 Task: Look for space in Ipameri, Brazil from 15th June, 2023 to 21st June, 2023 for 5 adults in price range Rs.14000 to Rs.25000. Place can be entire place with 3 bedrooms having 3 beds and 3 bathrooms. Property type can be house, flat, guest house. Booking option can be shelf check-in. Required host language is Spanish.
Action: Key pressed i<Key.caps_lock>pameri,<Key.space><Key.caps_lock>b<Key.caps_lock>razil<Key.space><Key.enter>
Screenshot: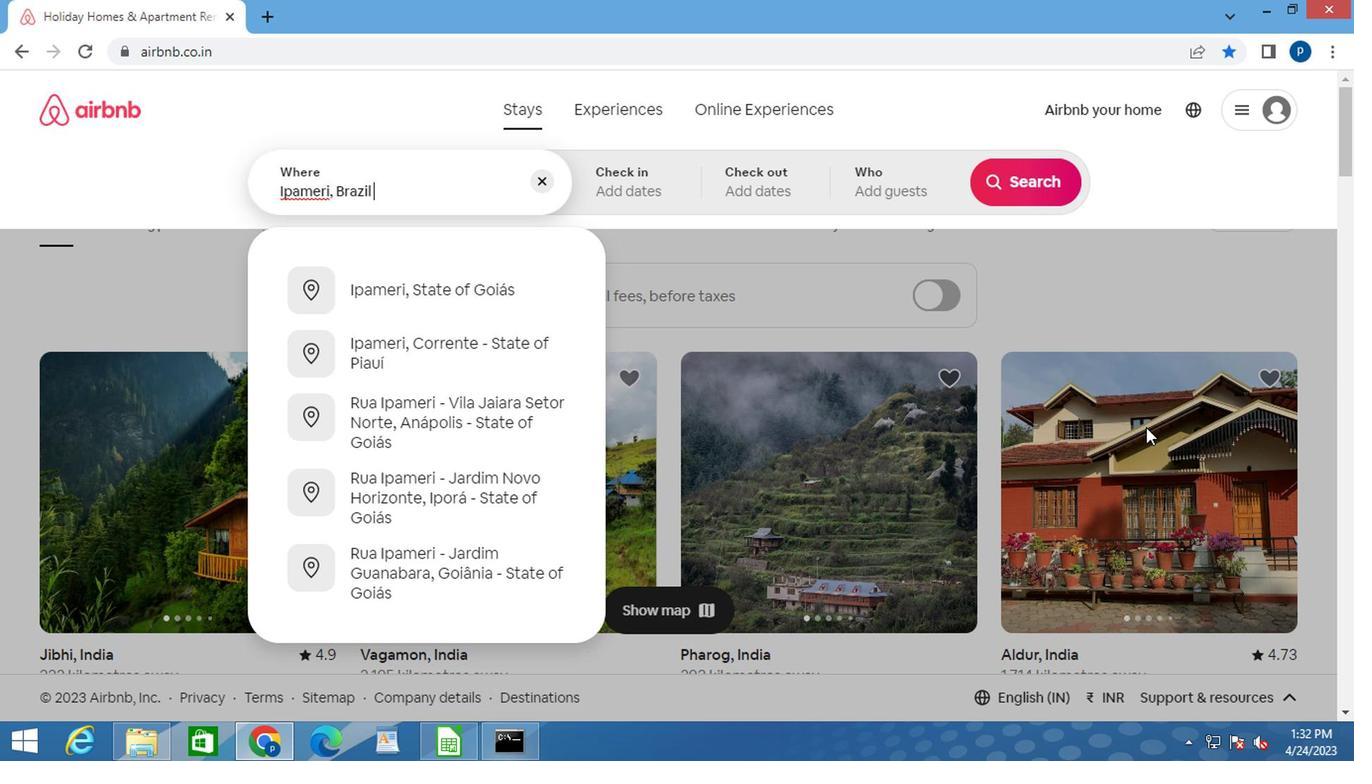 
Action: Mouse moved to (1010, 349)
Screenshot: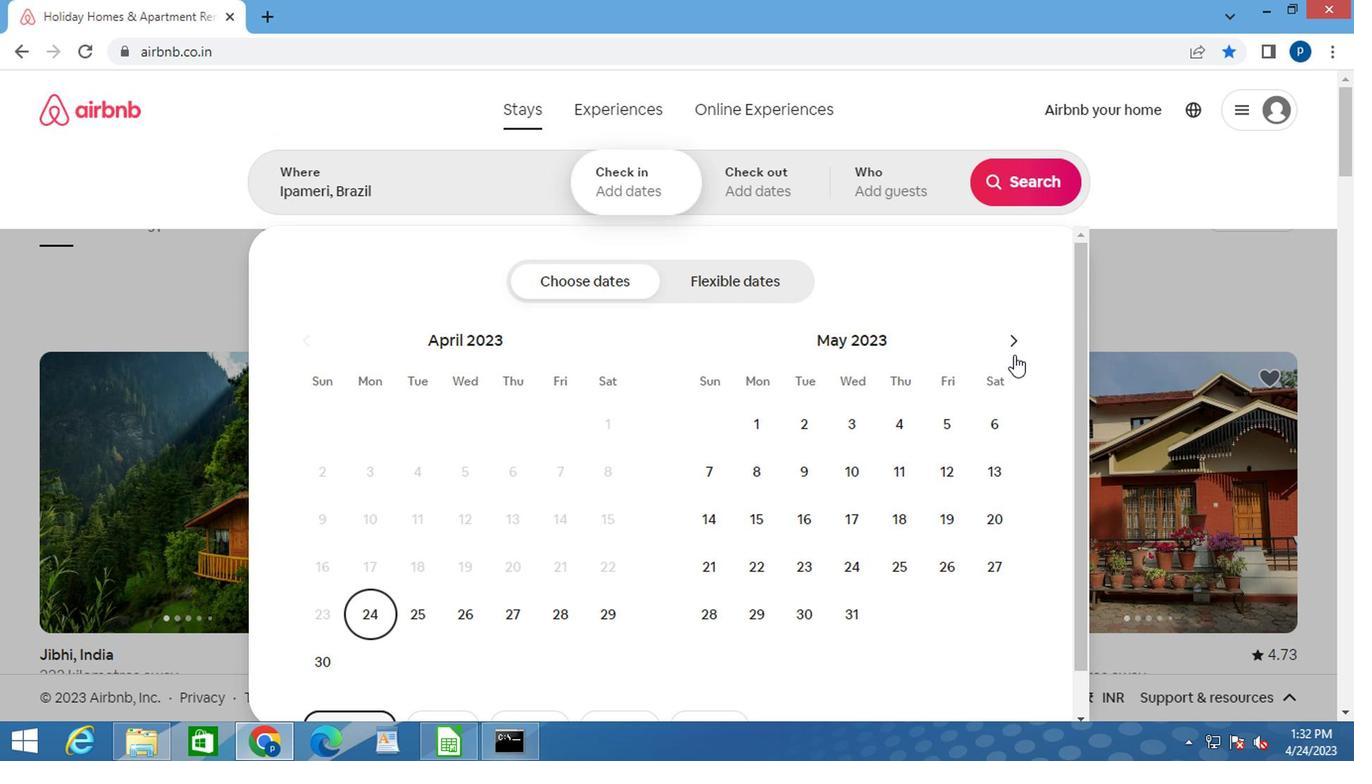 
Action: Mouse pressed left at (1010, 349)
Screenshot: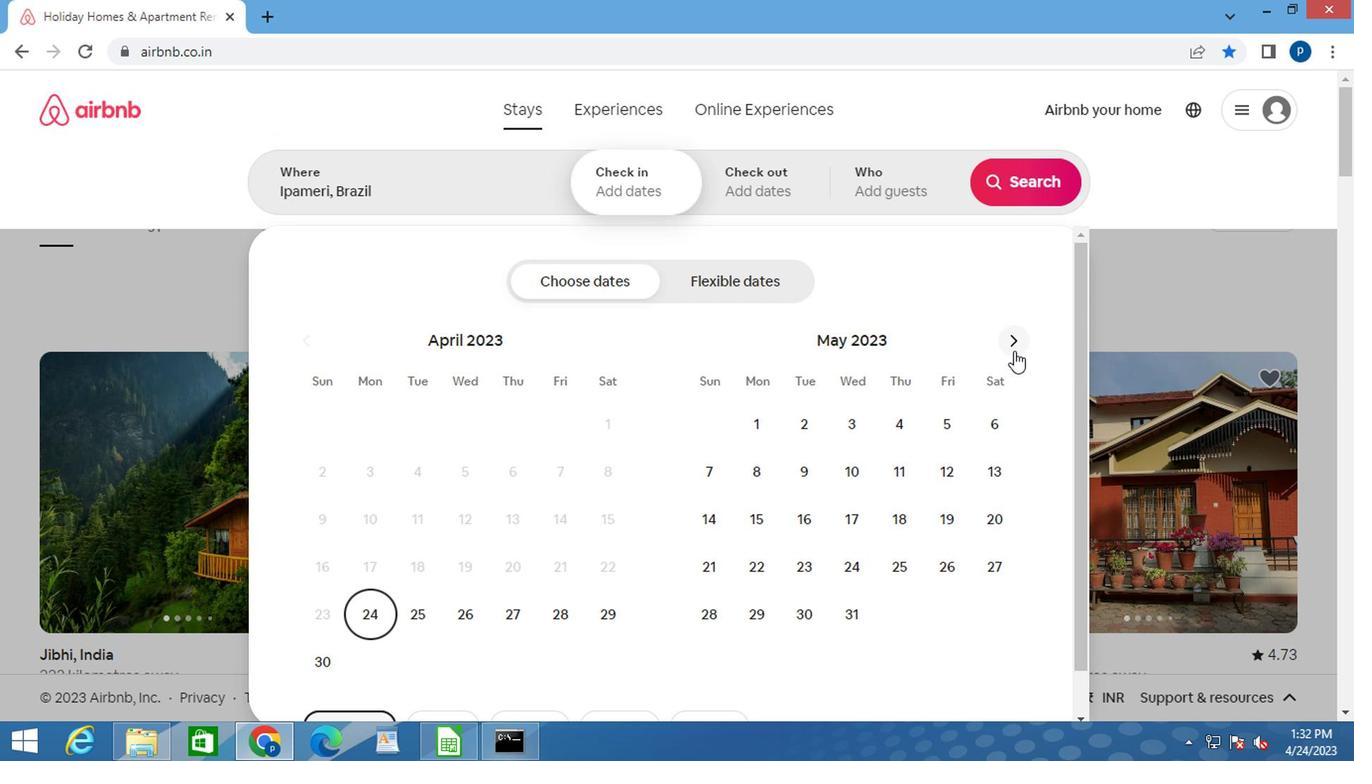 
Action: Mouse moved to (895, 517)
Screenshot: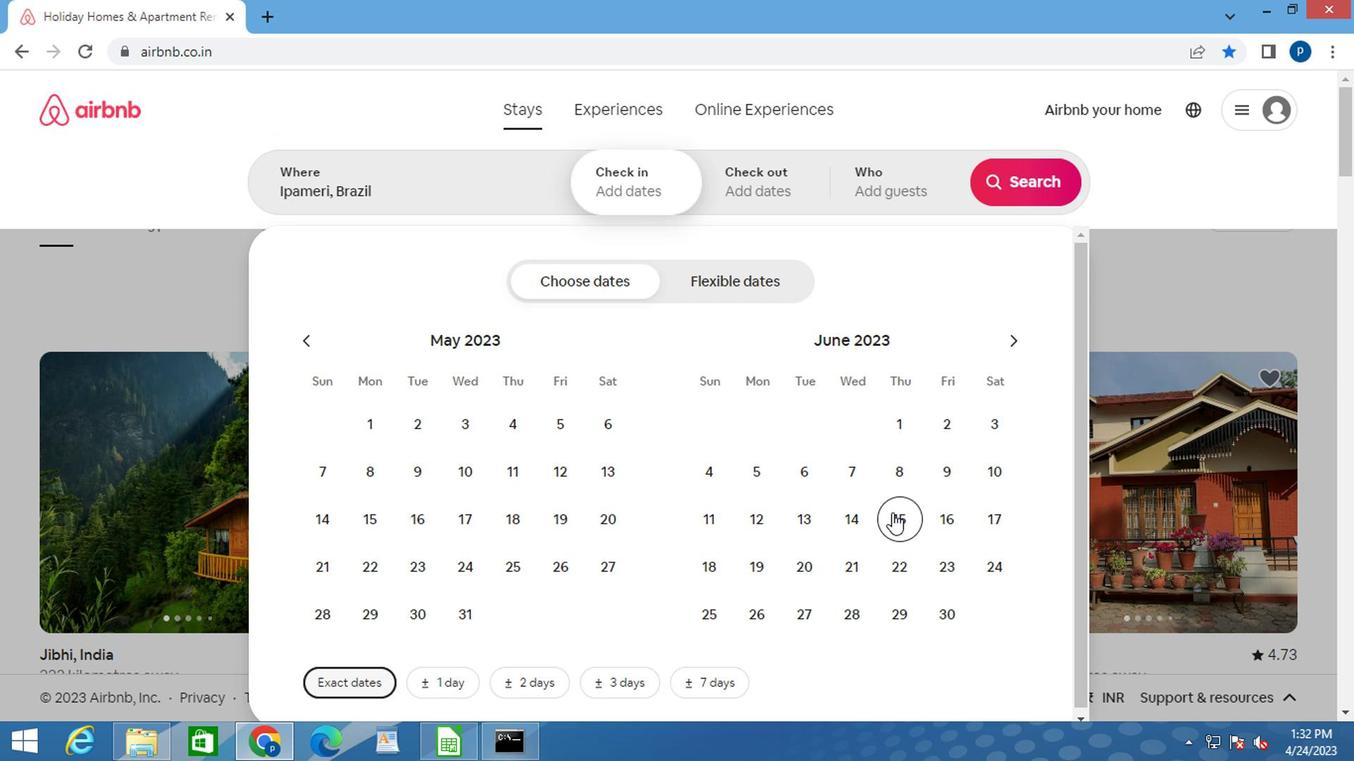 
Action: Mouse pressed left at (895, 517)
Screenshot: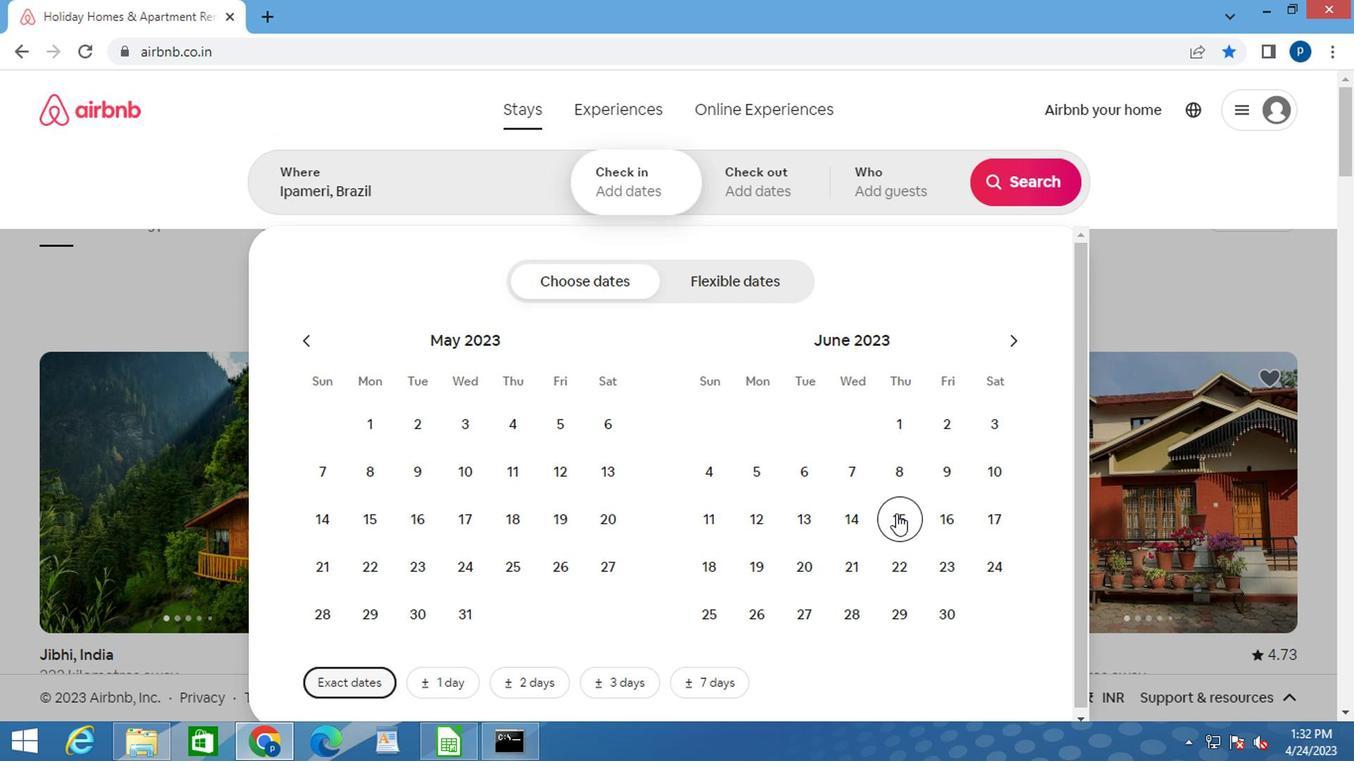 
Action: Mouse moved to (854, 572)
Screenshot: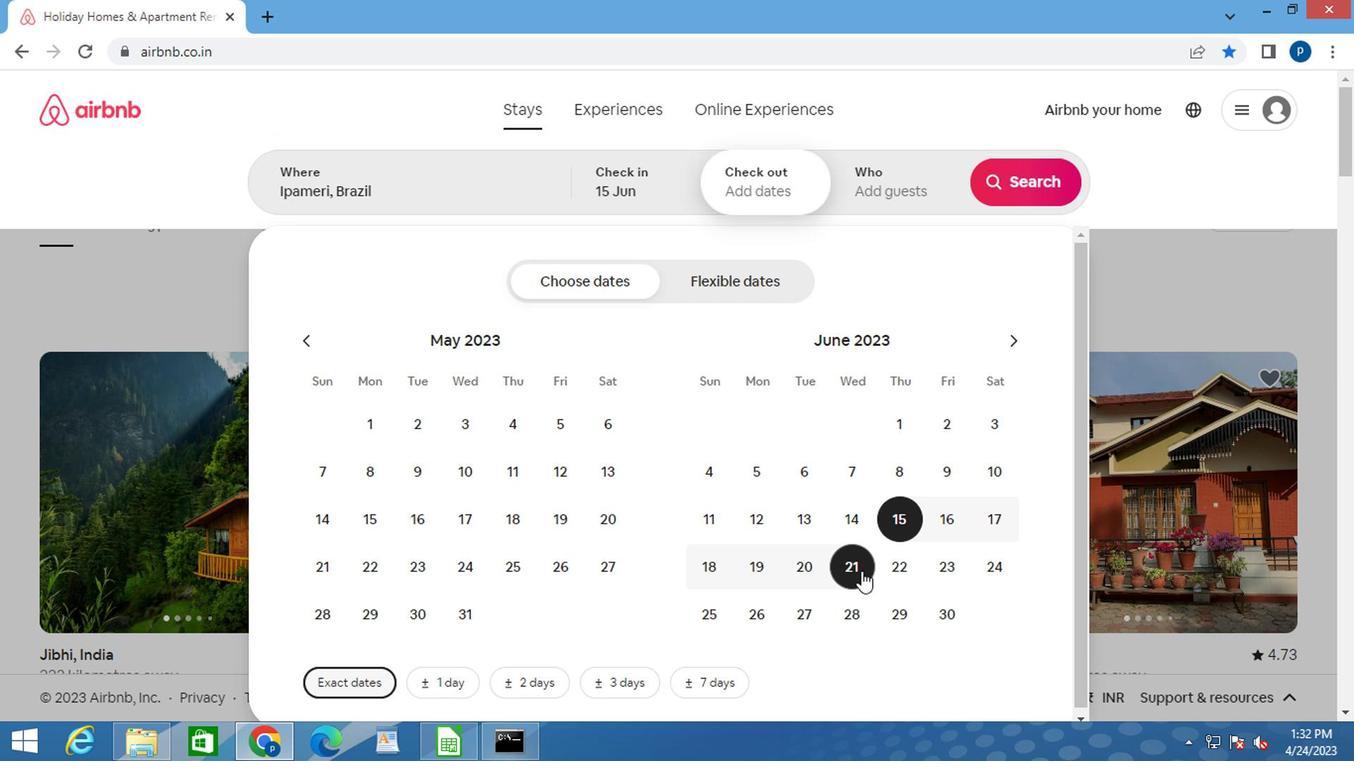 
Action: Mouse pressed left at (854, 572)
Screenshot: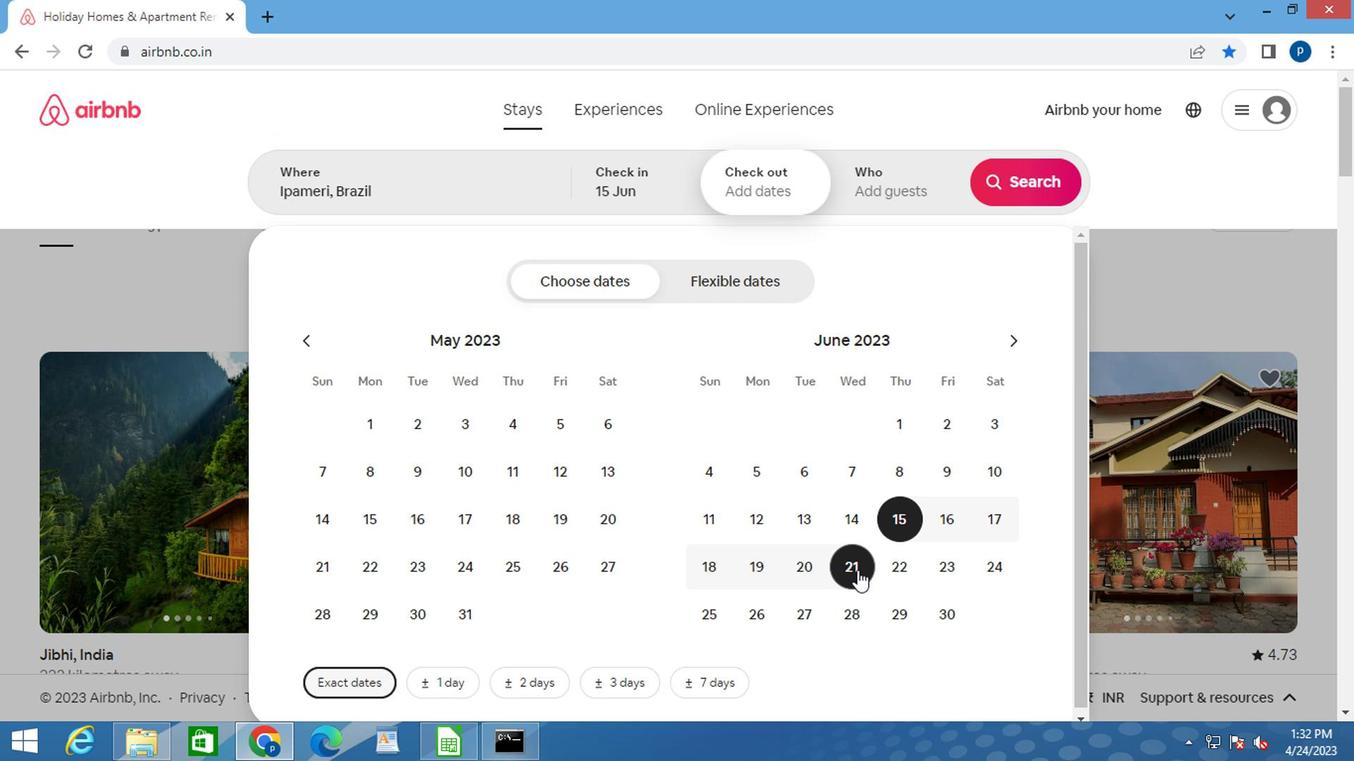 
Action: Mouse moved to (864, 167)
Screenshot: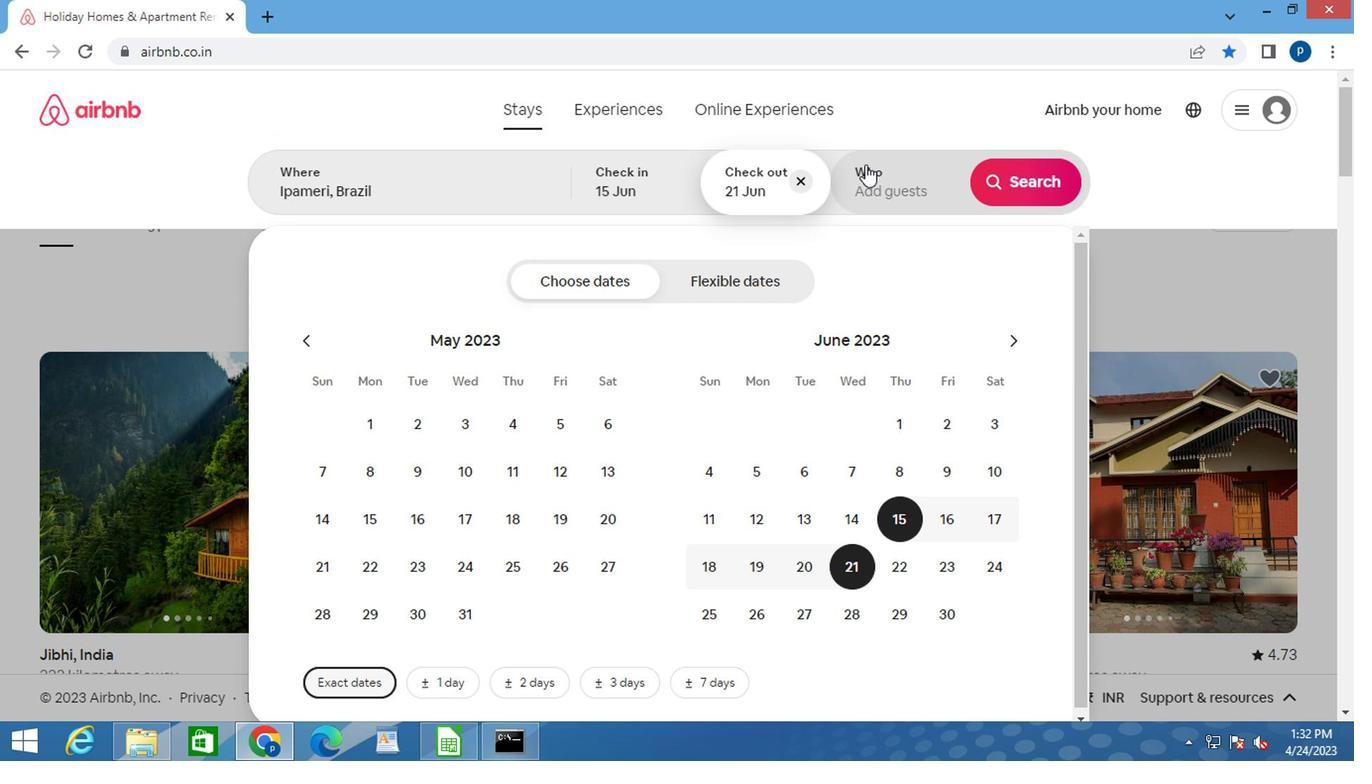 
Action: Mouse pressed left at (864, 167)
Screenshot: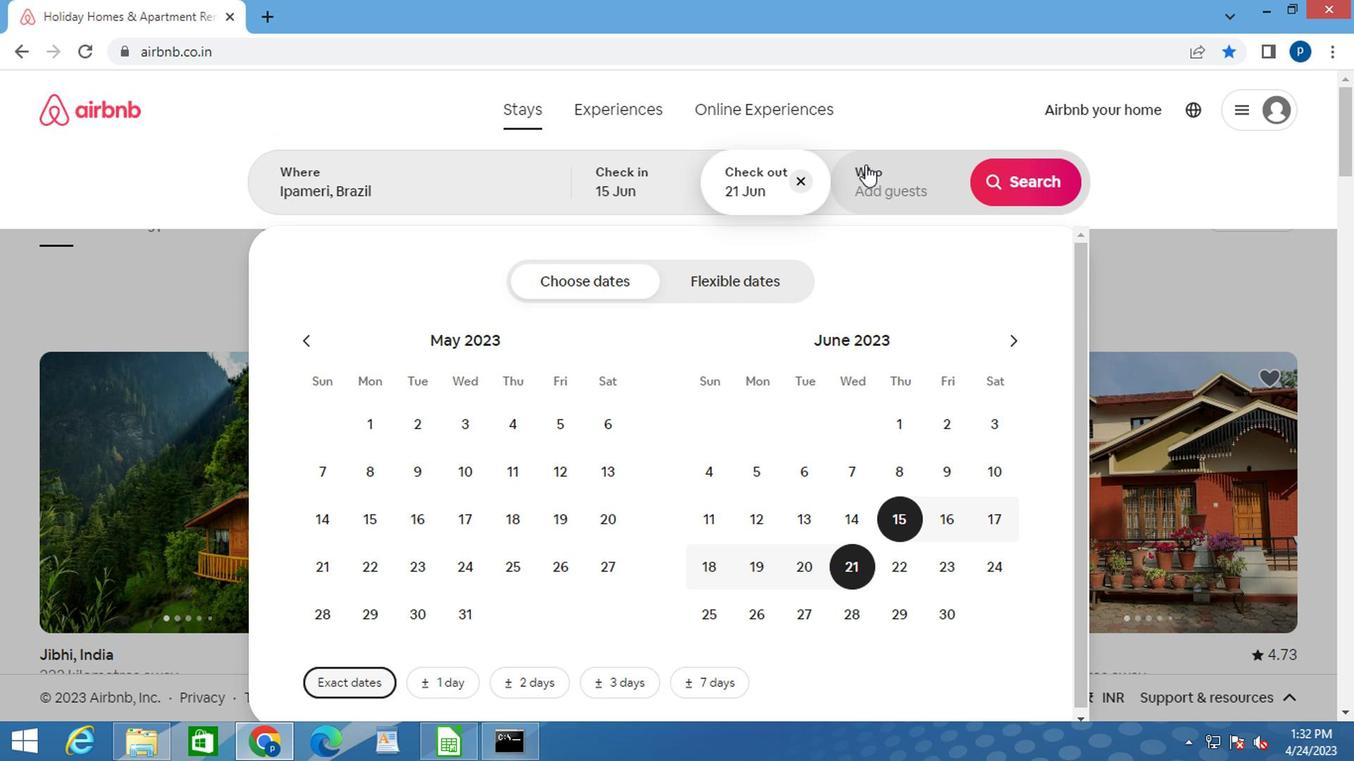 
Action: Mouse moved to (1037, 291)
Screenshot: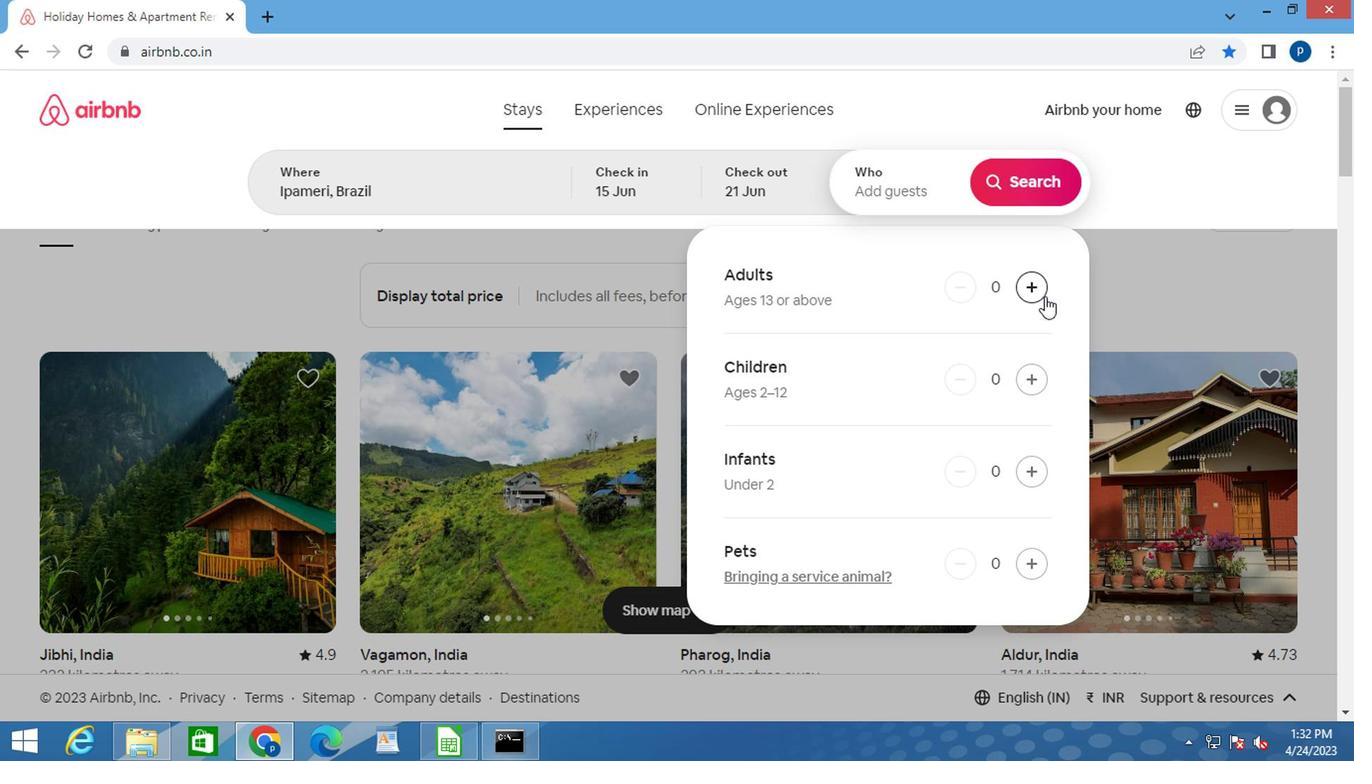 
Action: Mouse pressed left at (1037, 291)
Screenshot: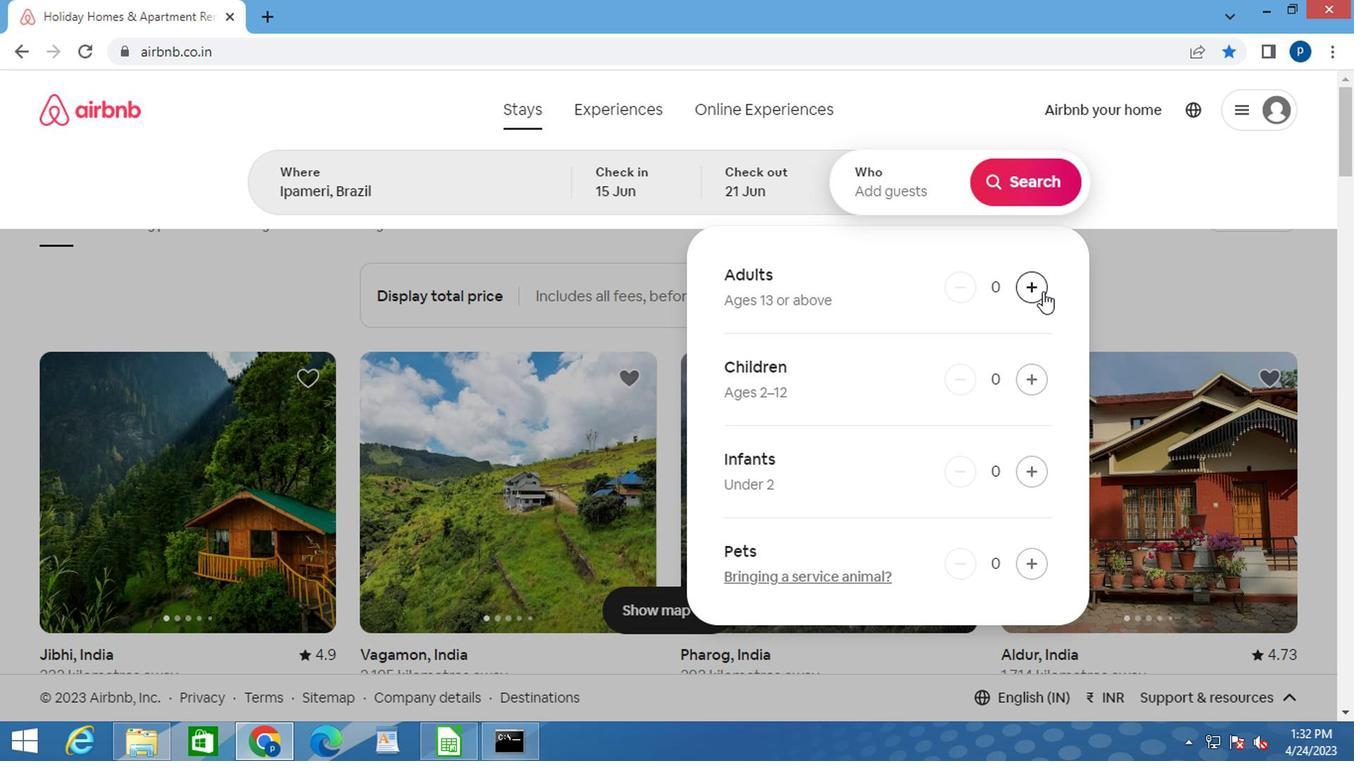 
Action: Mouse pressed left at (1037, 291)
Screenshot: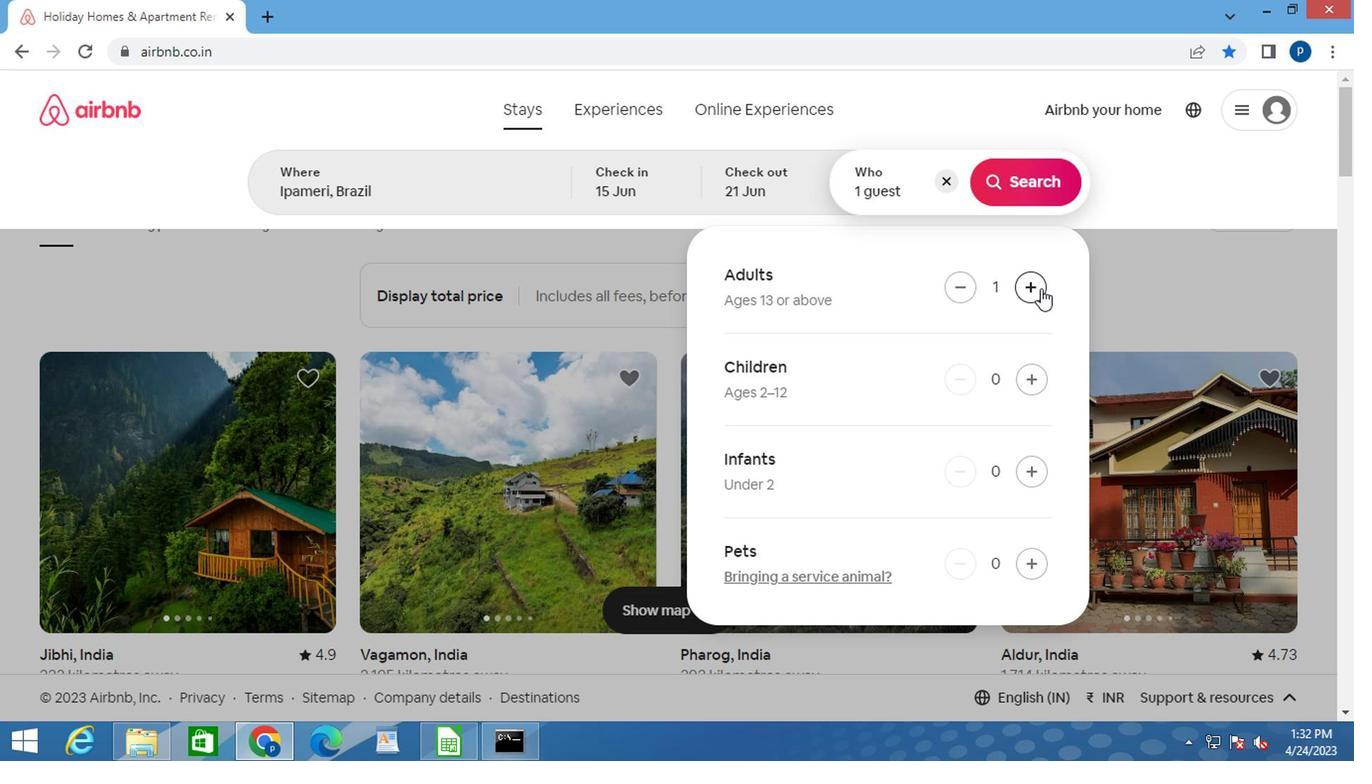 
Action: Mouse pressed left at (1037, 291)
Screenshot: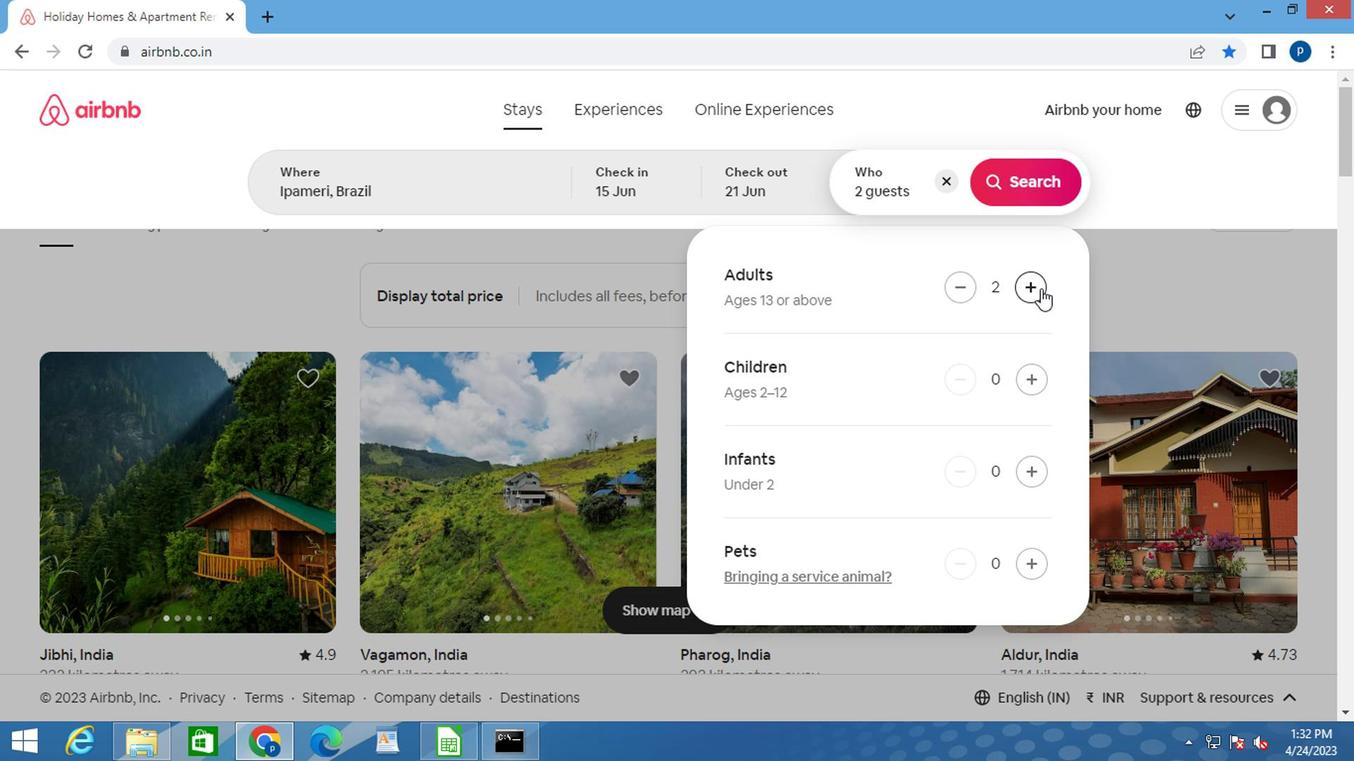 
Action: Mouse pressed left at (1037, 291)
Screenshot: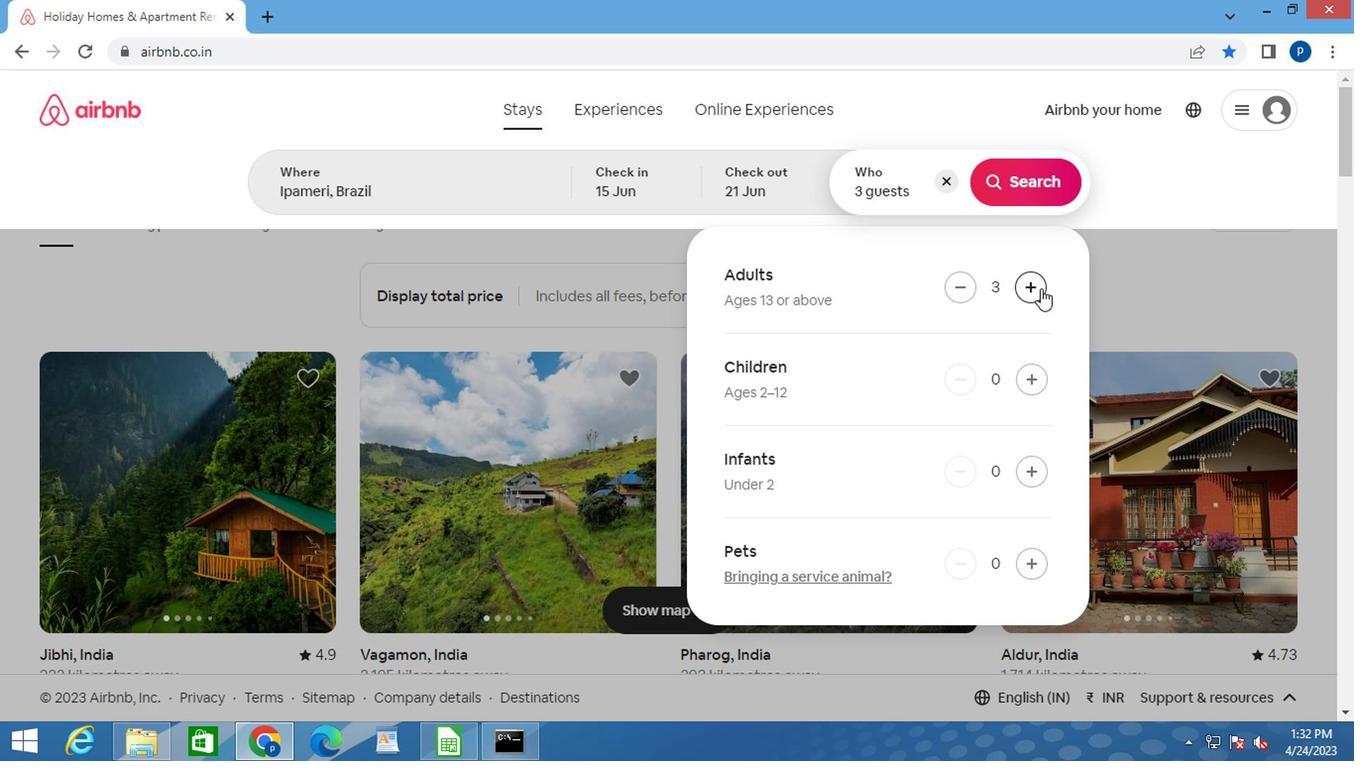 
Action: Mouse pressed left at (1037, 291)
Screenshot: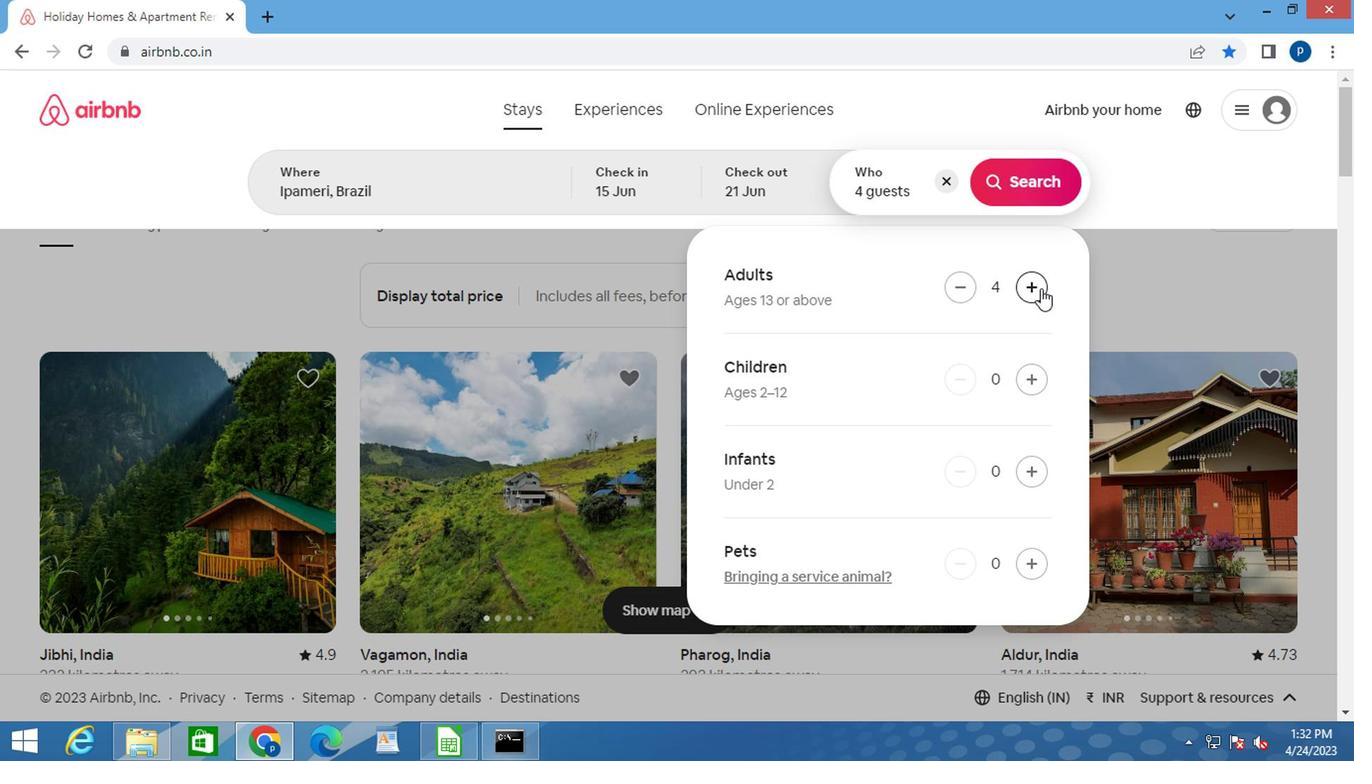
Action: Mouse moved to (1018, 190)
Screenshot: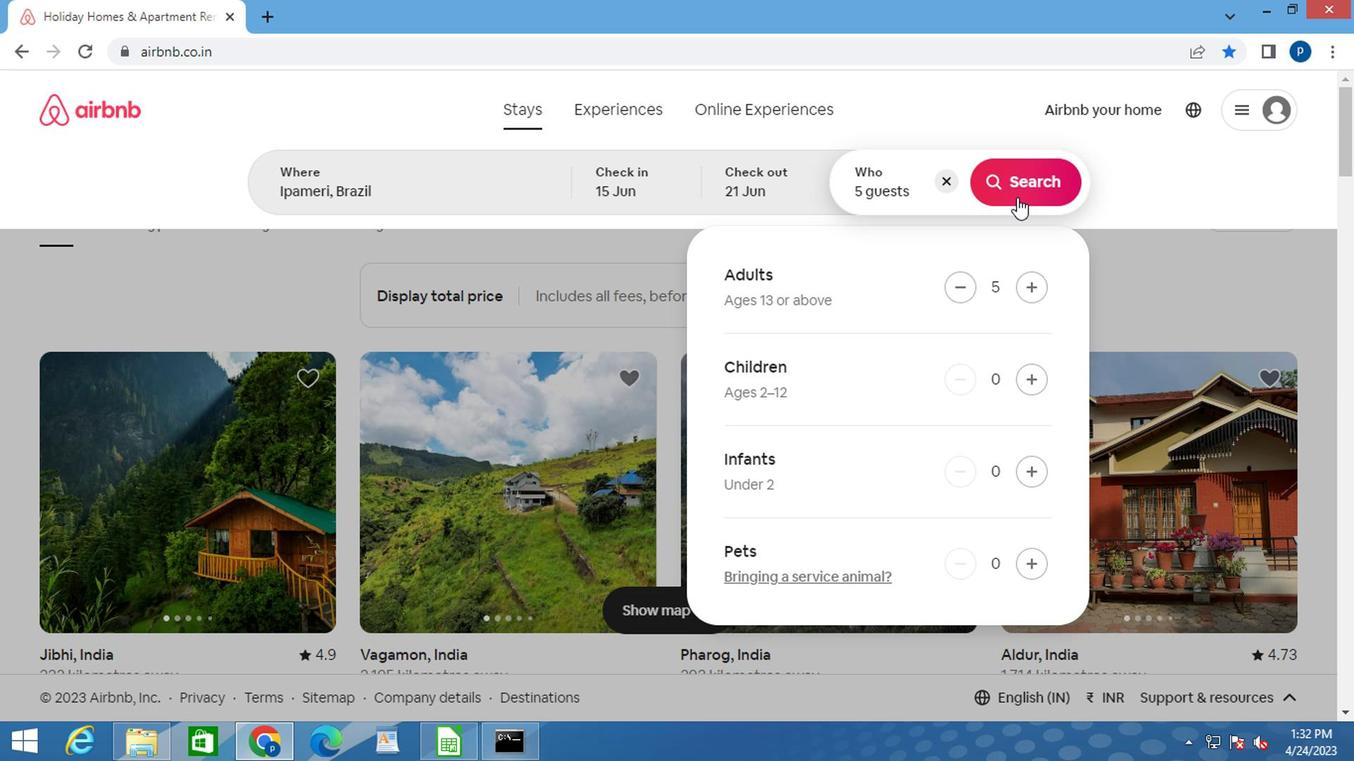 
Action: Mouse pressed left at (1018, 190)
Screenshot: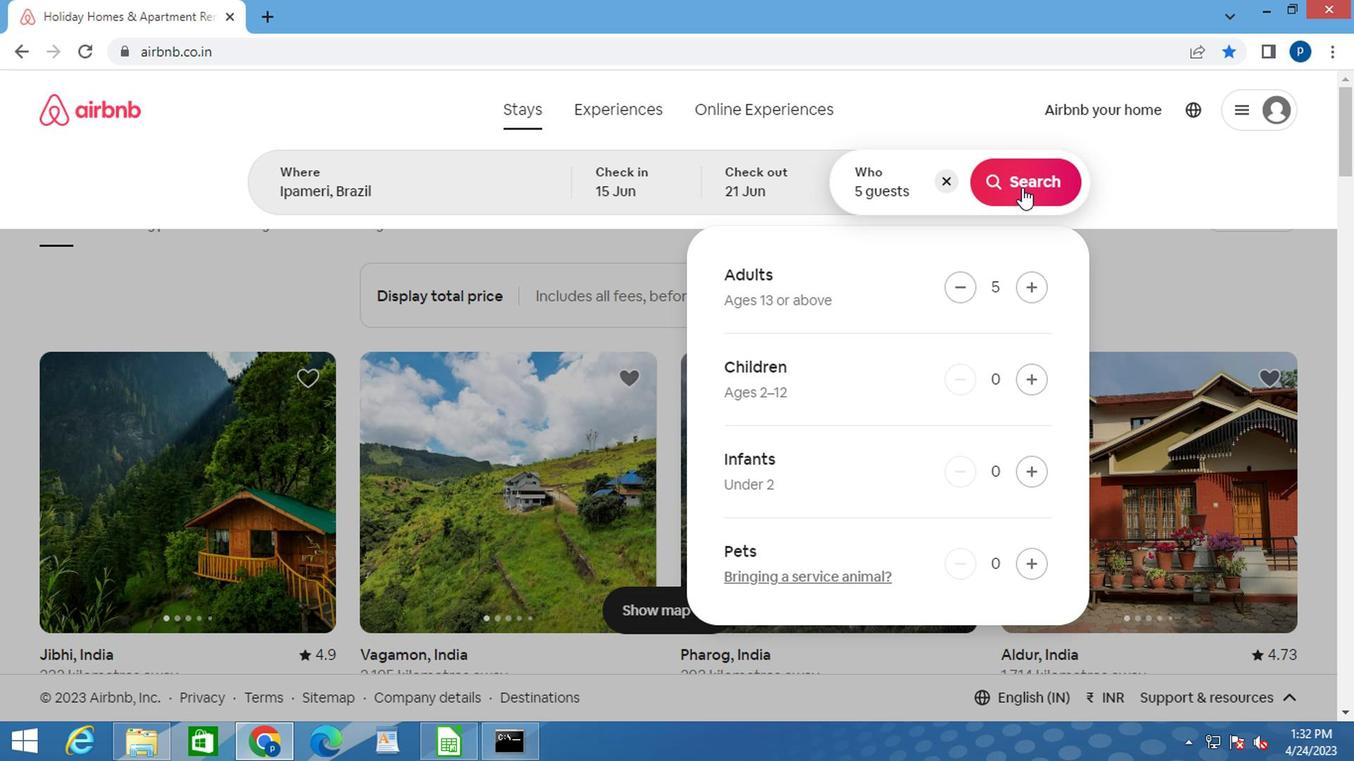
Action: Mouse moved to (1243, 200)
Screenshot: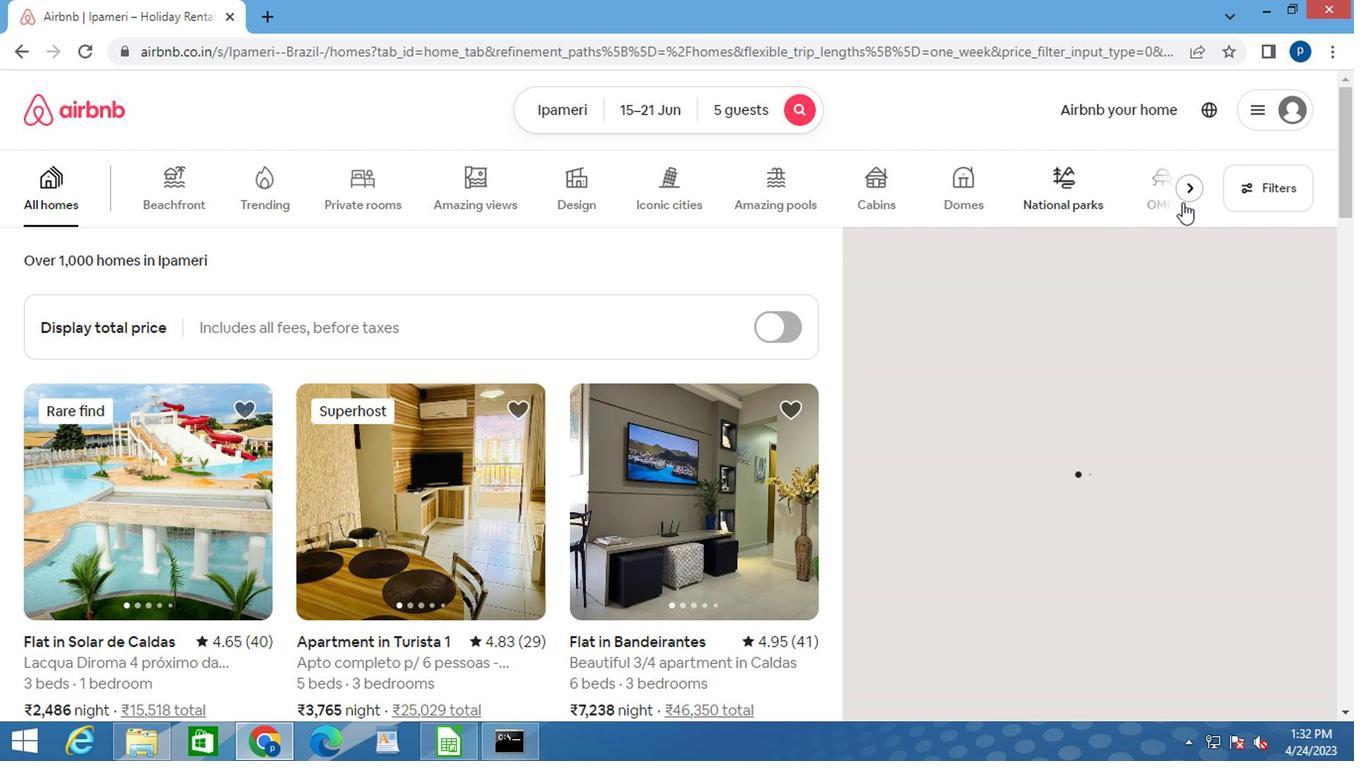 
Action: Mouse pressed left at (1243, 200)
Screenshot: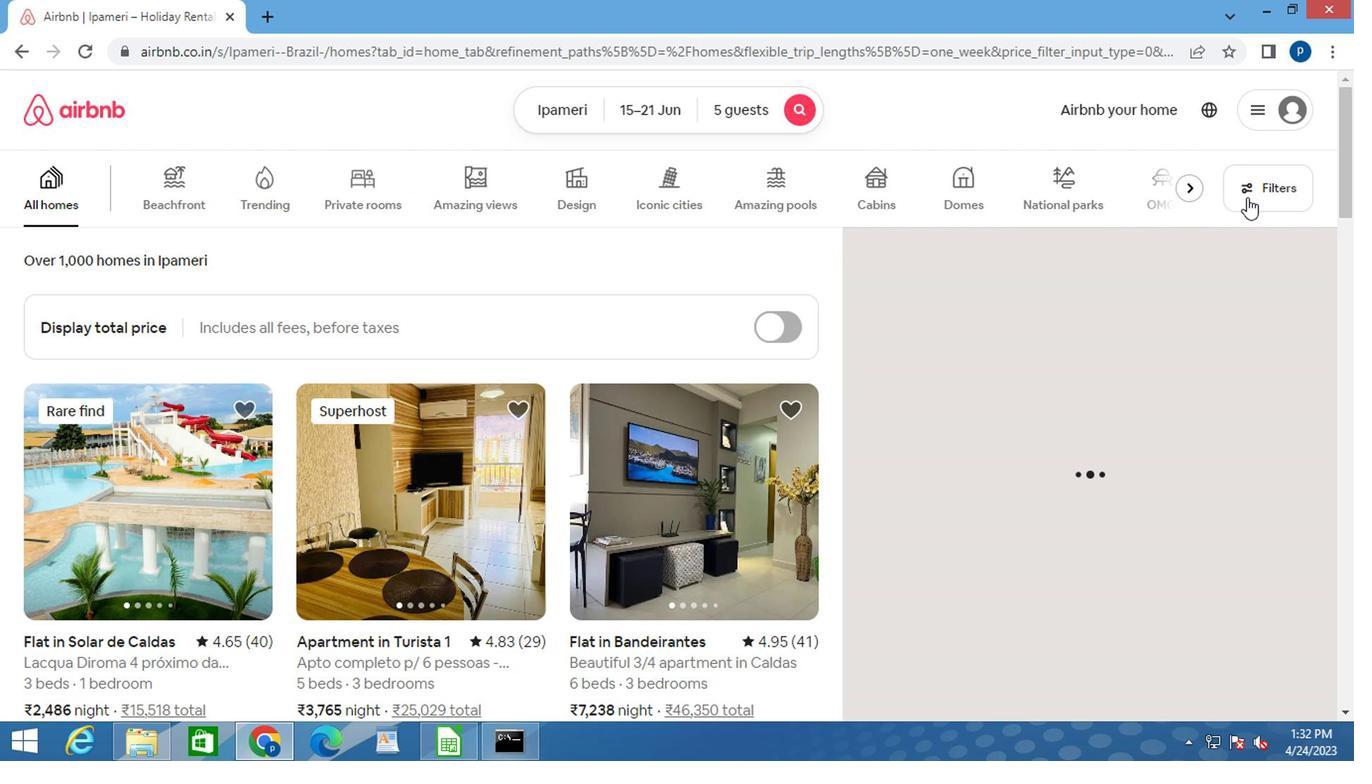 
Action: Mouse moved to (379, 436)
Screenshot: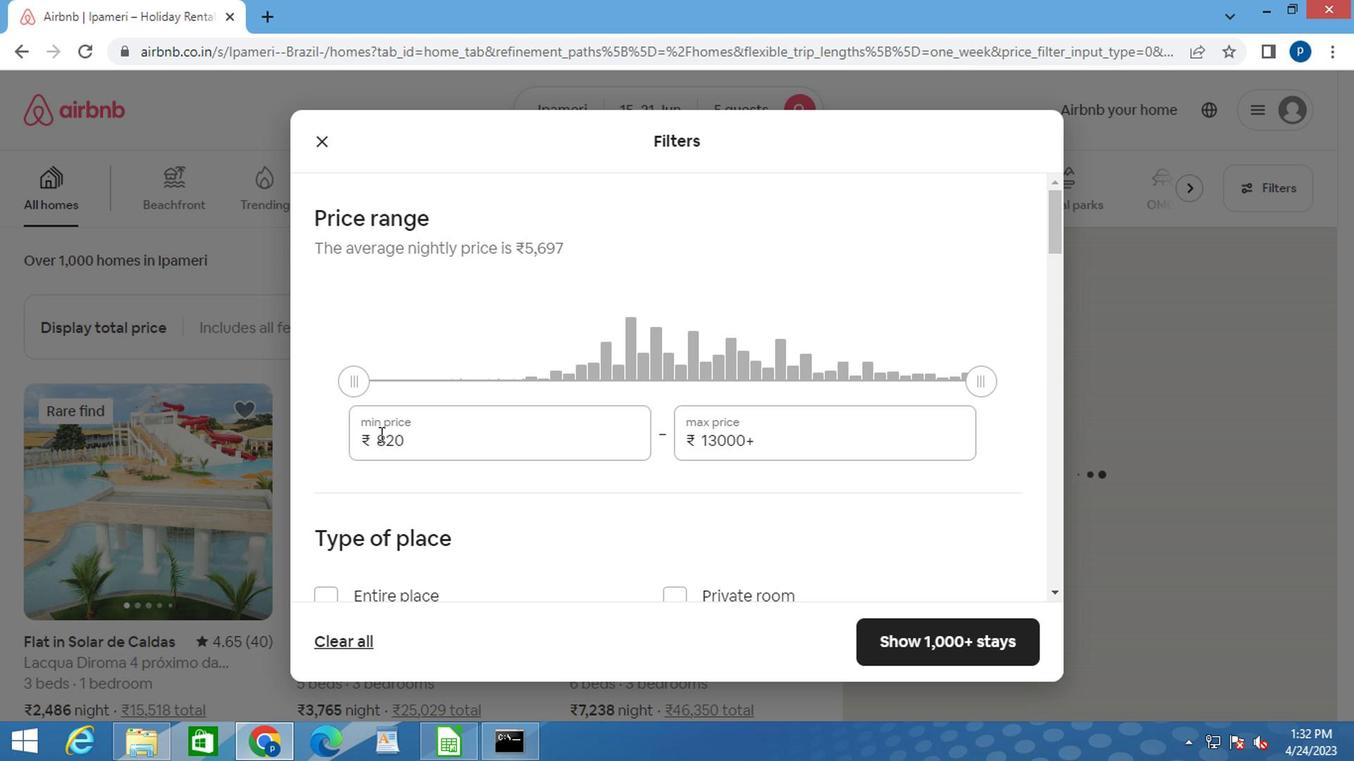 
Action: Mouse pressed left at (379, 436)
Screenshot: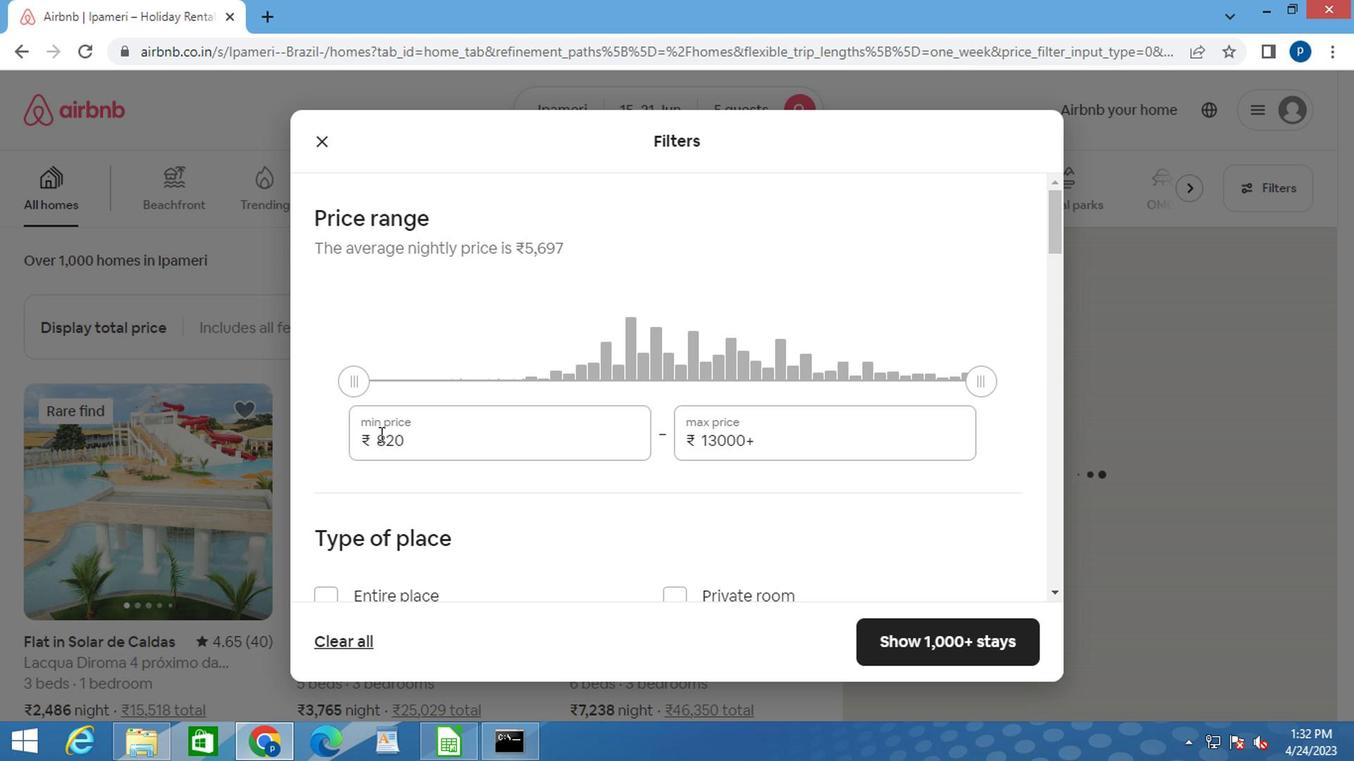 
Action: Mouse pressed left at (379, 436)
Screenshot: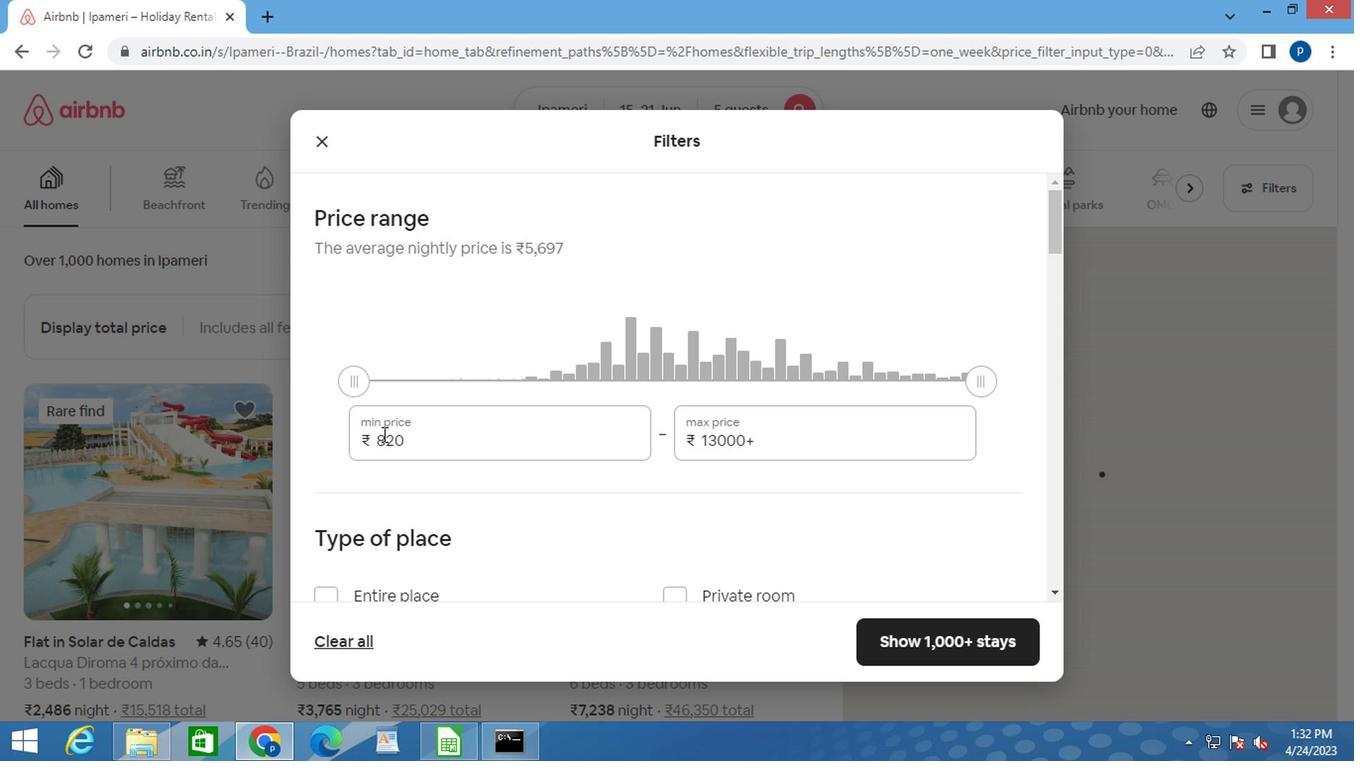 
Action: Key pressed 14000<Key.tab>25000
Screenshot: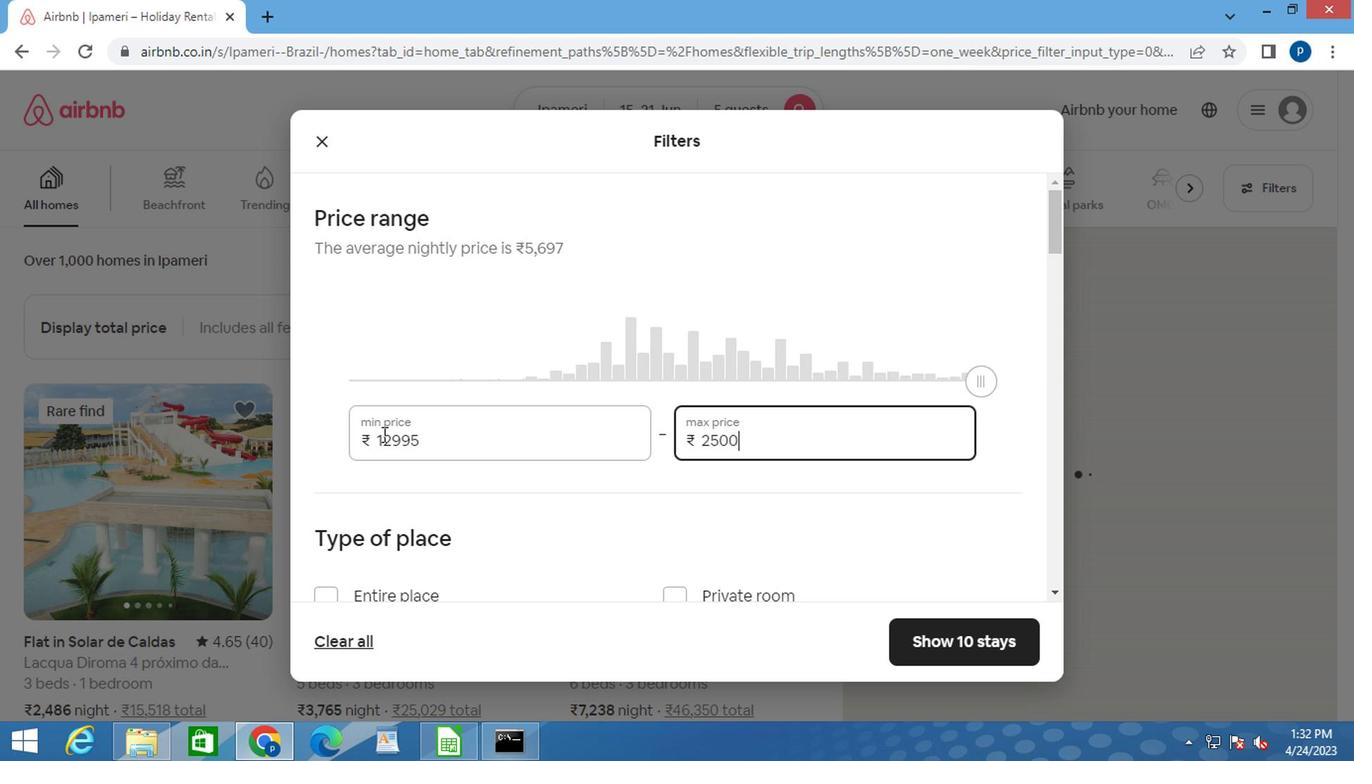 
Action: Mouse moved to (467, 476)
Screenshot: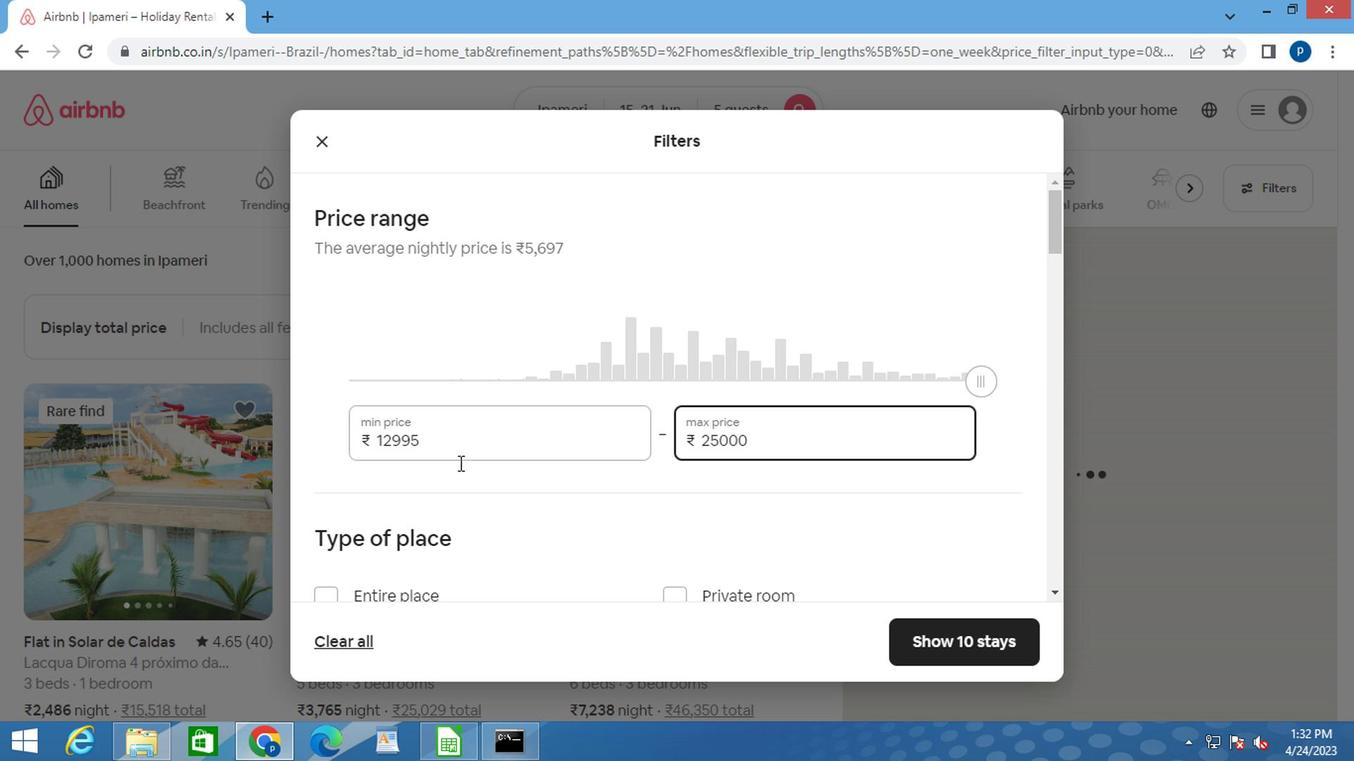 
Action: Mouse scrolled (463, 475) with delta (0, 0)
Screenshot: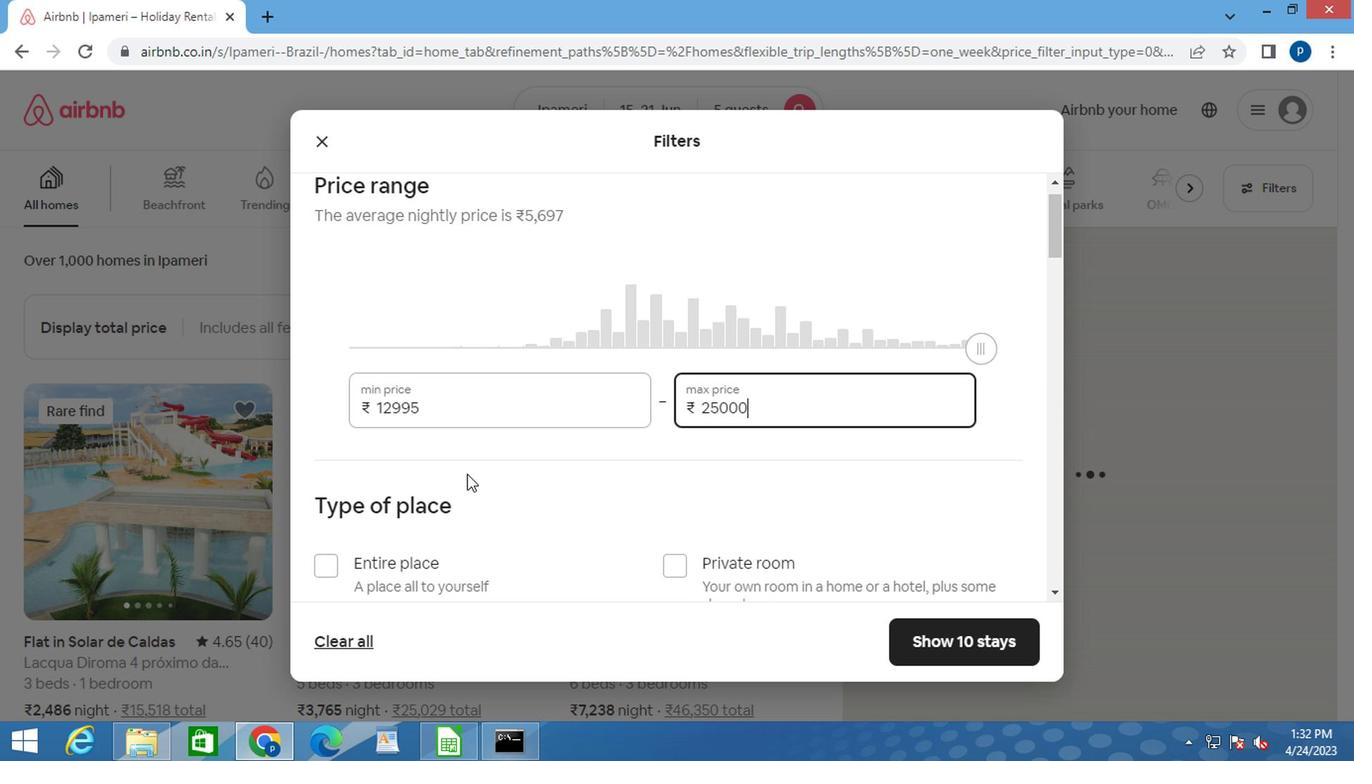 
Action: Mouse moved to (342, 397)
Screenshot: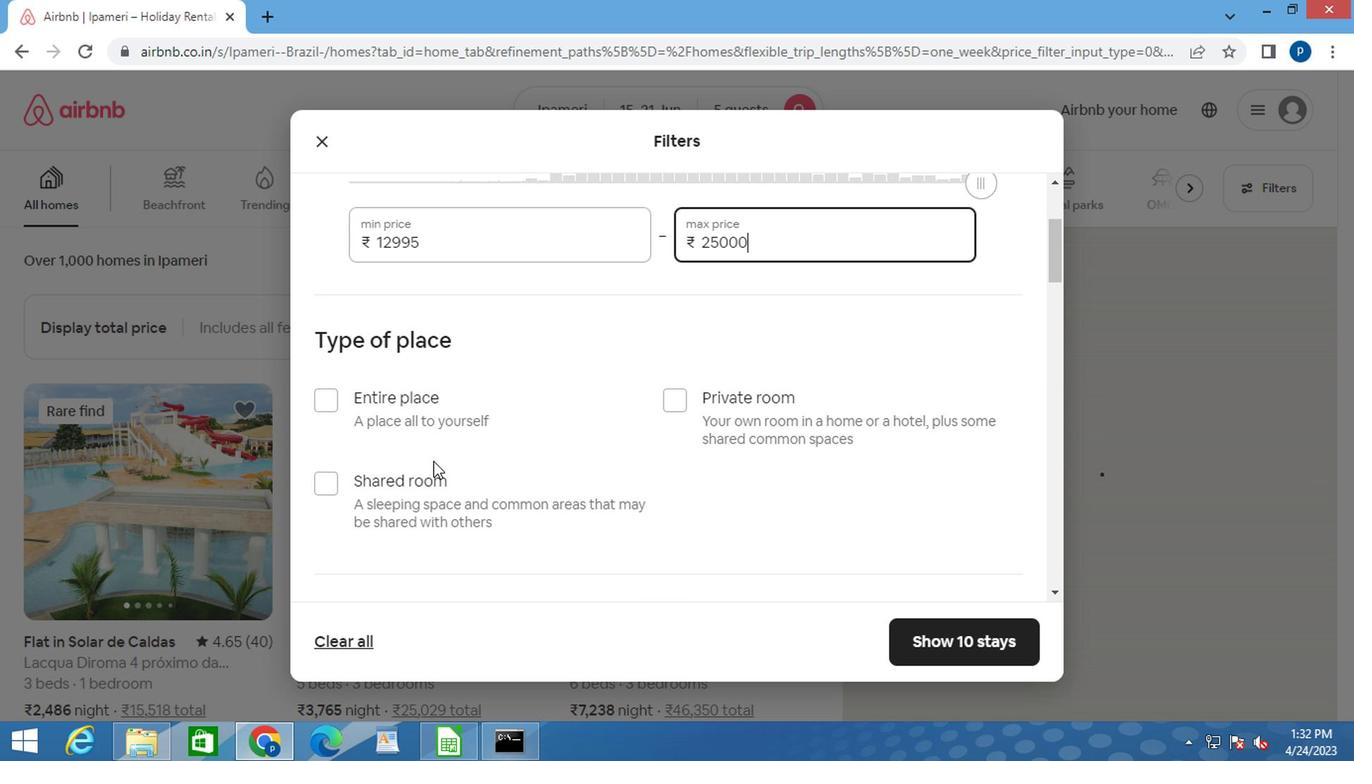 
Action: Mouse scrolled (350, 407) with delta (0, -1)
Screenshot: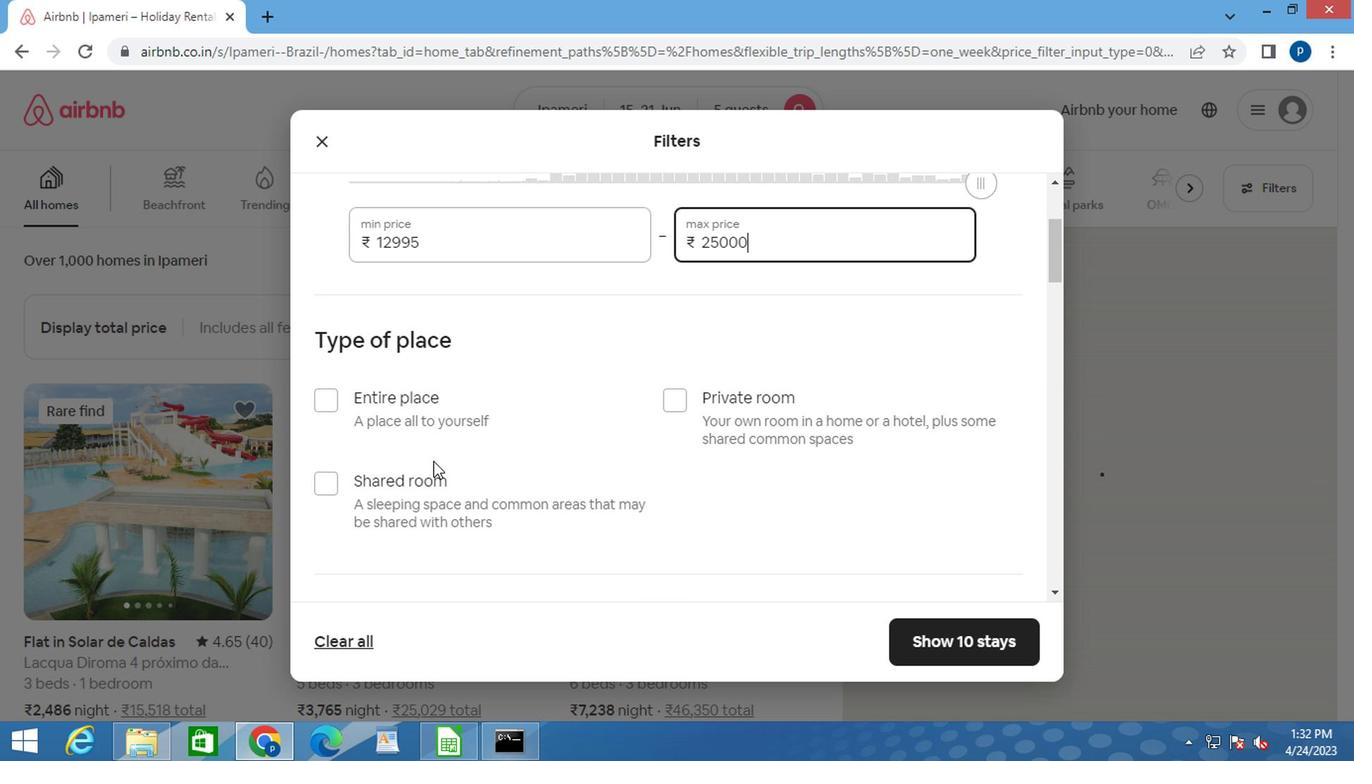 
Action: Mouse moved to (334, 200)
Screenshot: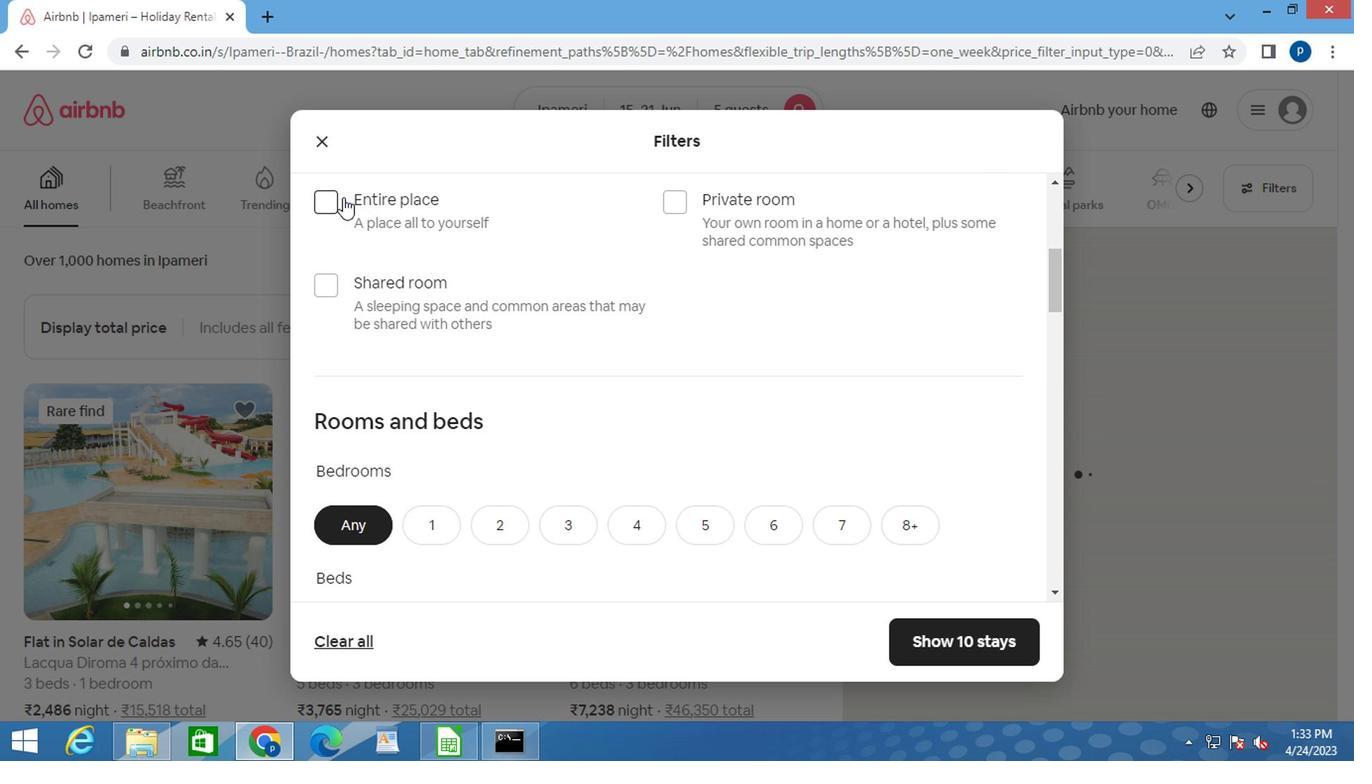 
Action: Mouse pressed left at (334, 200)
Screenshot: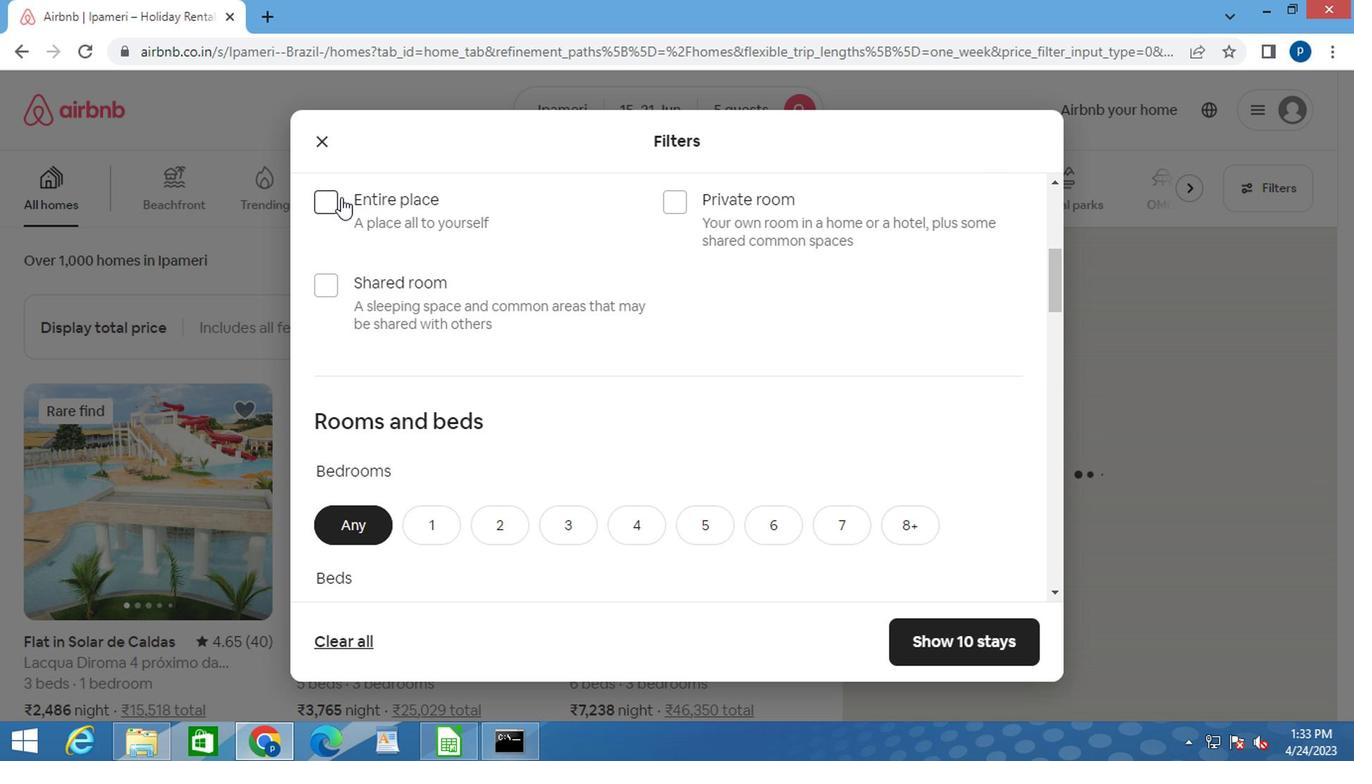 
Action: Mouse moved to (457, 375)
Screenshot: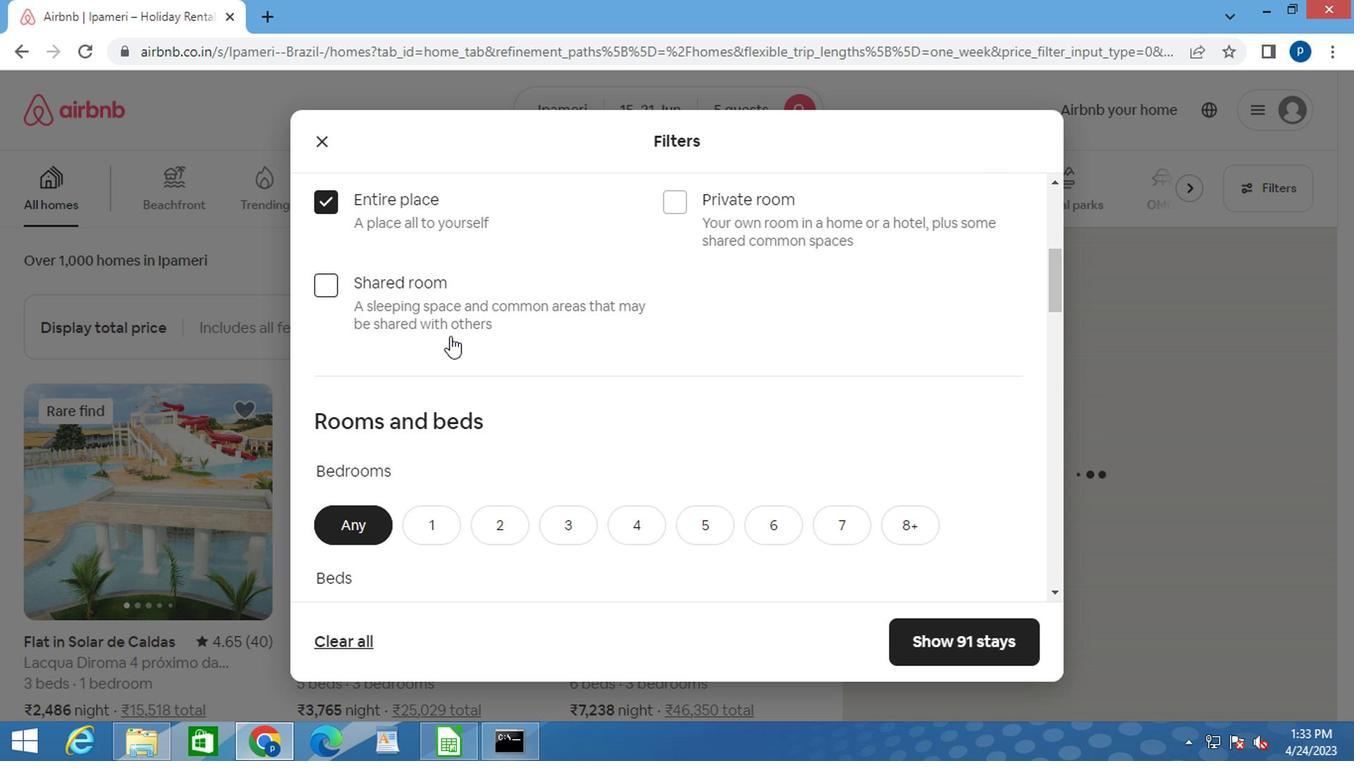 
Action: Mouse scrolled (457, 374) with delta (0, 0)
Screenshot: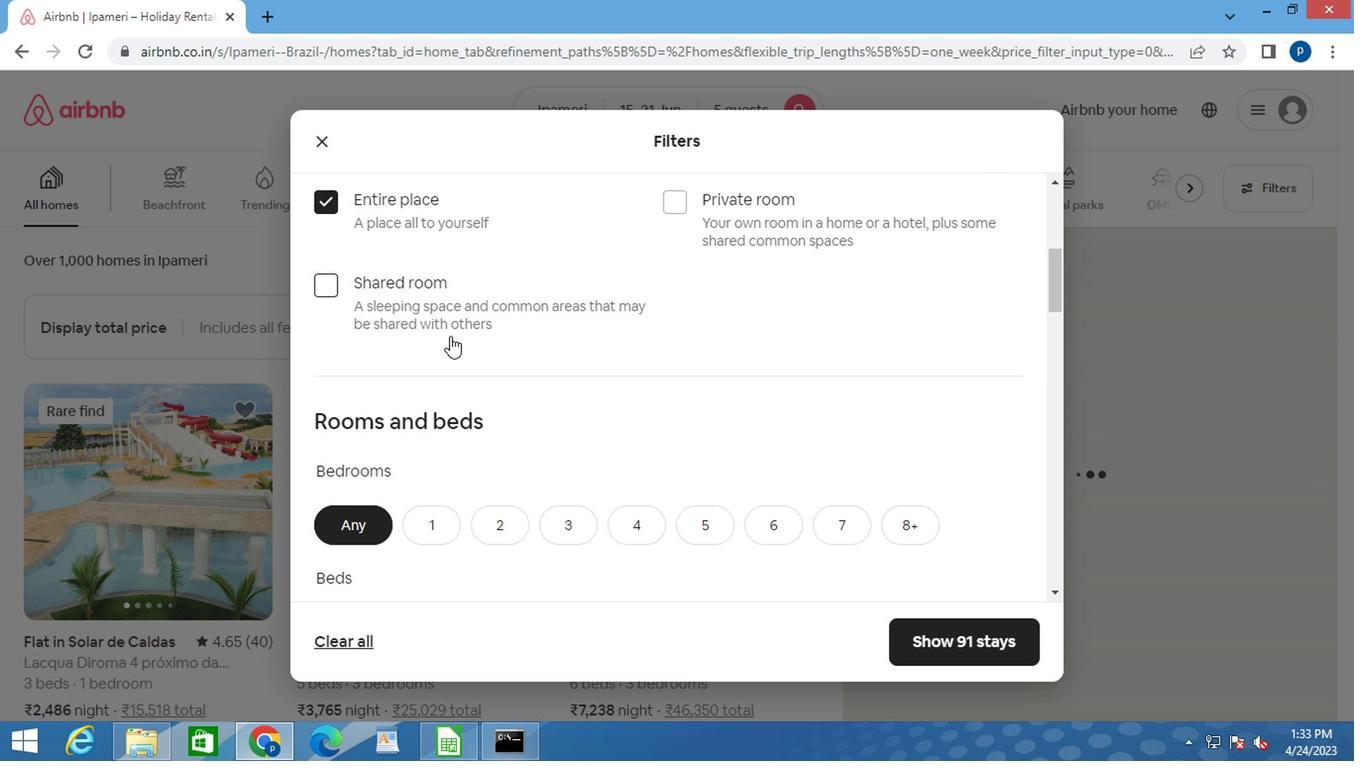 
Action: Mouse moved to (458, 376)
Screenshot: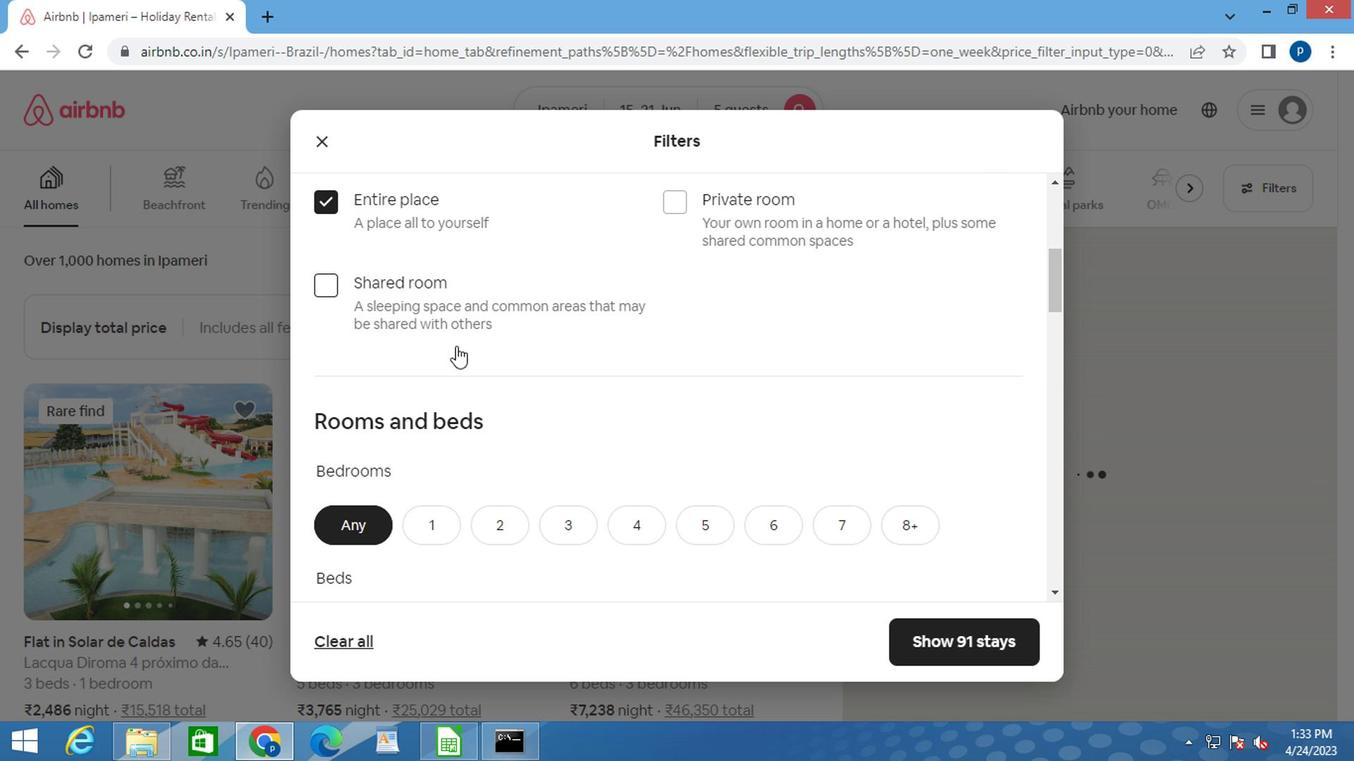 
Action: Mouse scrolled (458, 375) with delta (0, -1)
Screenshot: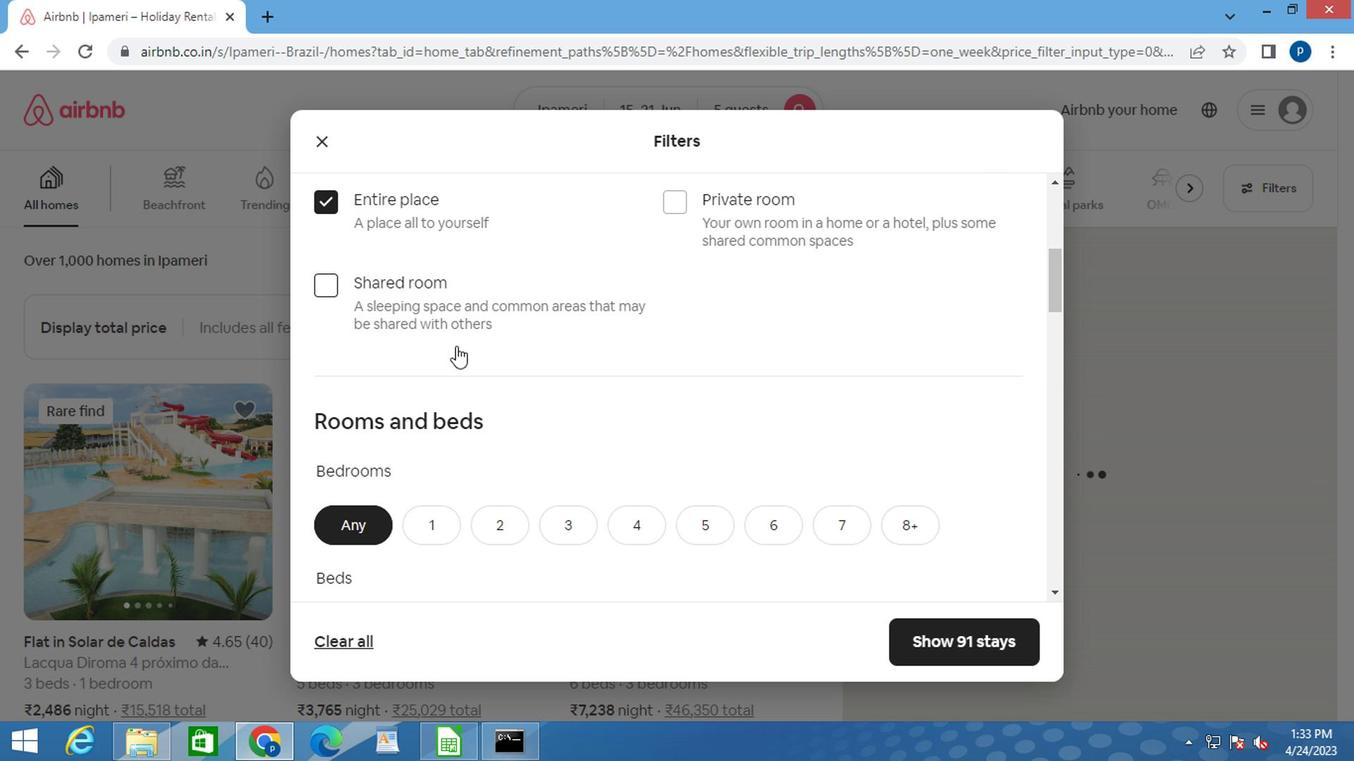 
Action: Mouse moved to (458, 376)
Screenshot: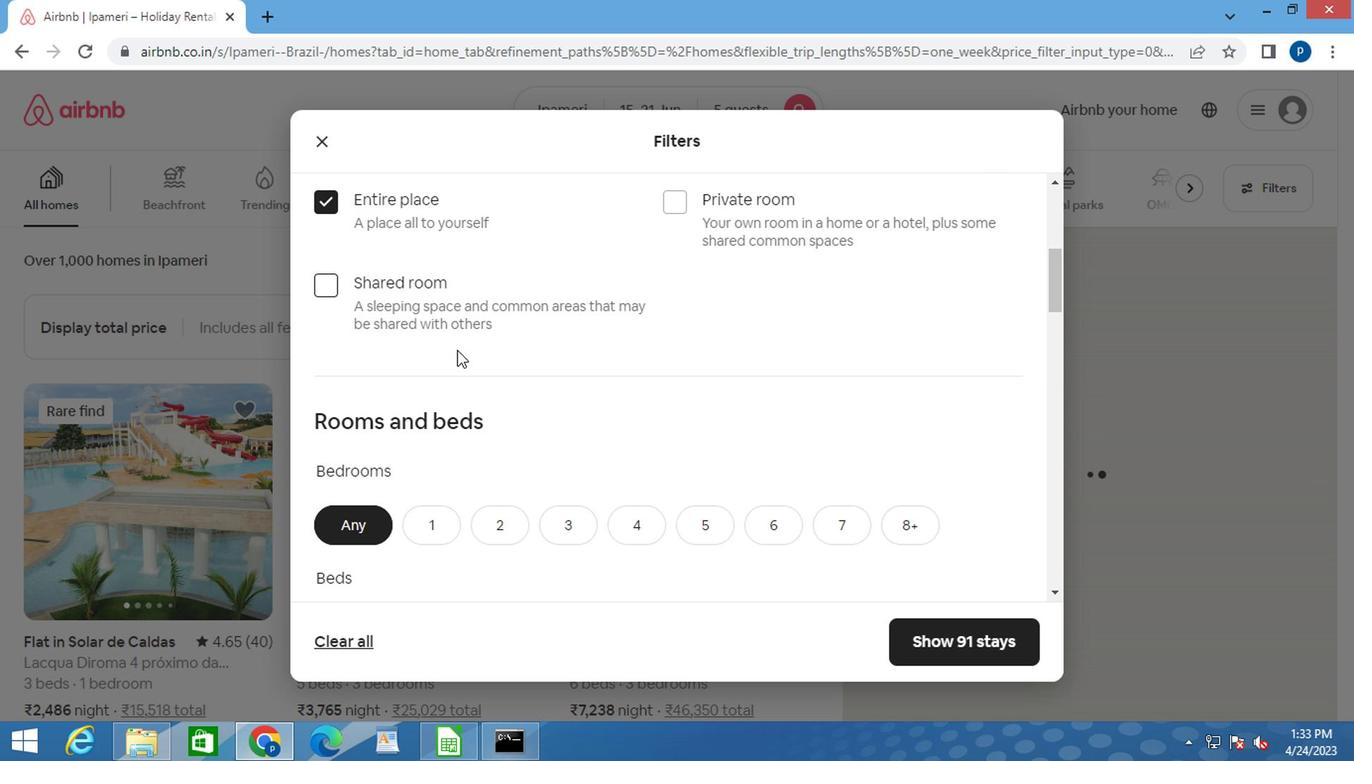 
Action: Mouse scrolled (458, 375) with delta (0, -1)
Screenshot: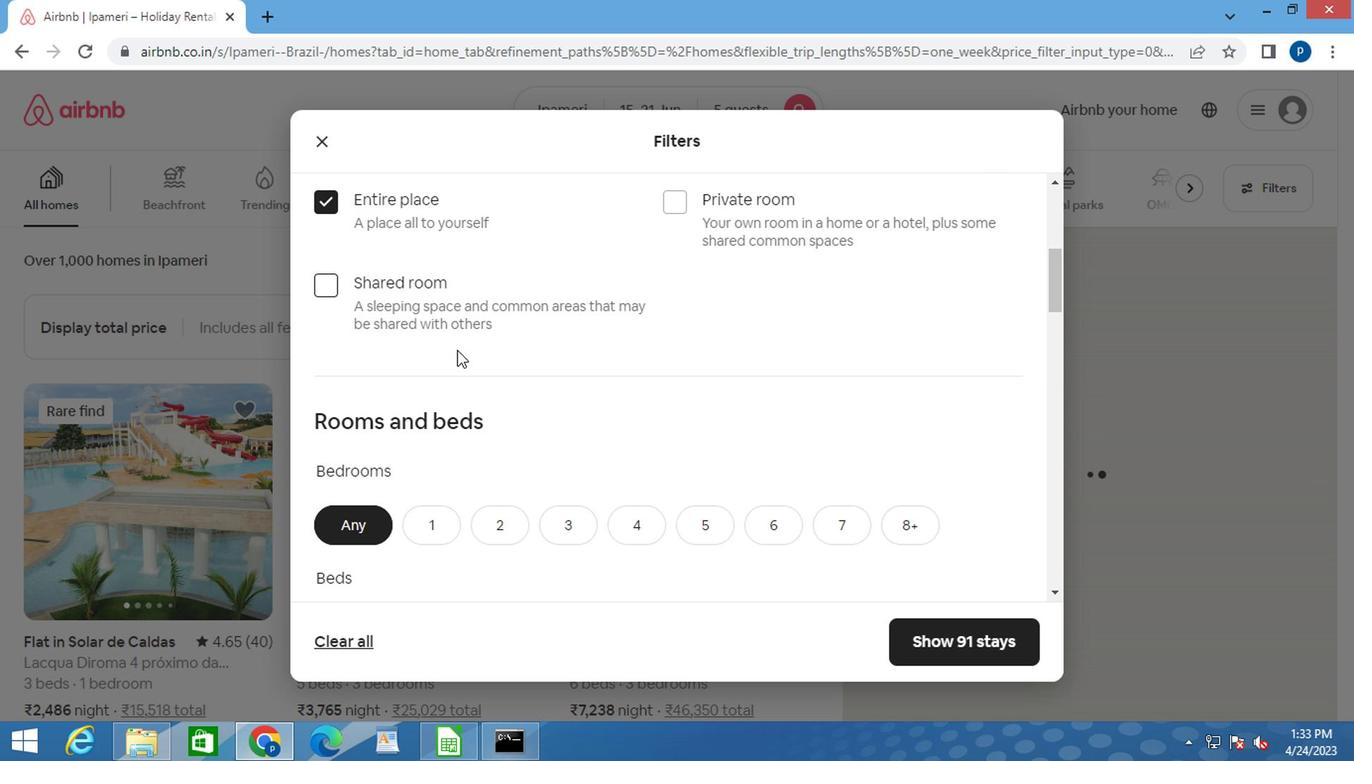 
Action: Mouse moved to (567, 228)
Screenshot: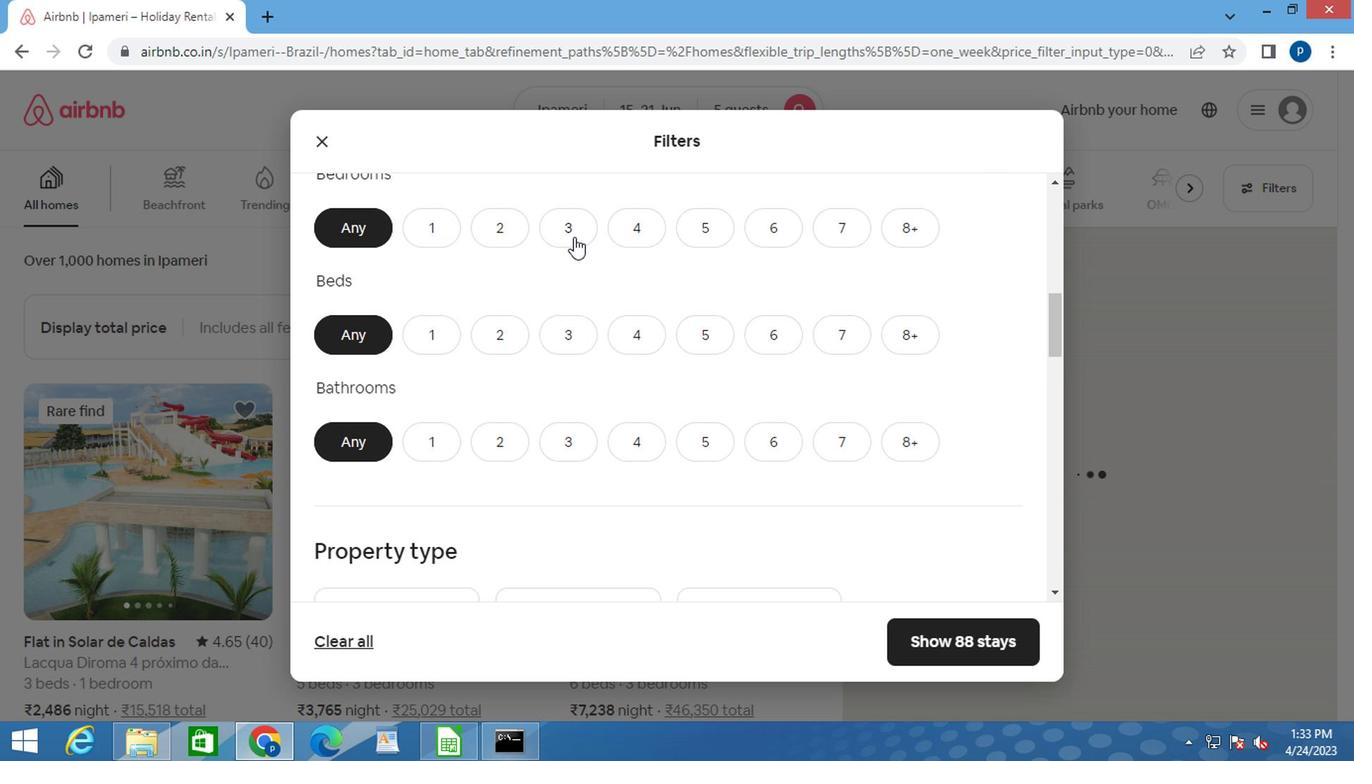 
Action: Mouse pressed left at (567, 228)
Screenshot: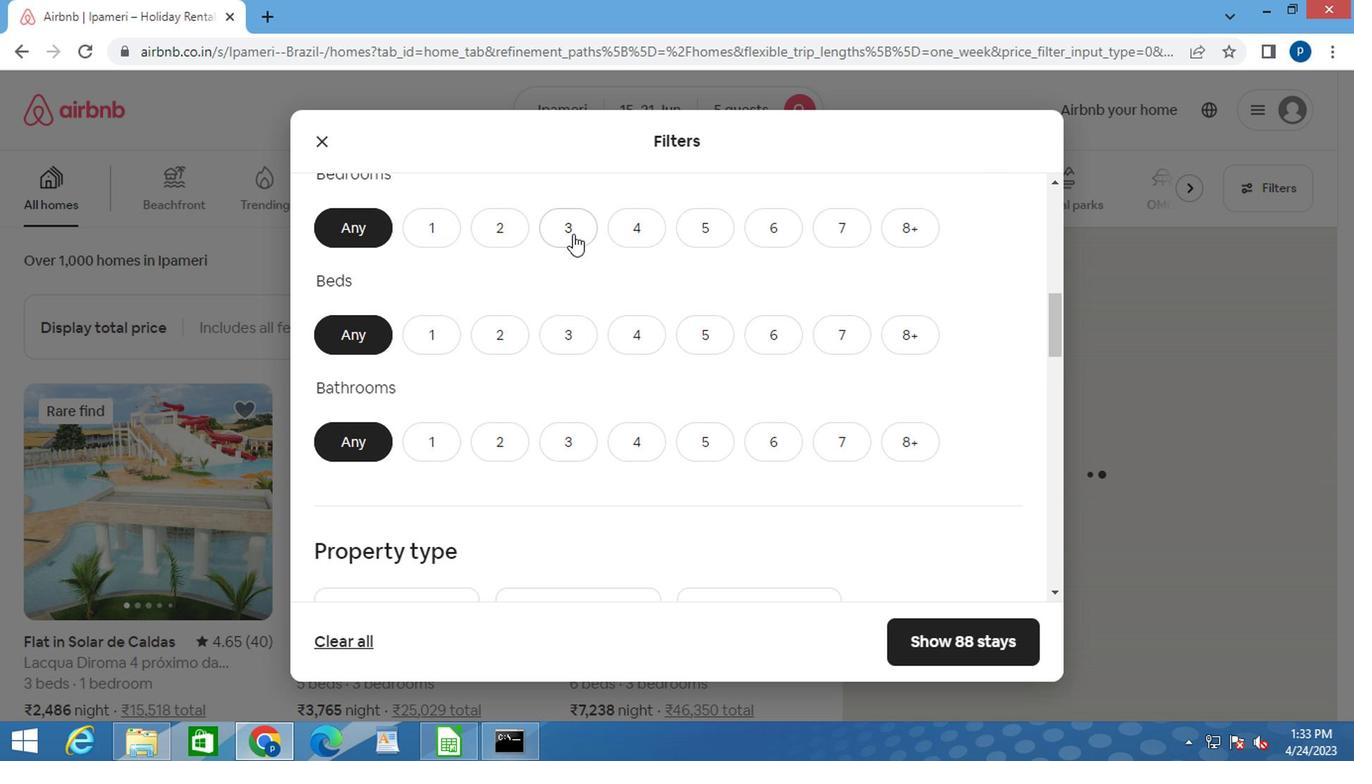 
Action: Mouse moved to (561, 325)
Screenshot: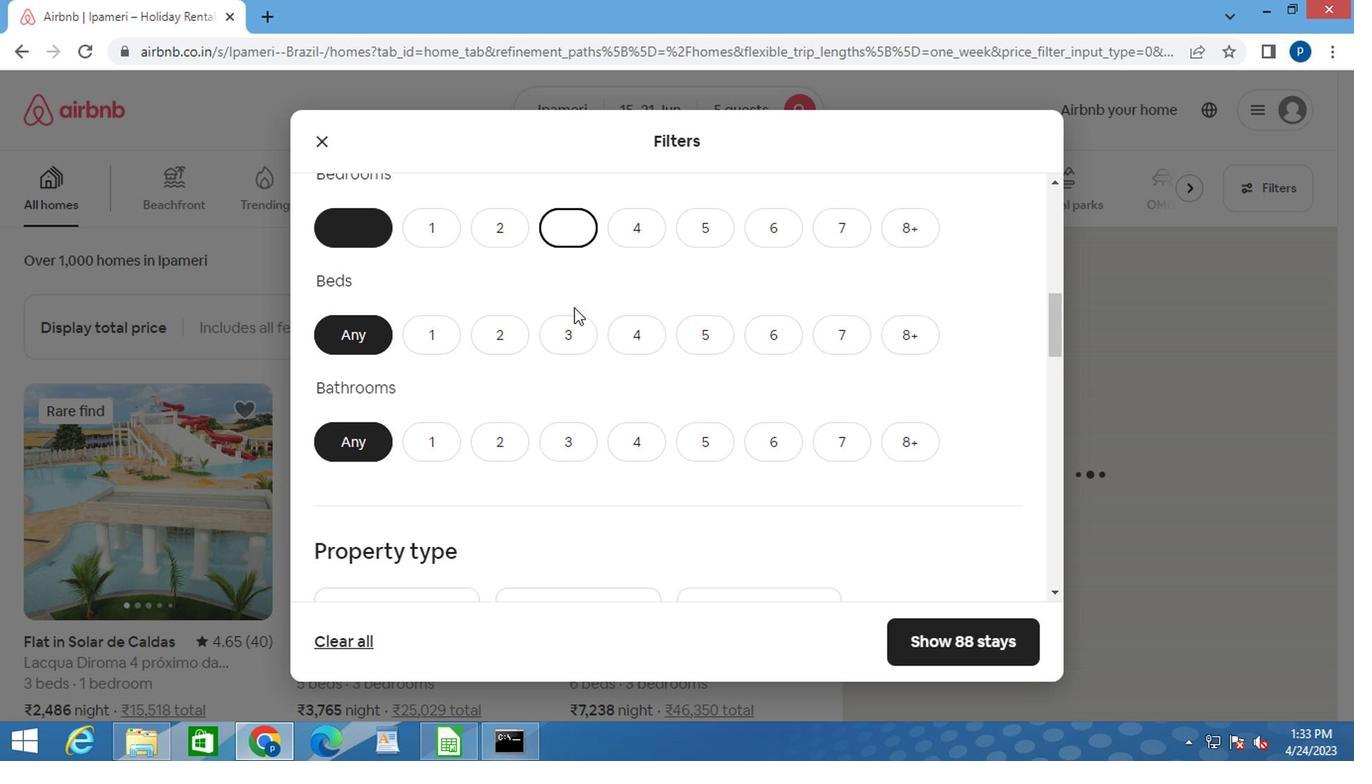 
Action: Mouse pressed left at (561, 325)
Screenshot: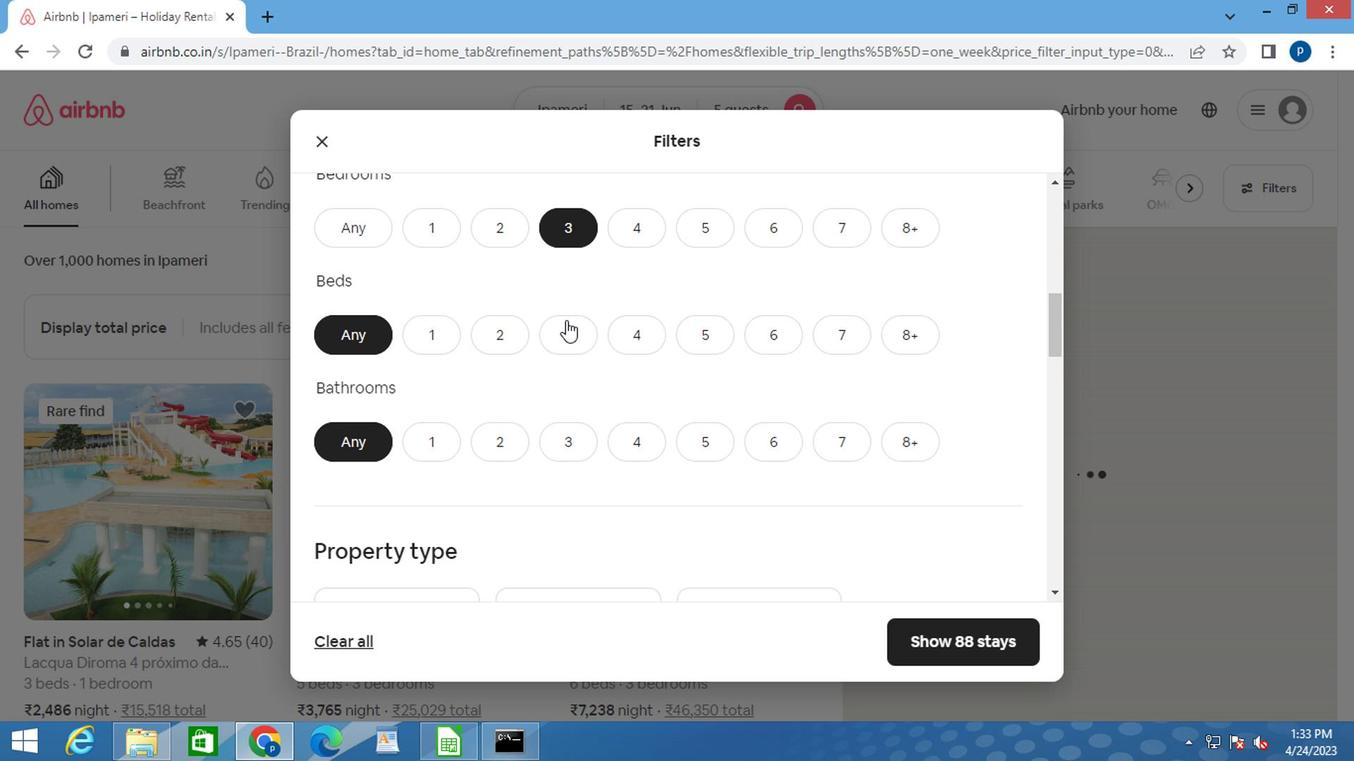 
Action: Mouse moved to (563, 325)
Screenshot: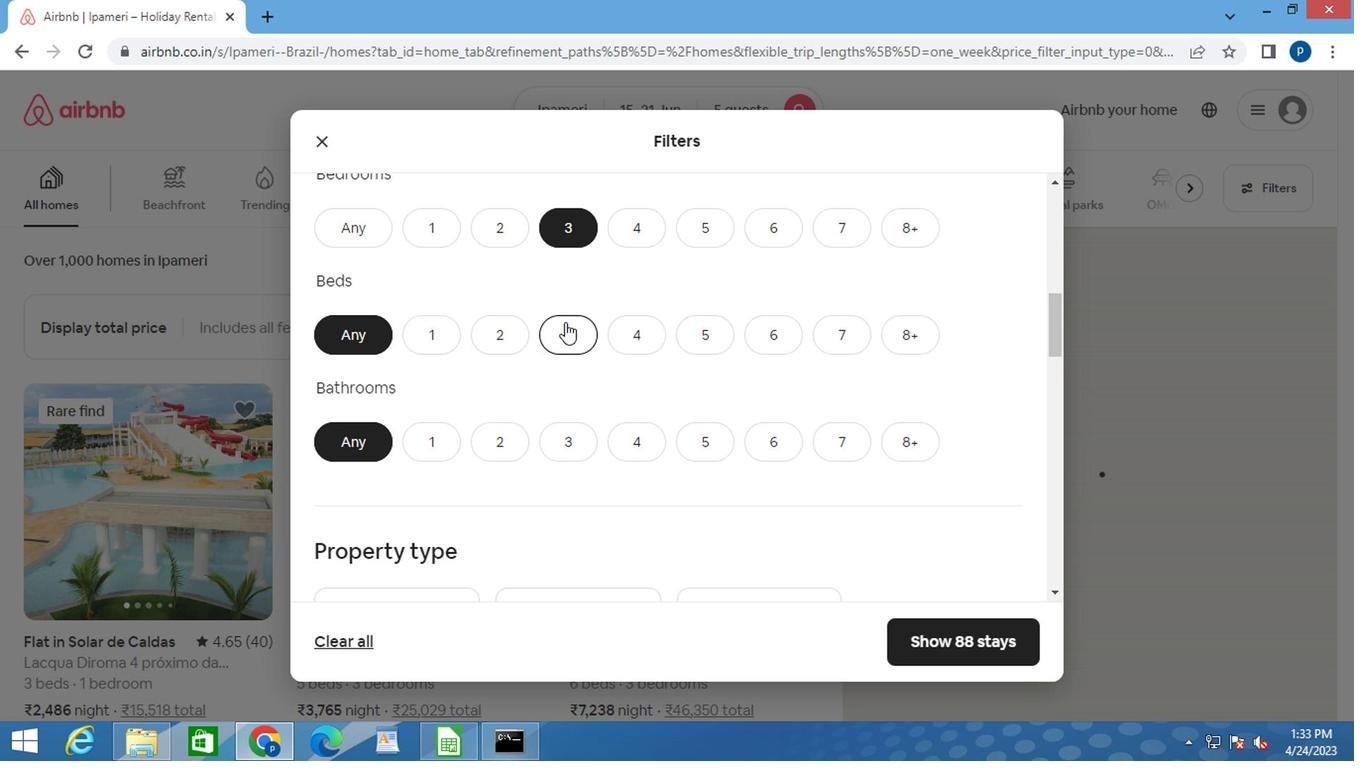 
Action: Mouse scrolled (563, 325) with delta (0, 0)
Screenshot: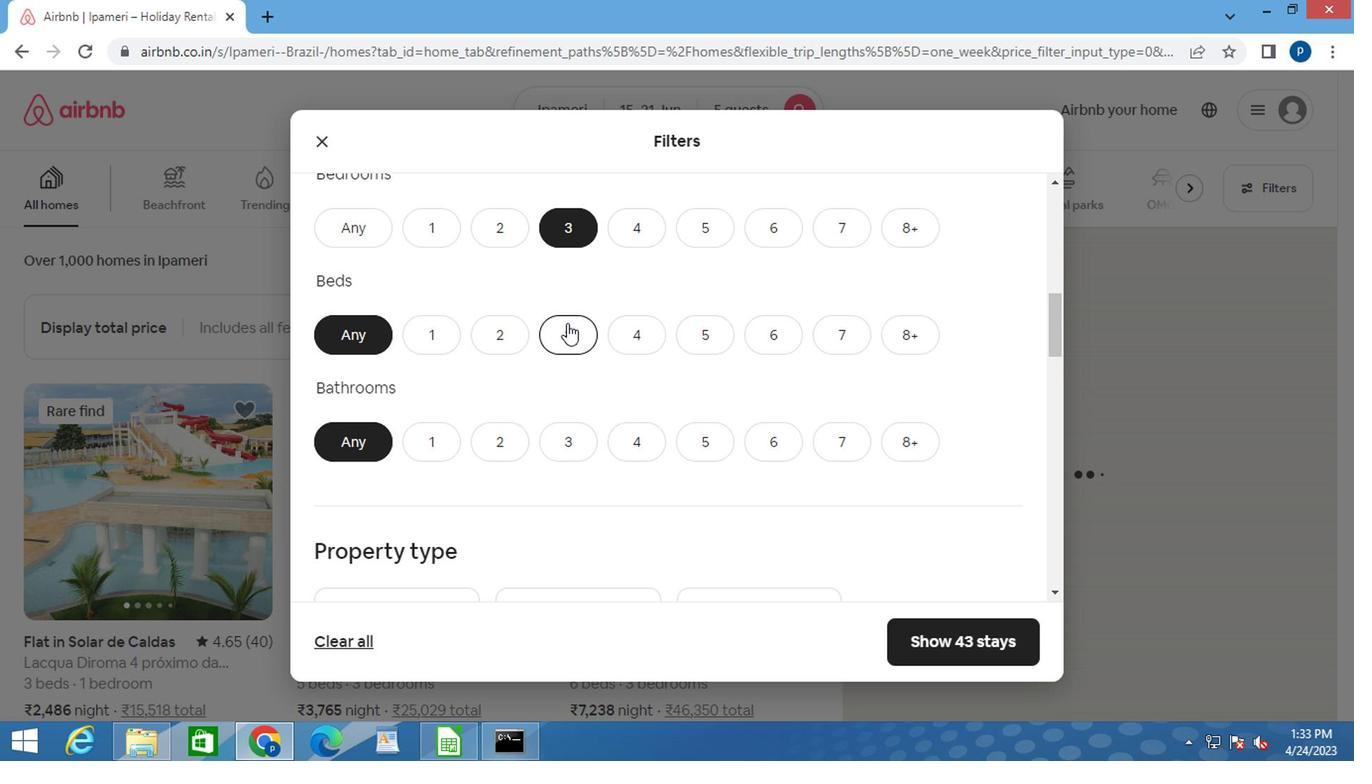 
Action: Mouse moved to (565, 326)
Screenshot: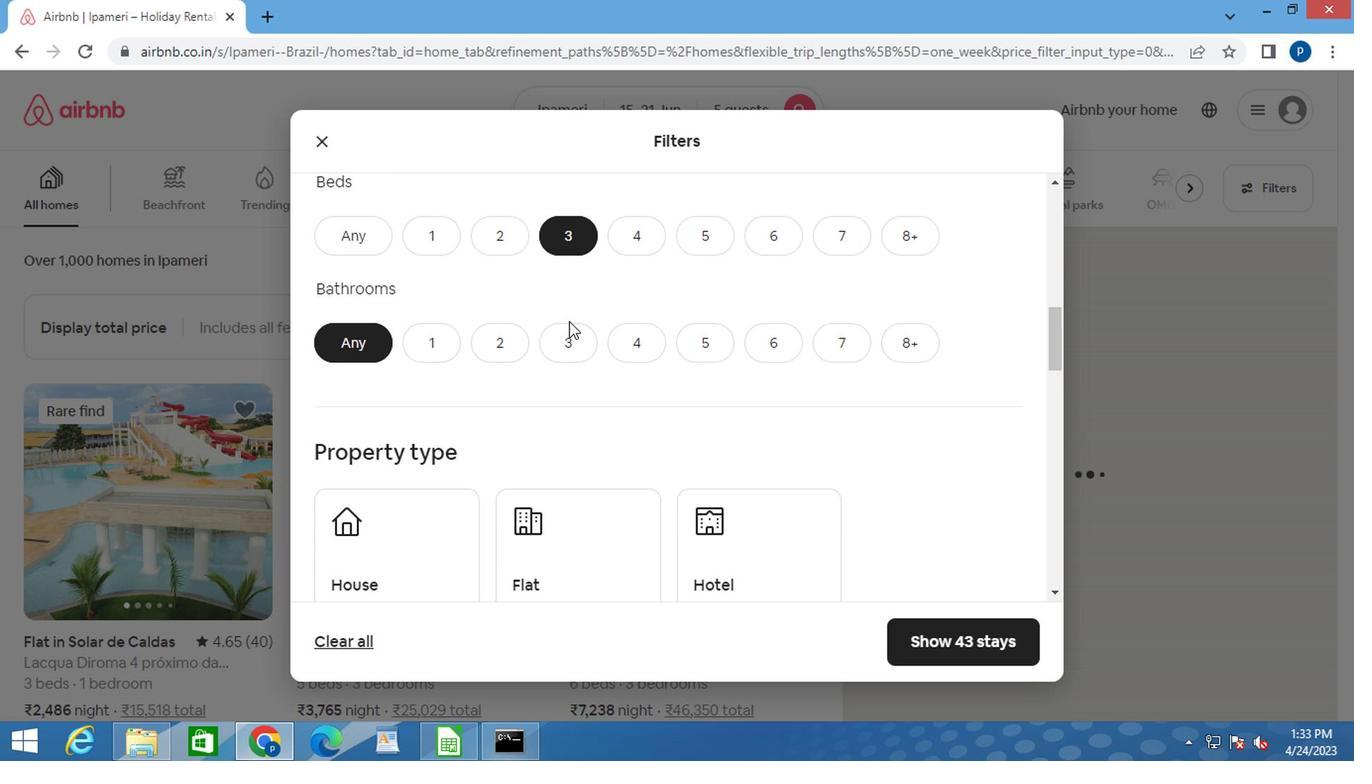 
Action: Mouse pressed left at (565, 326)
Screenshot: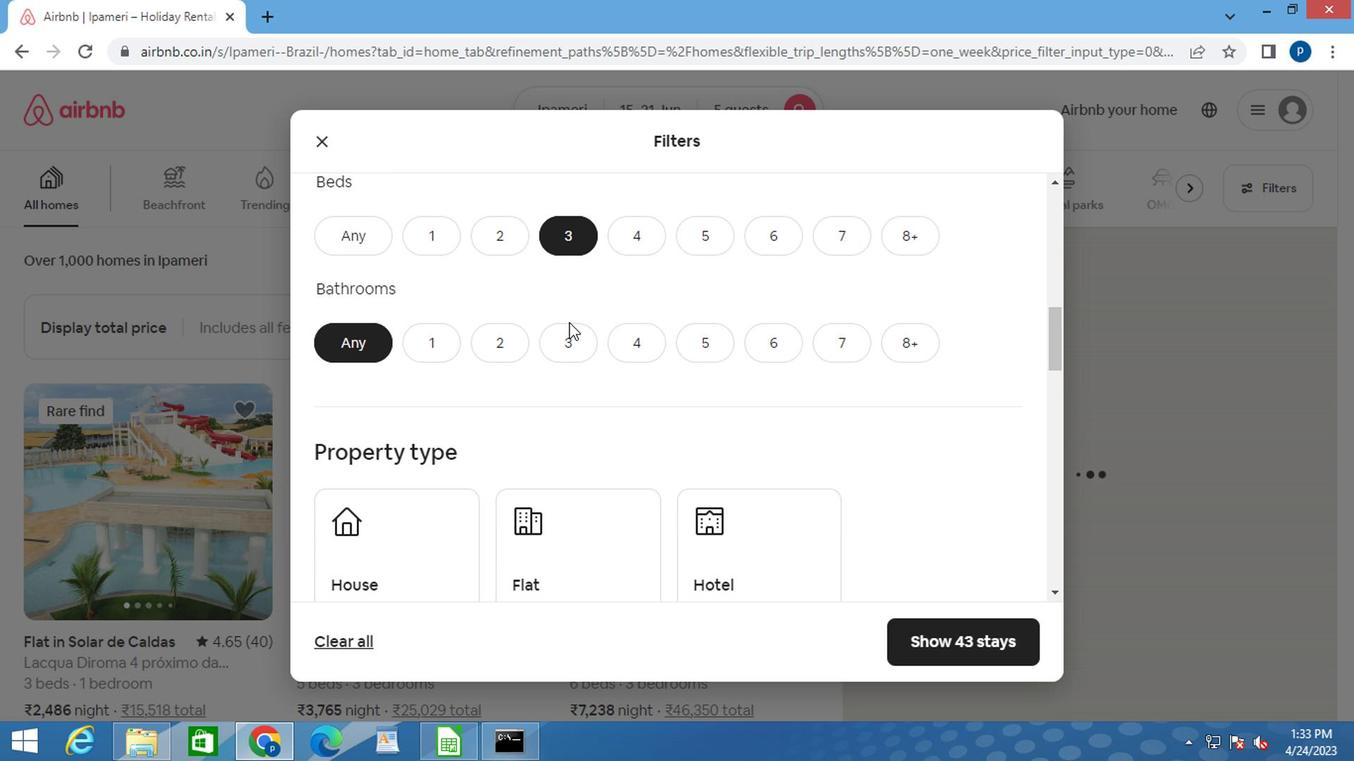 
Action: Mouse scrolled (565, 325) with delta (0, 0)
Screenshot: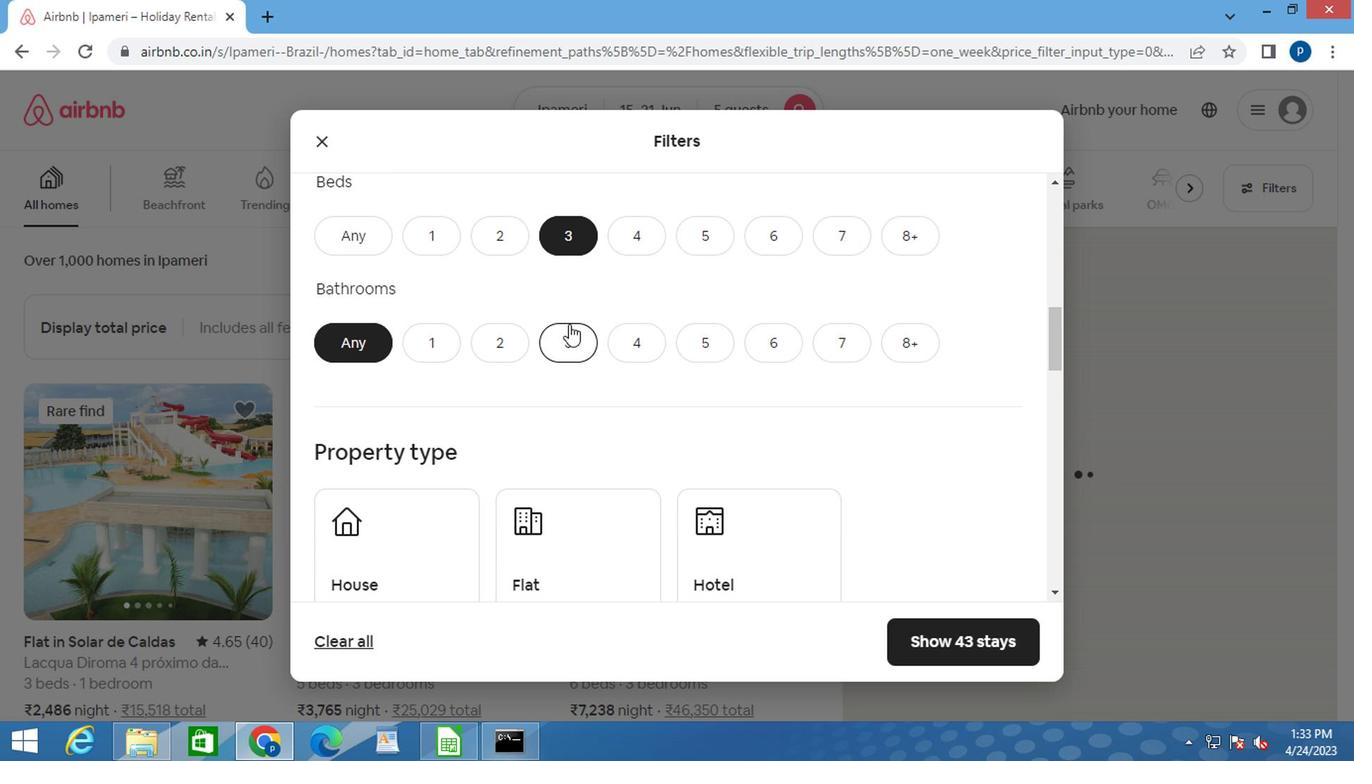 
Action: Mouse scrolled (565, 325) with delta (0, 0)
Screenshot: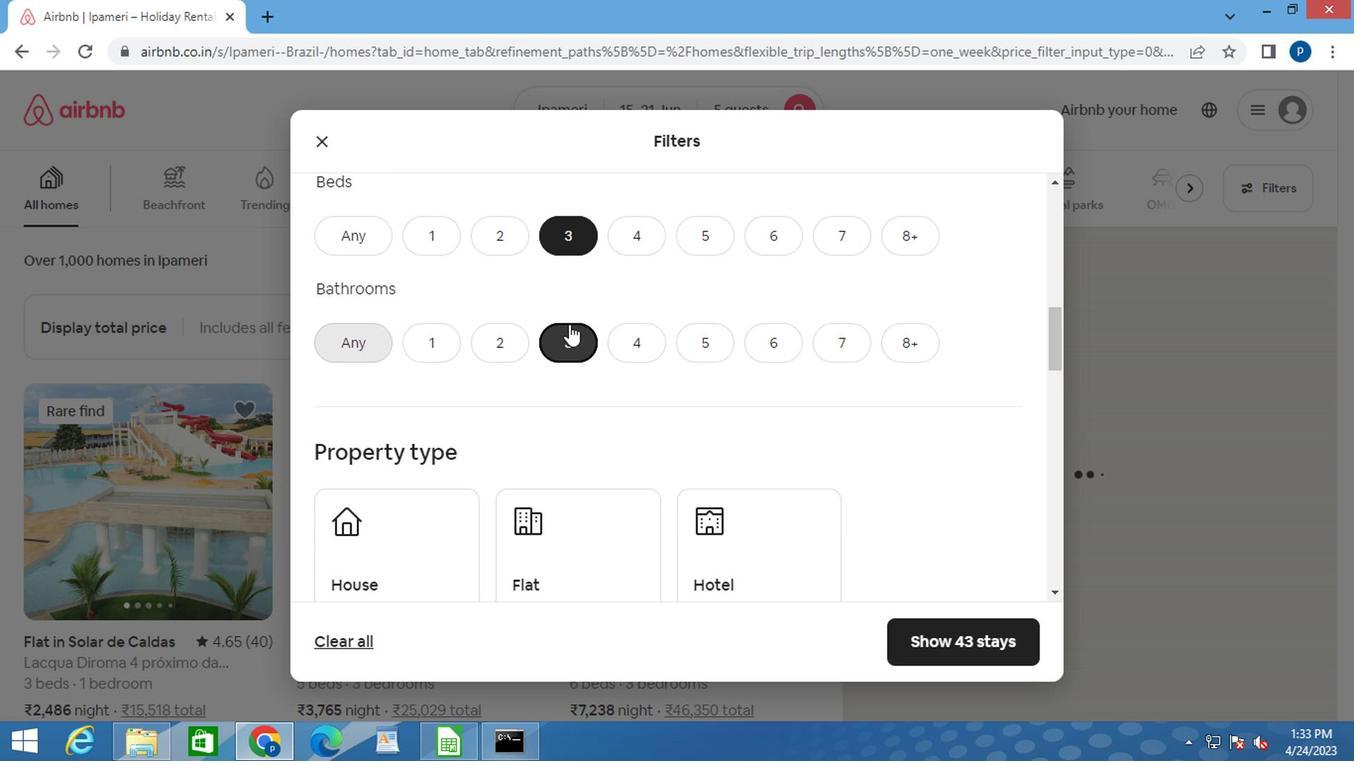 
Action: Mouse moved to (452, 340)
Screenshot: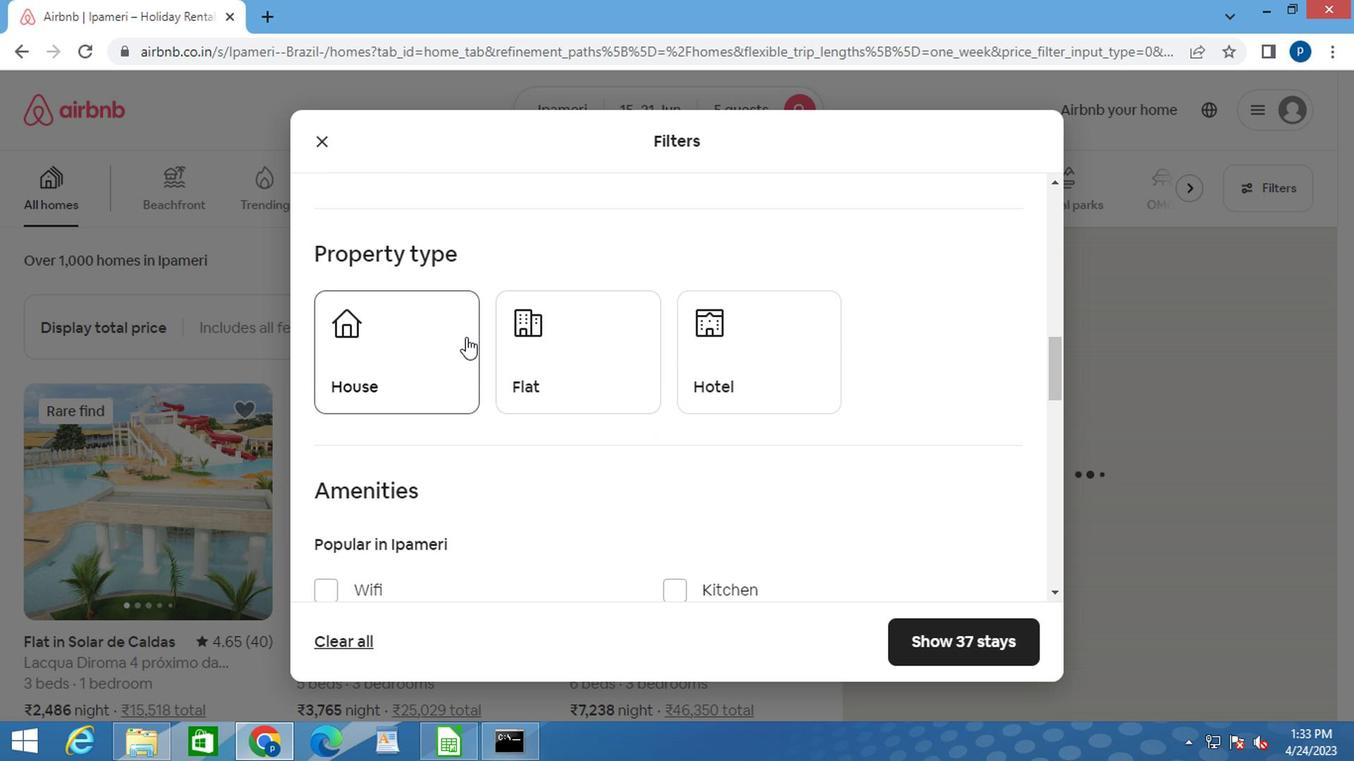 
Action: Mouse pressed left at (452, 340)
Screenshot: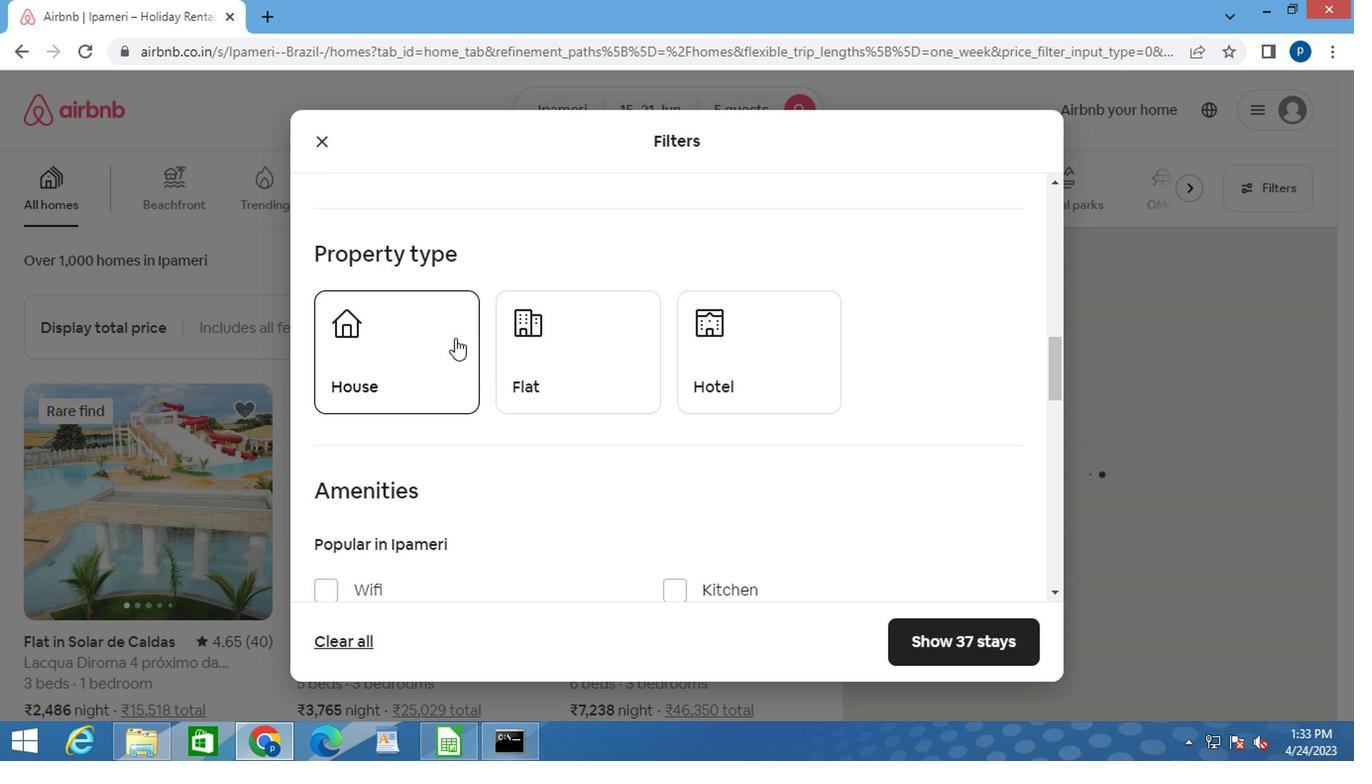 
Action: Mouse moved to (566, 351)
Screenshot: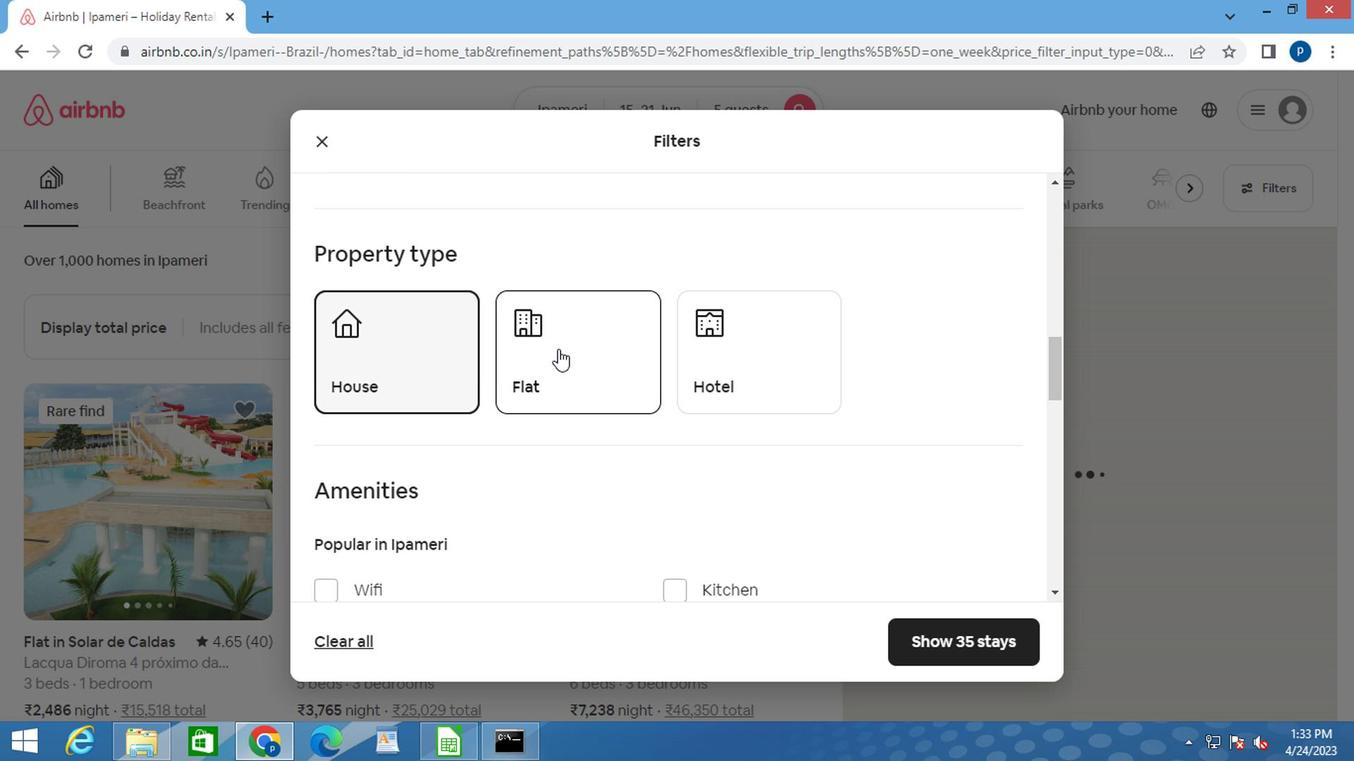 
Action: Mouse pressed left at (566, 351)
Screenshot: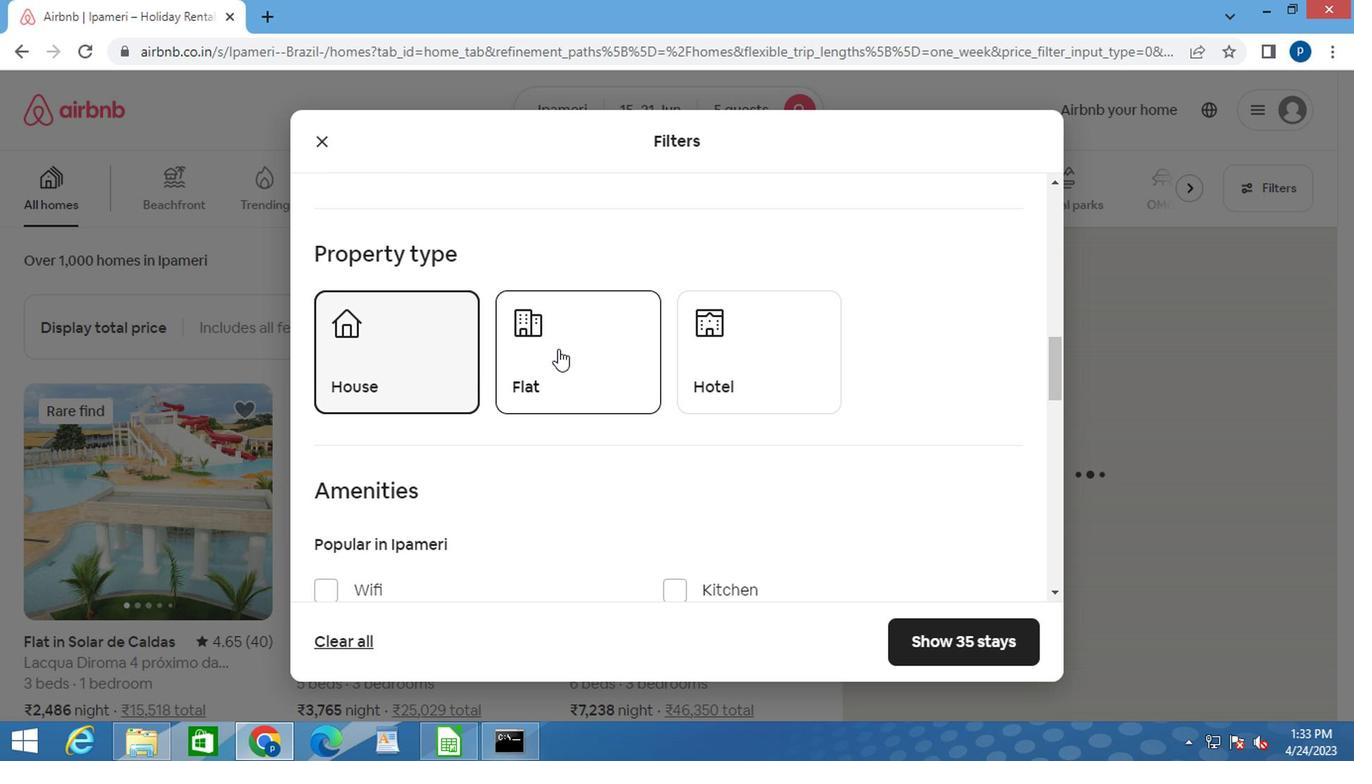
Action: Mouse scrolled (566, 350) with delta (0, 0)
Screenshot: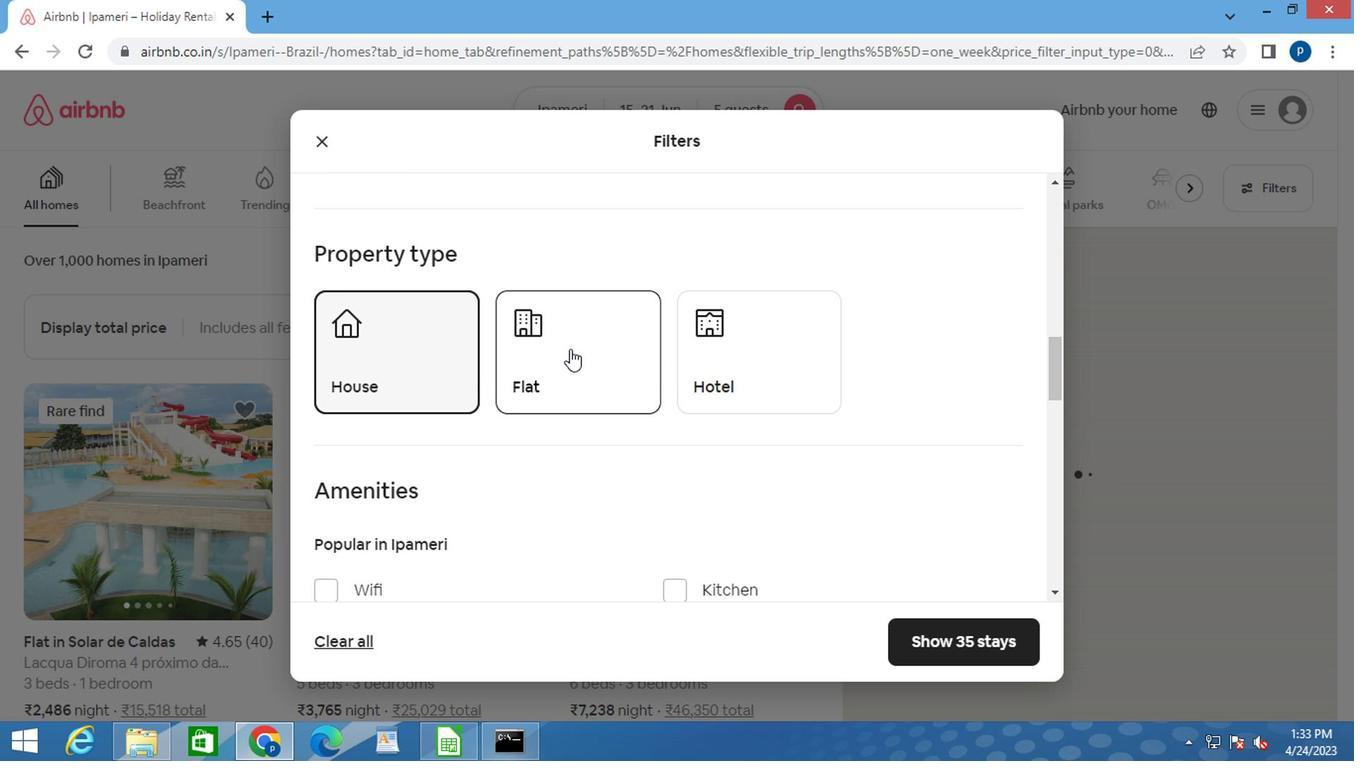 
Action: Mouse scrolled (566, 350) with delta (0, 0)
Screenshot: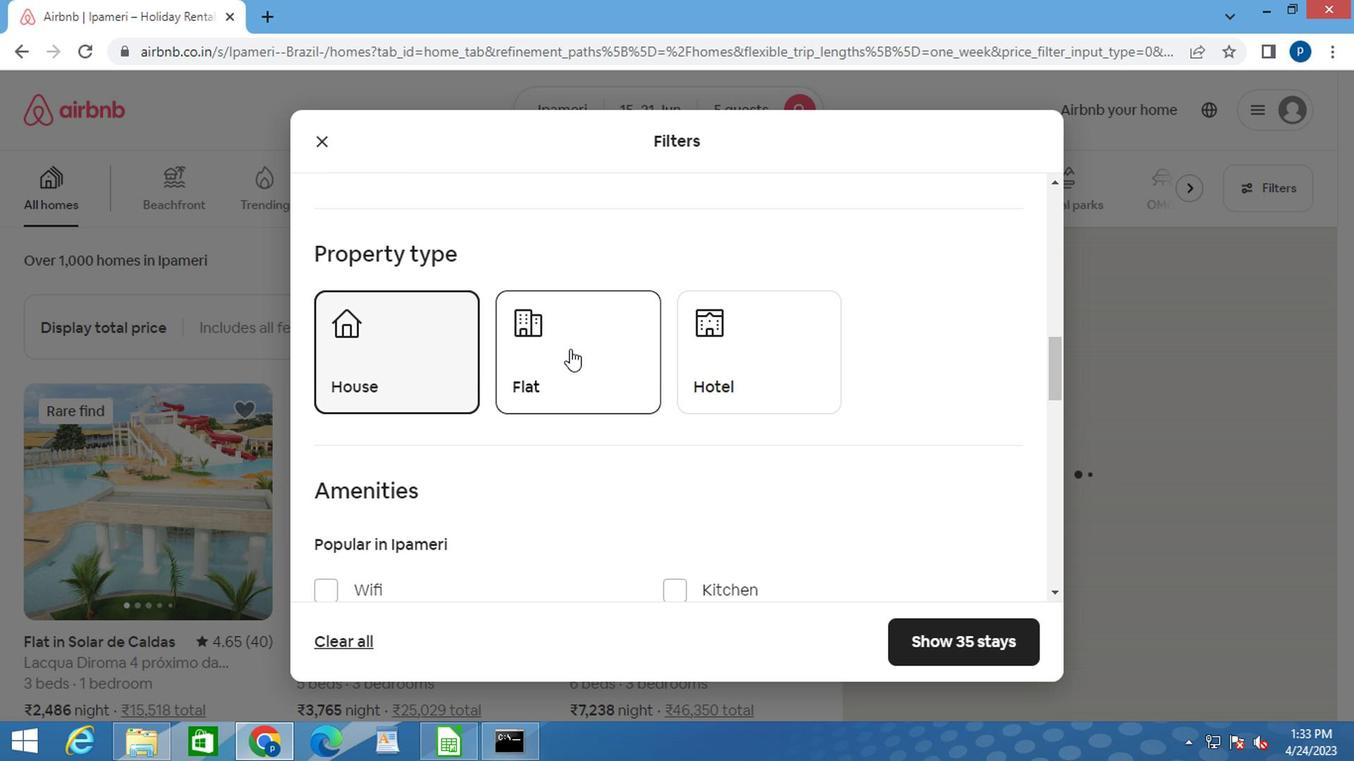 
Action: Mouse scrolled (566, 350) with delta (0, 0)
Screenshot: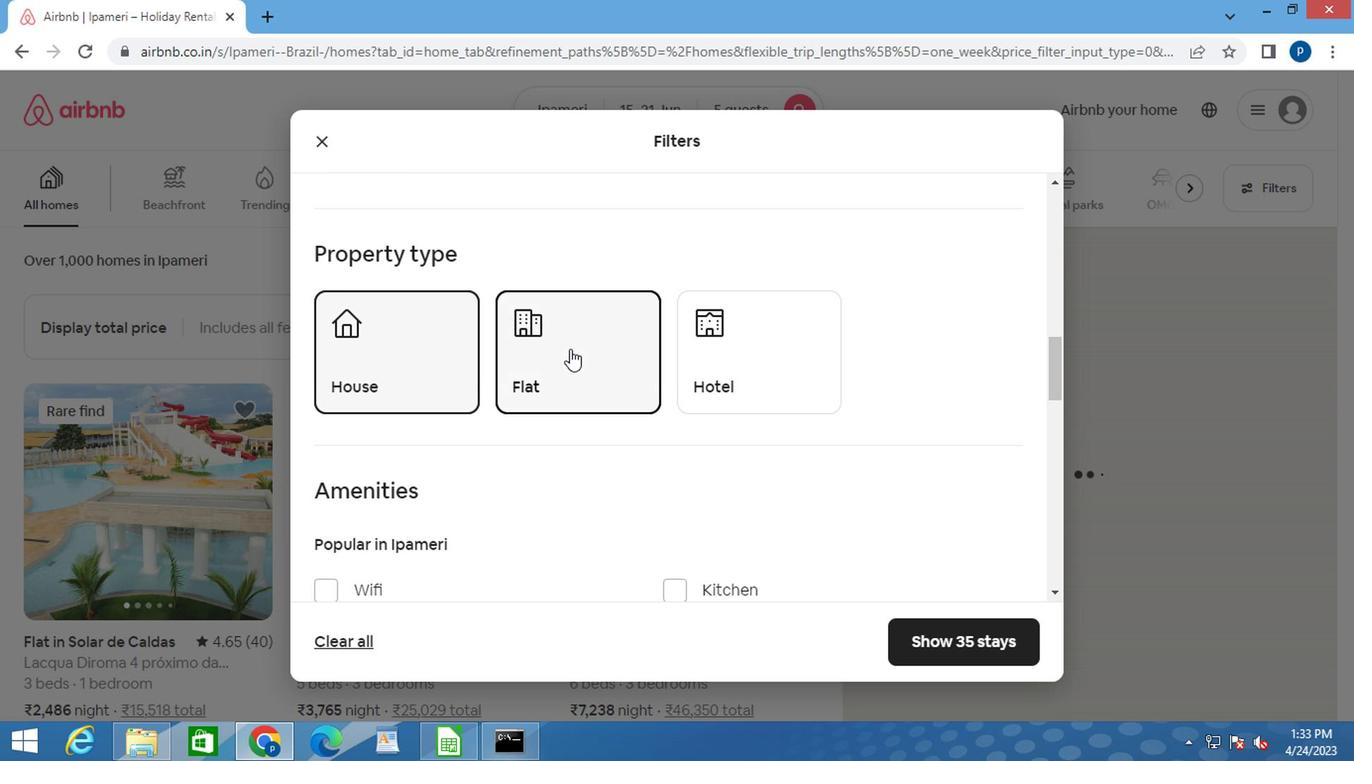 
Action: Mouse moved to (529, 382)
Screenshot: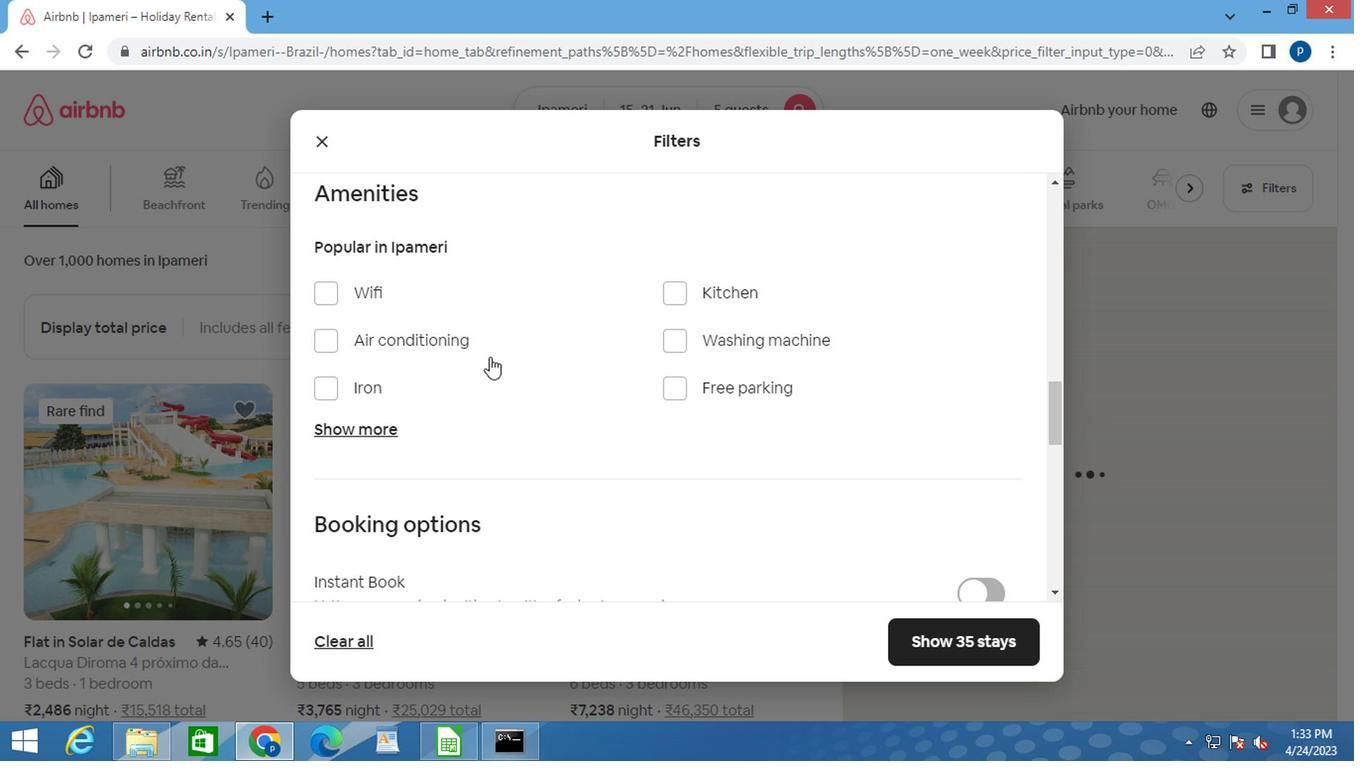 
Action: Mouse scrolled (529, 381) with delta (0, 0)
Screenshot: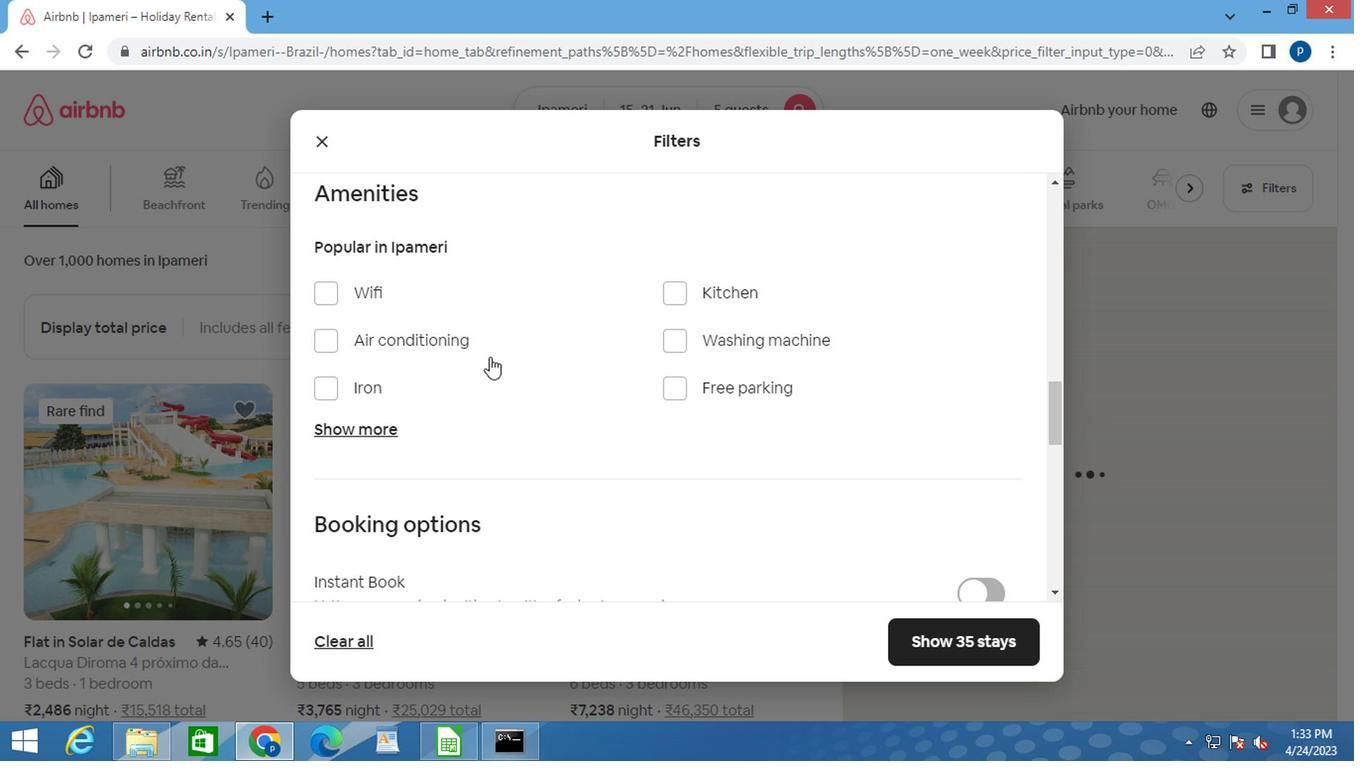 
Action: Mouse scrolled (529, 381) with delta (0, 0)
Screenshot: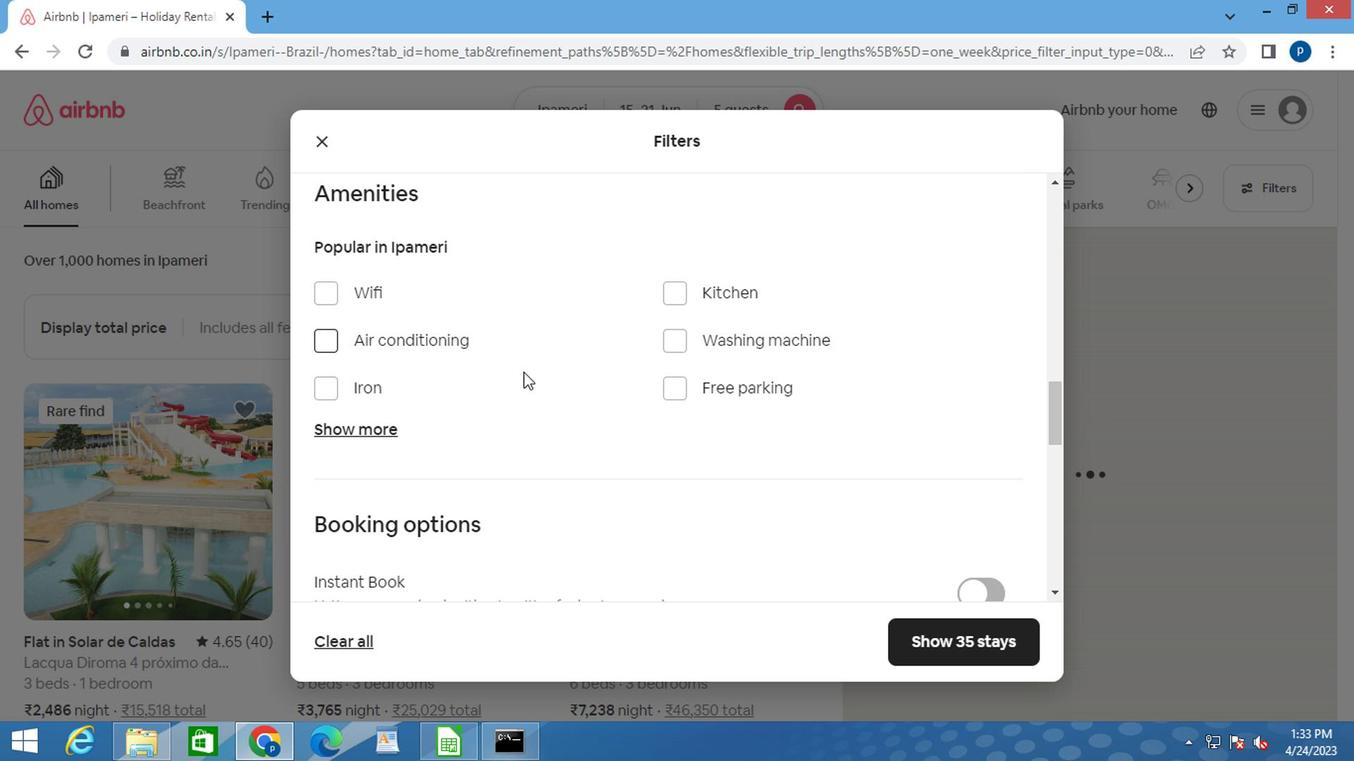 
Action: Mouse scrolled (529, 381) with delta (0, 0)
Screenshot: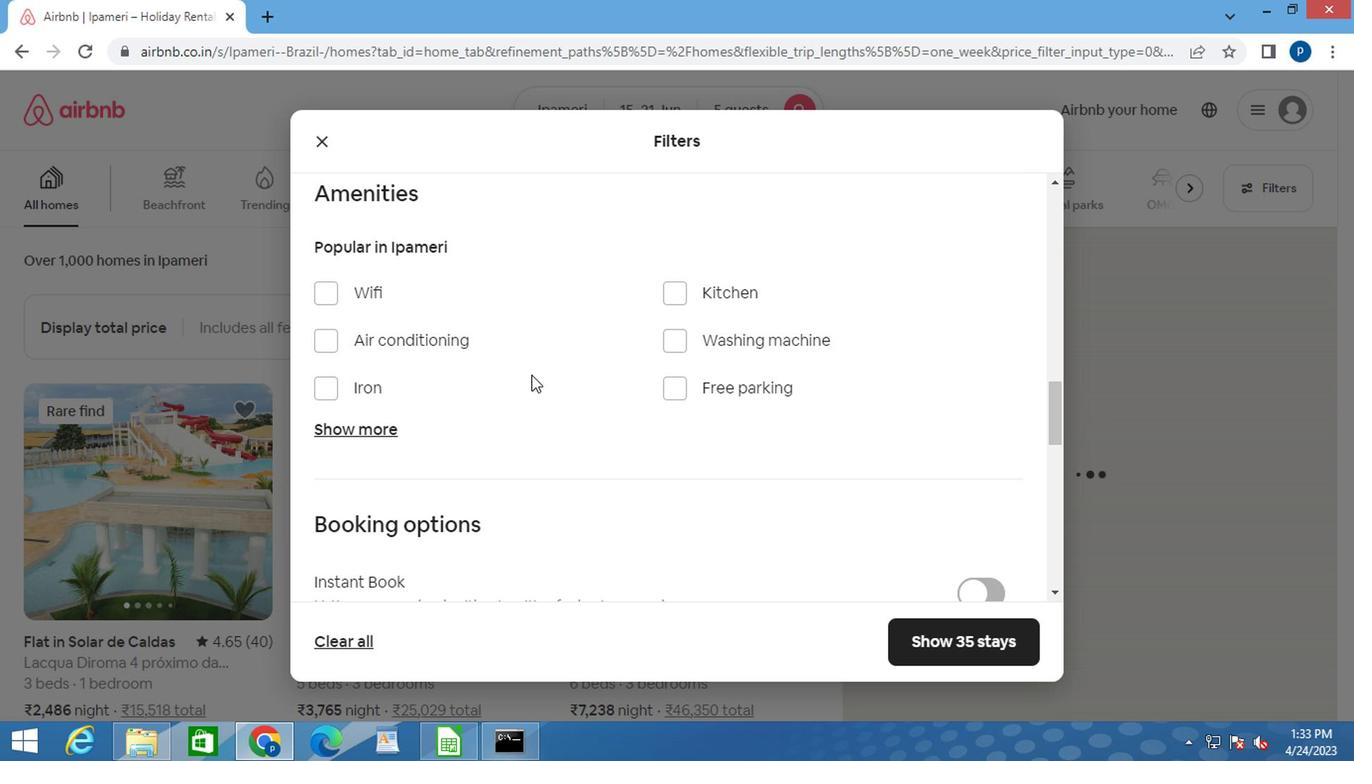 
Action: Mouse moved to (977, 368)
Screenshot: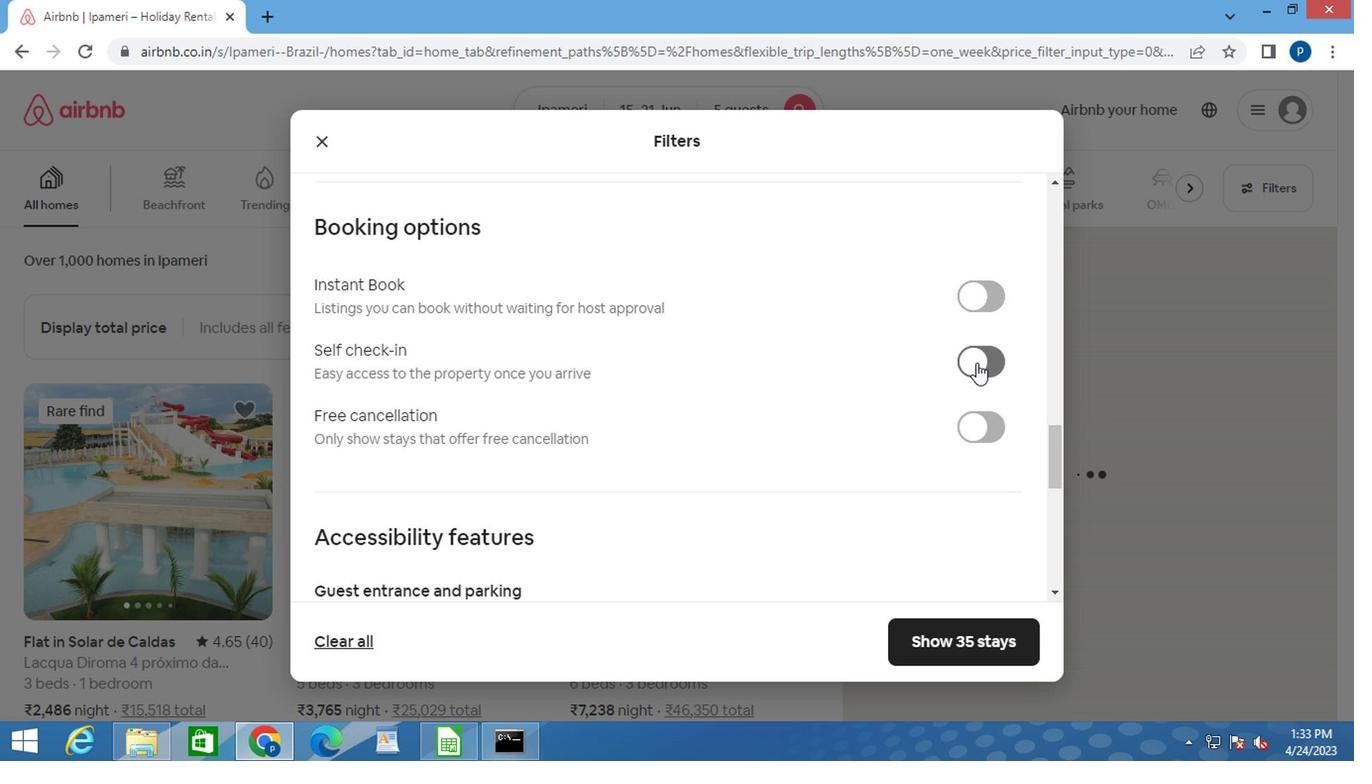 
Action: Mouse pressed left at (977, 368)
Screenshot: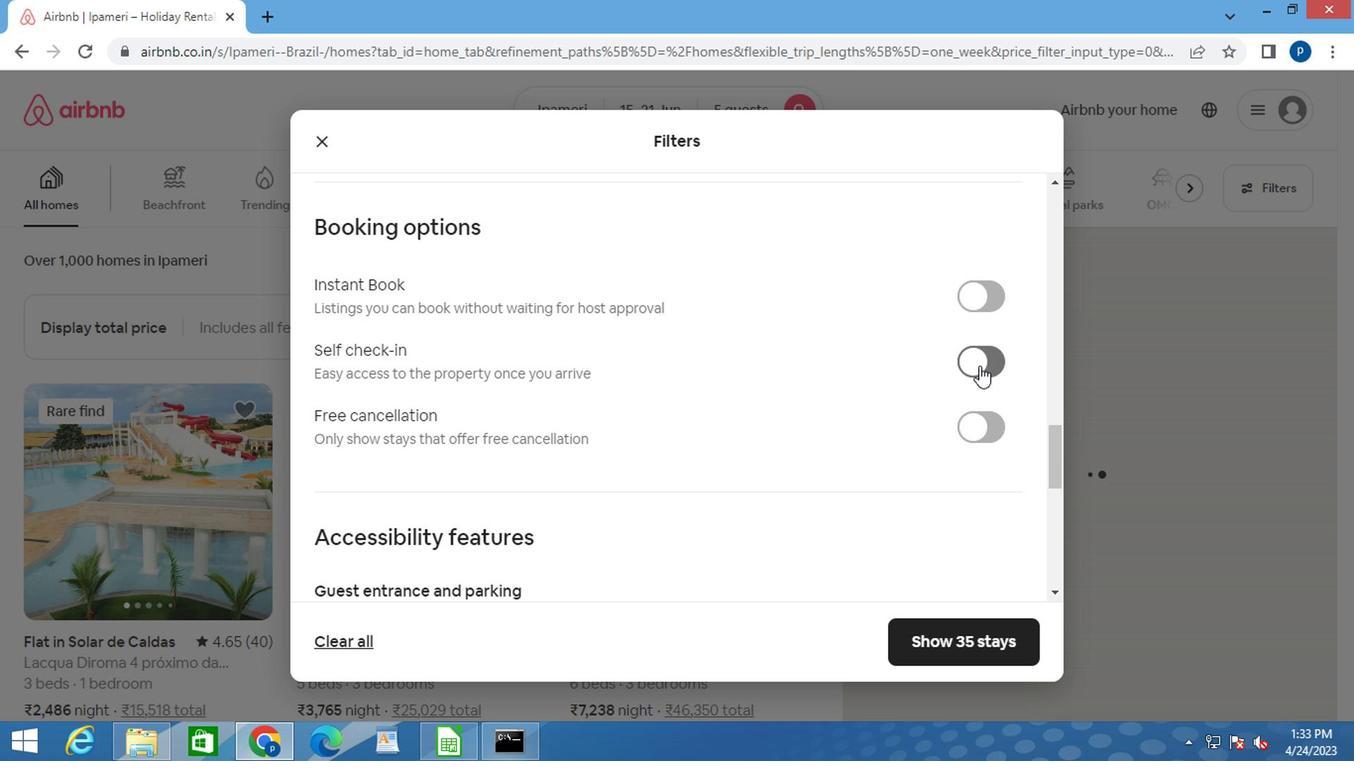 
Action: Mouse moved to (779, 381)
Screenshot: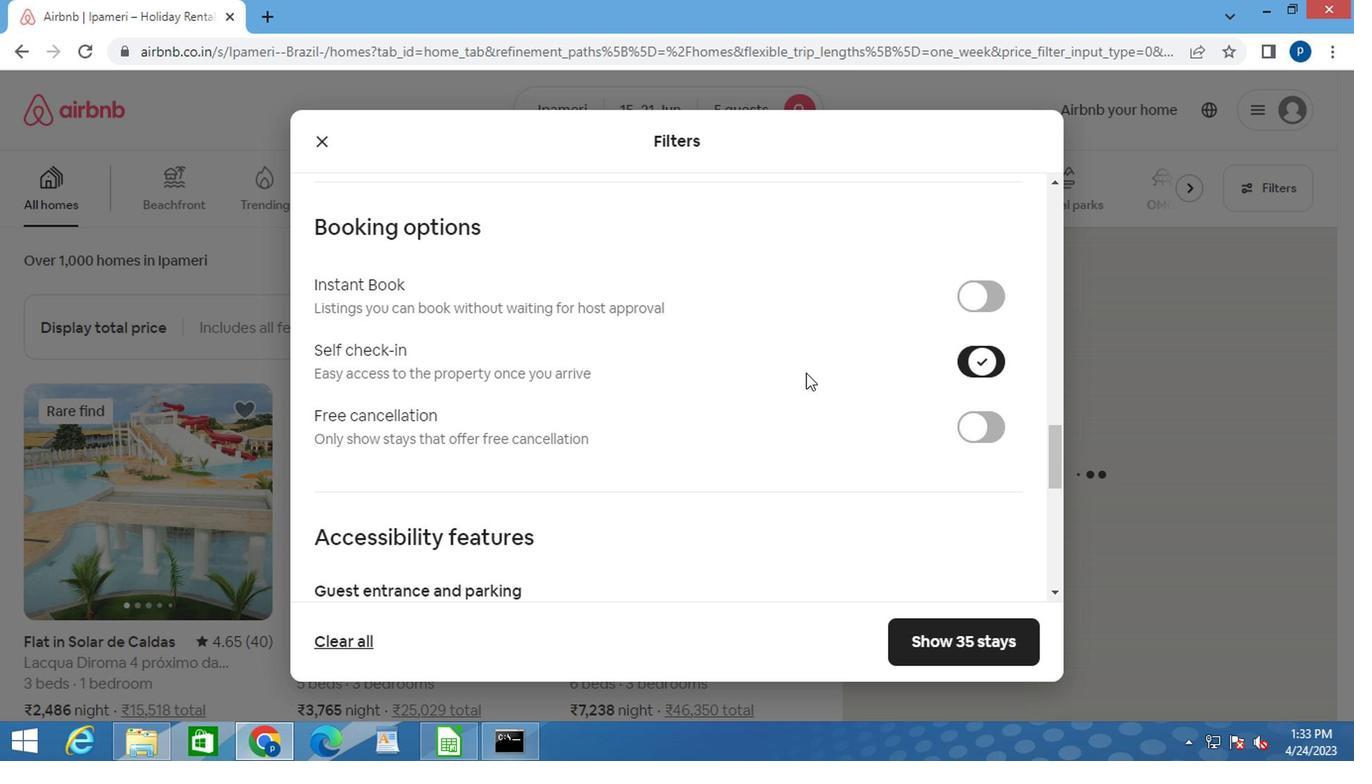 
Action: Mouse scrolled (779, 380) with delta (0, -1)
Screenshot: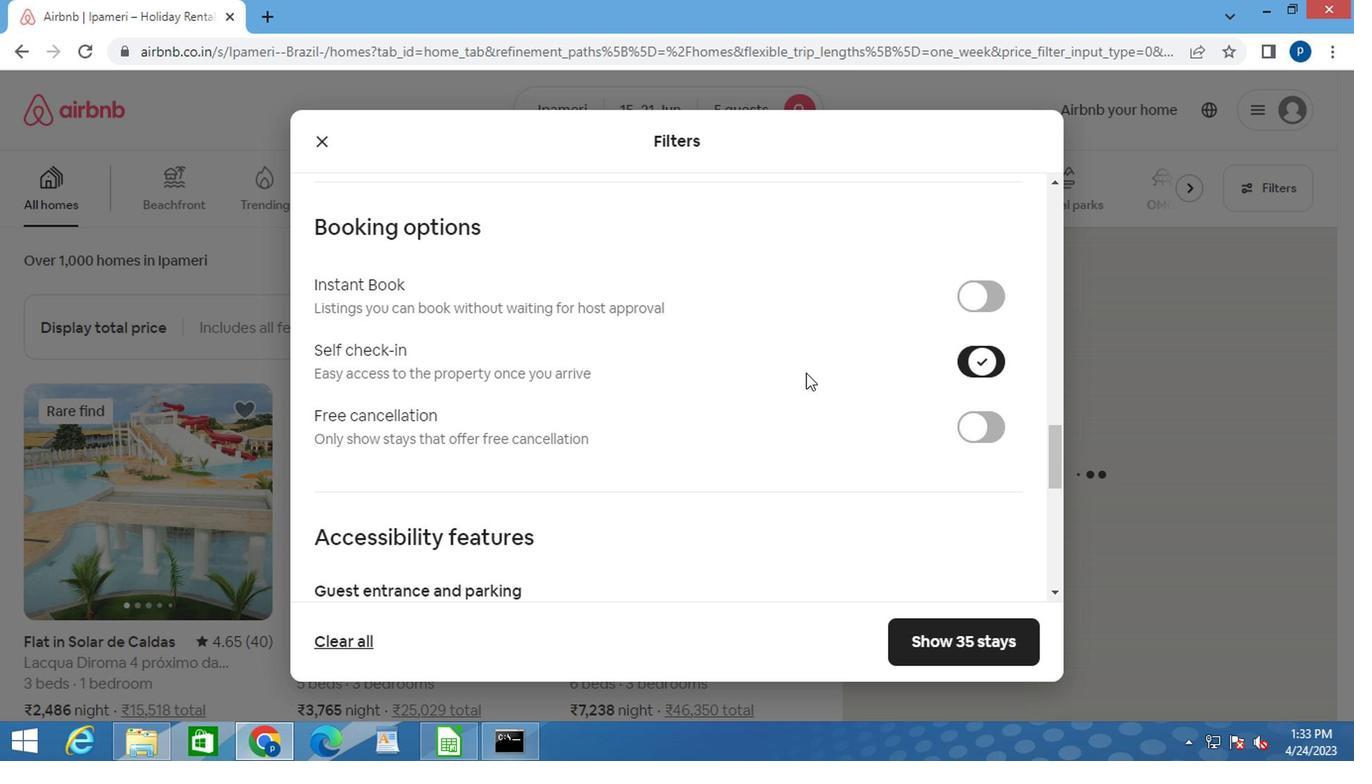 
Action: Mouse moved to (776, 381)
Screenshot: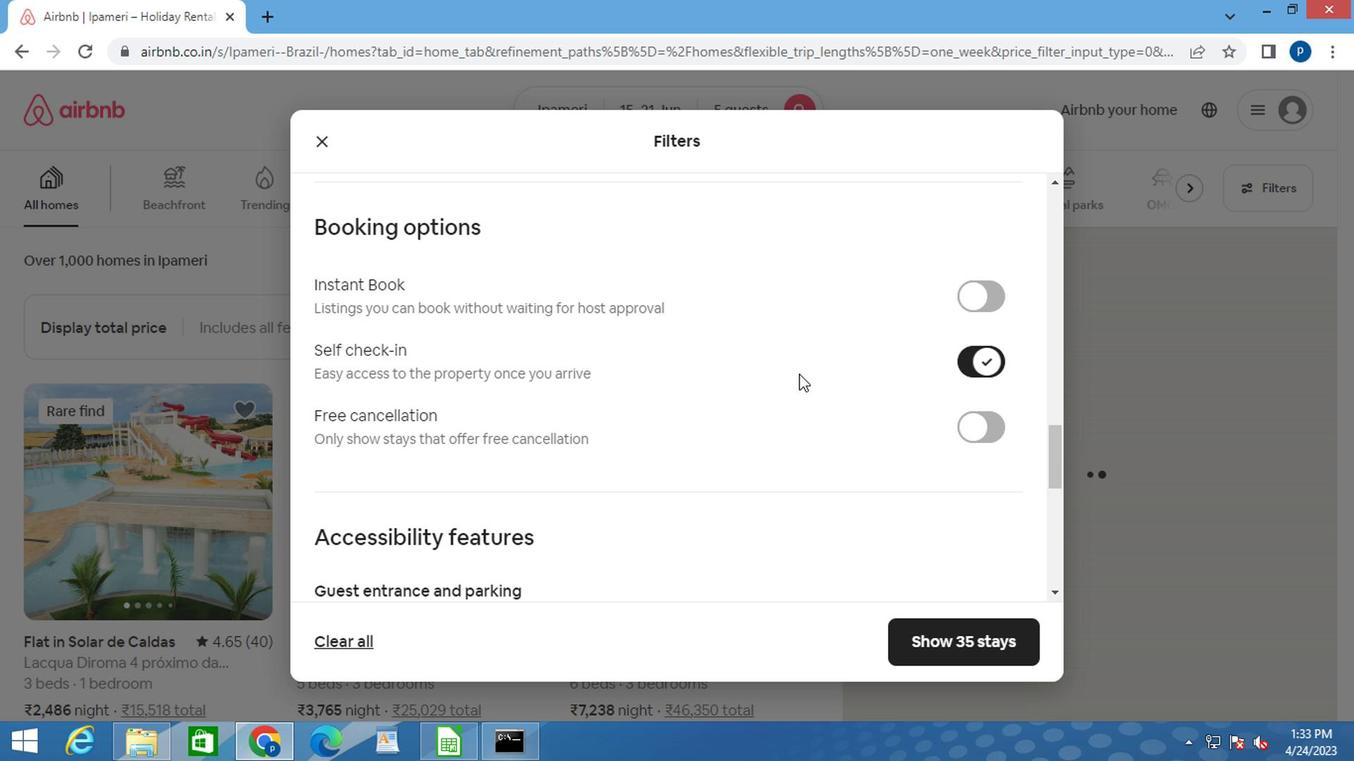 
Action: Mouse scrolled (777, 380) with delta (0, -1)
Screenshot: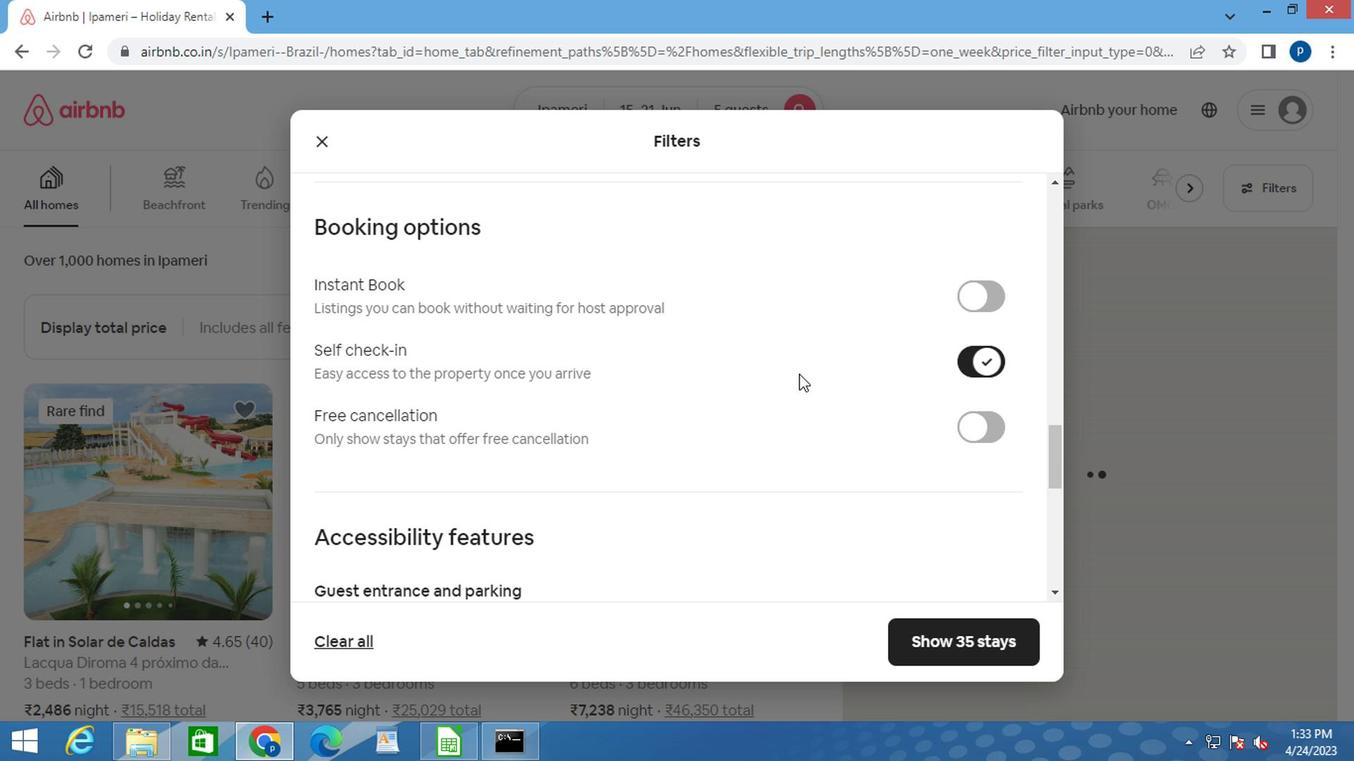 
Action: Mouse moved to (776, 381)
Screenshot: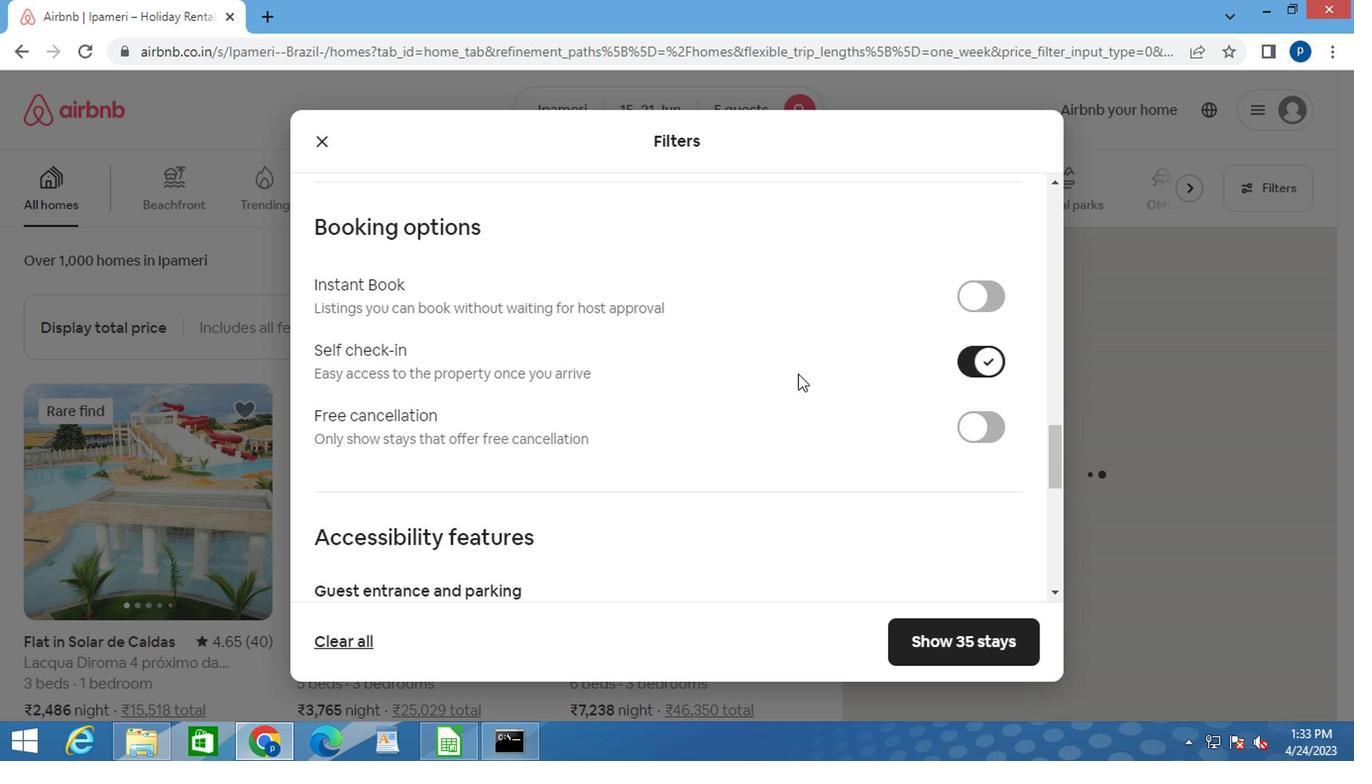 
Action: Mouse scrolled (776, 380) with delta (0, -1)
Screenshot: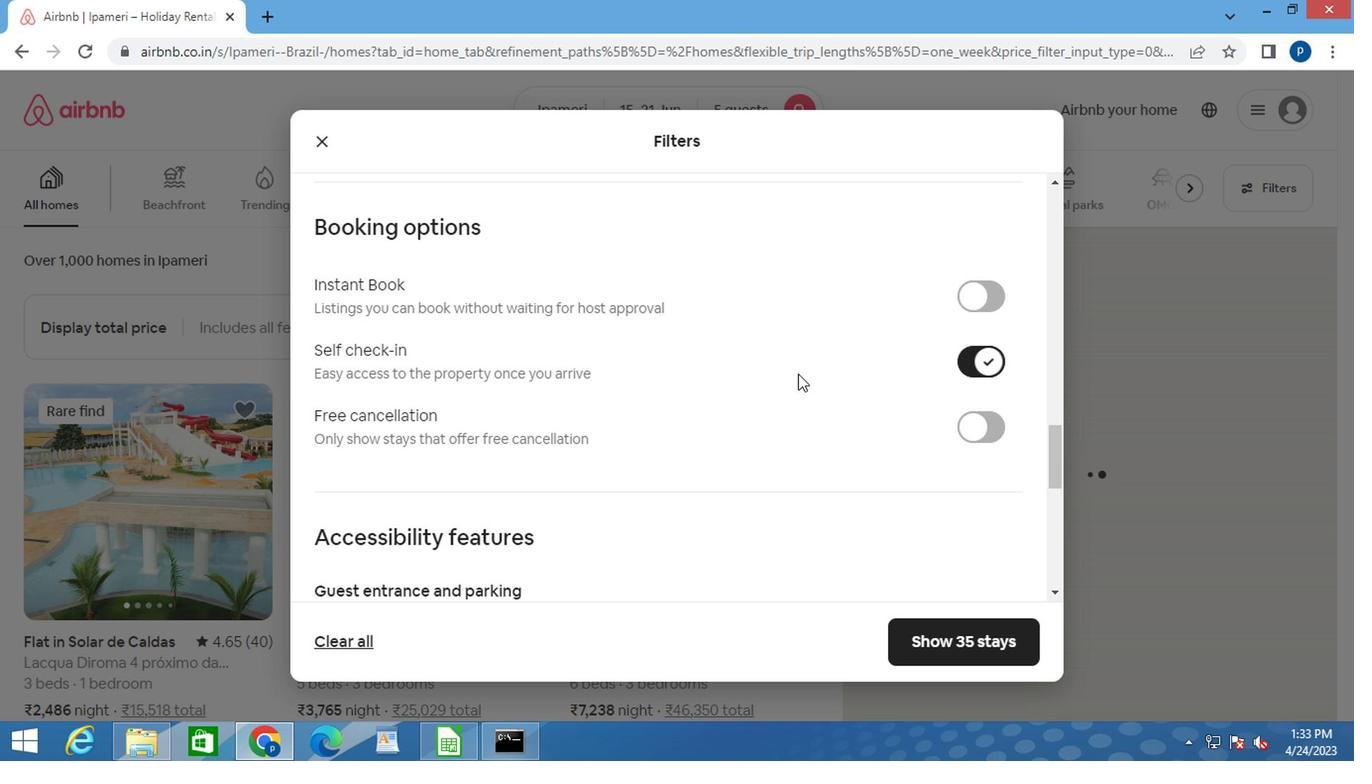 
Action: Mouse moved to (768, 381)
Screenshot: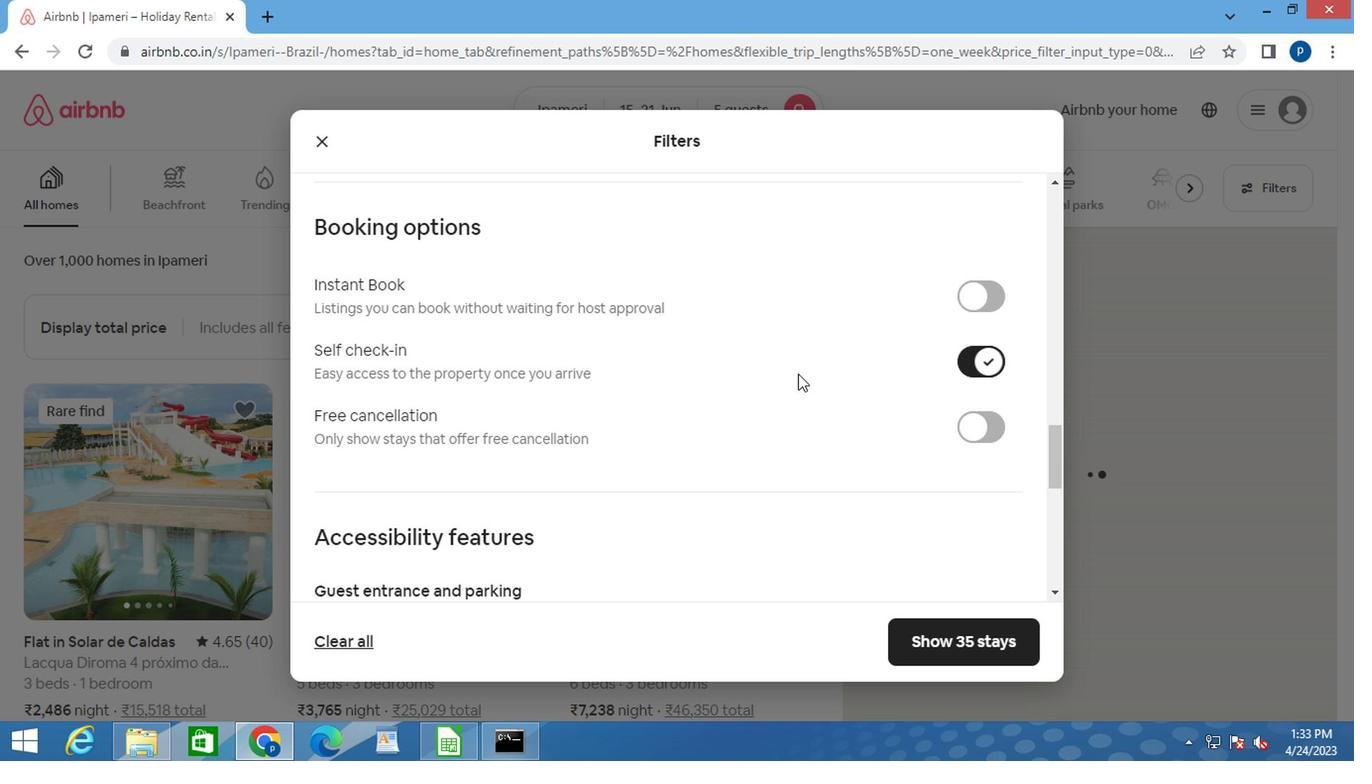 
Action: Mouse scrolled (768, 380) with delta (0, -1)
Screenshot: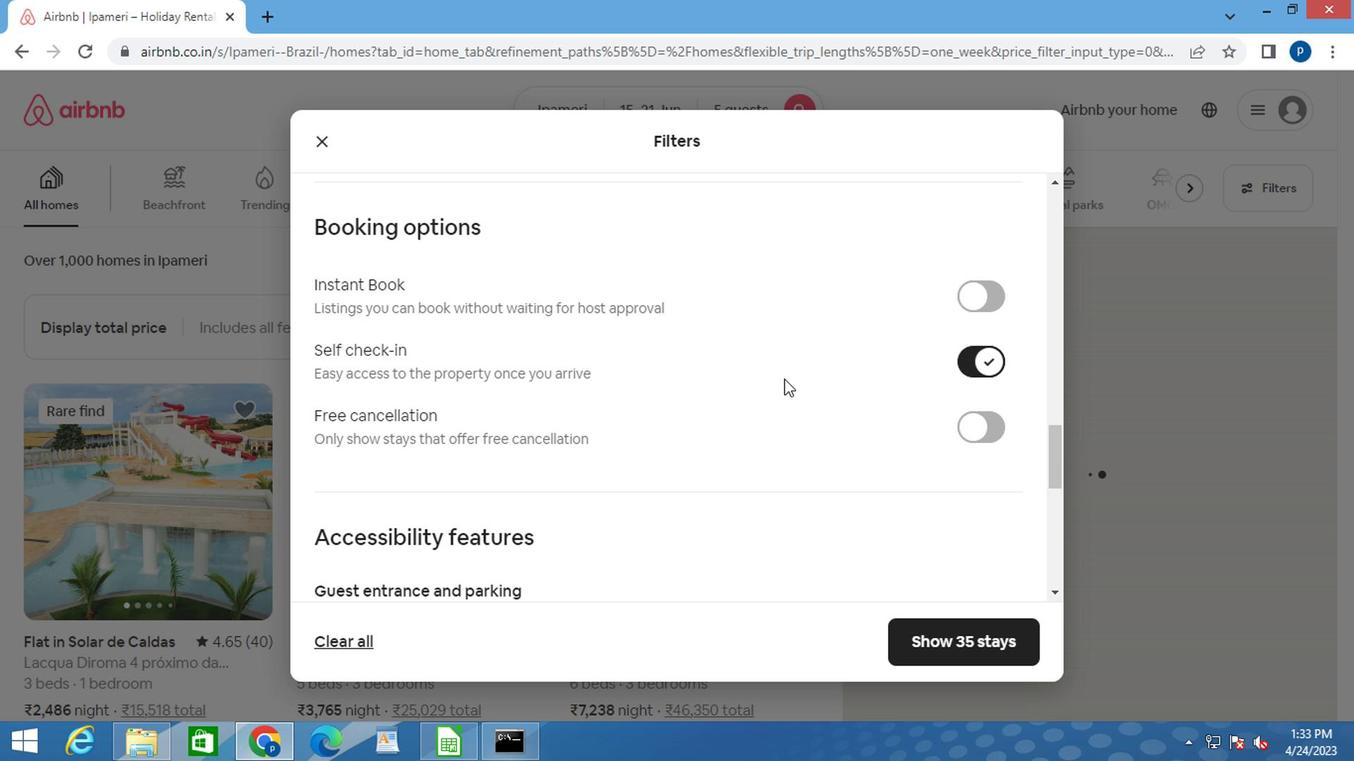 
Action: Mouse moved to (764, 381)
Screenshot: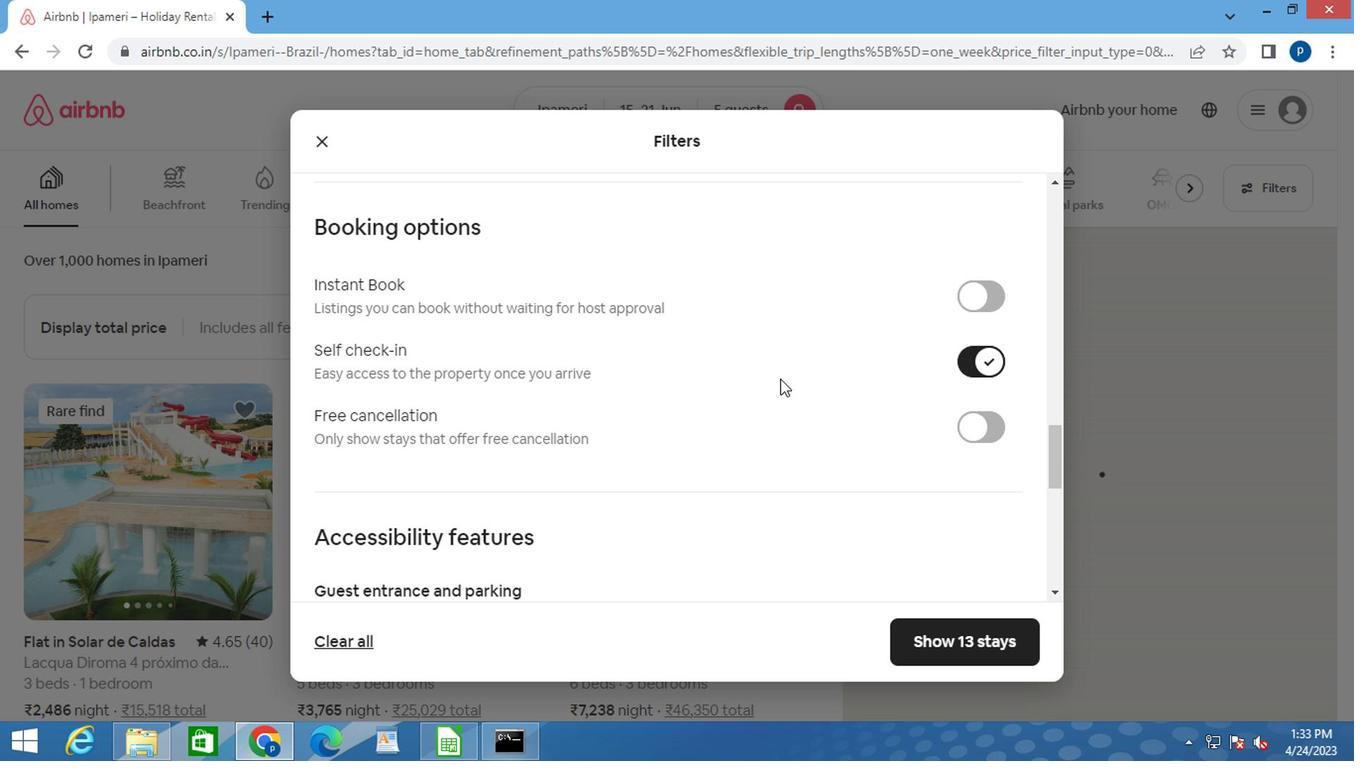 
Action: Mouse scrolled (764, 380) with delta (0, -1)
Screenshot: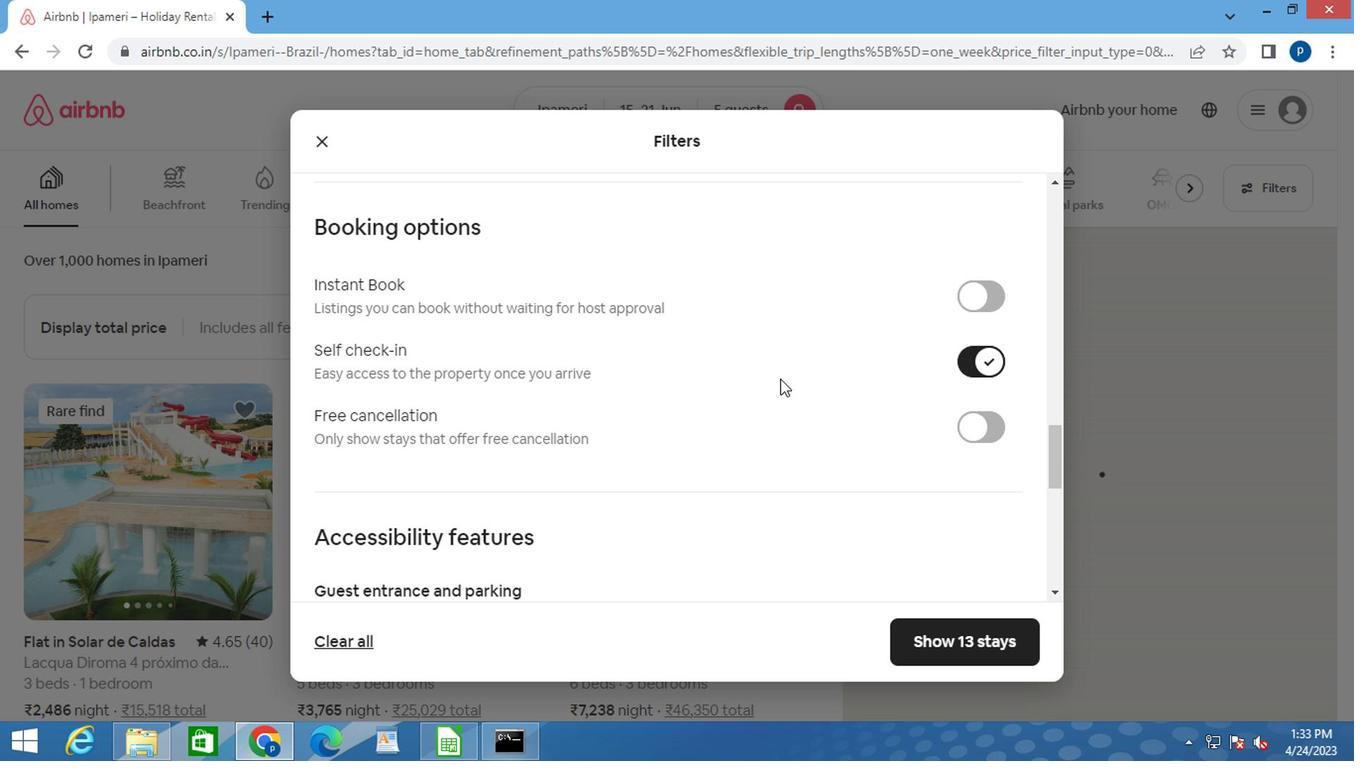 
Action: Mouse moved to (749, 384)
Screenshot: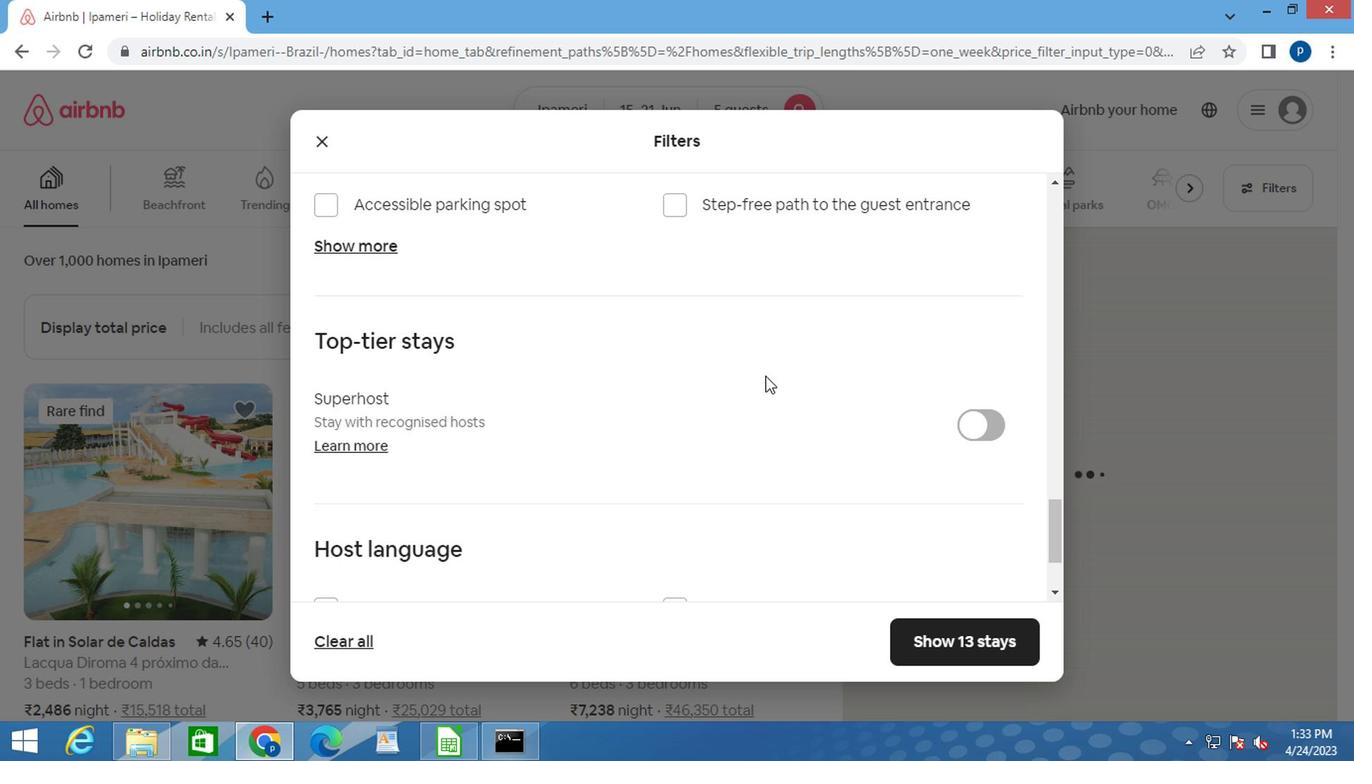 
Action: Mouse scrolled (749, 383) with delta (0, -1)
Screenshot: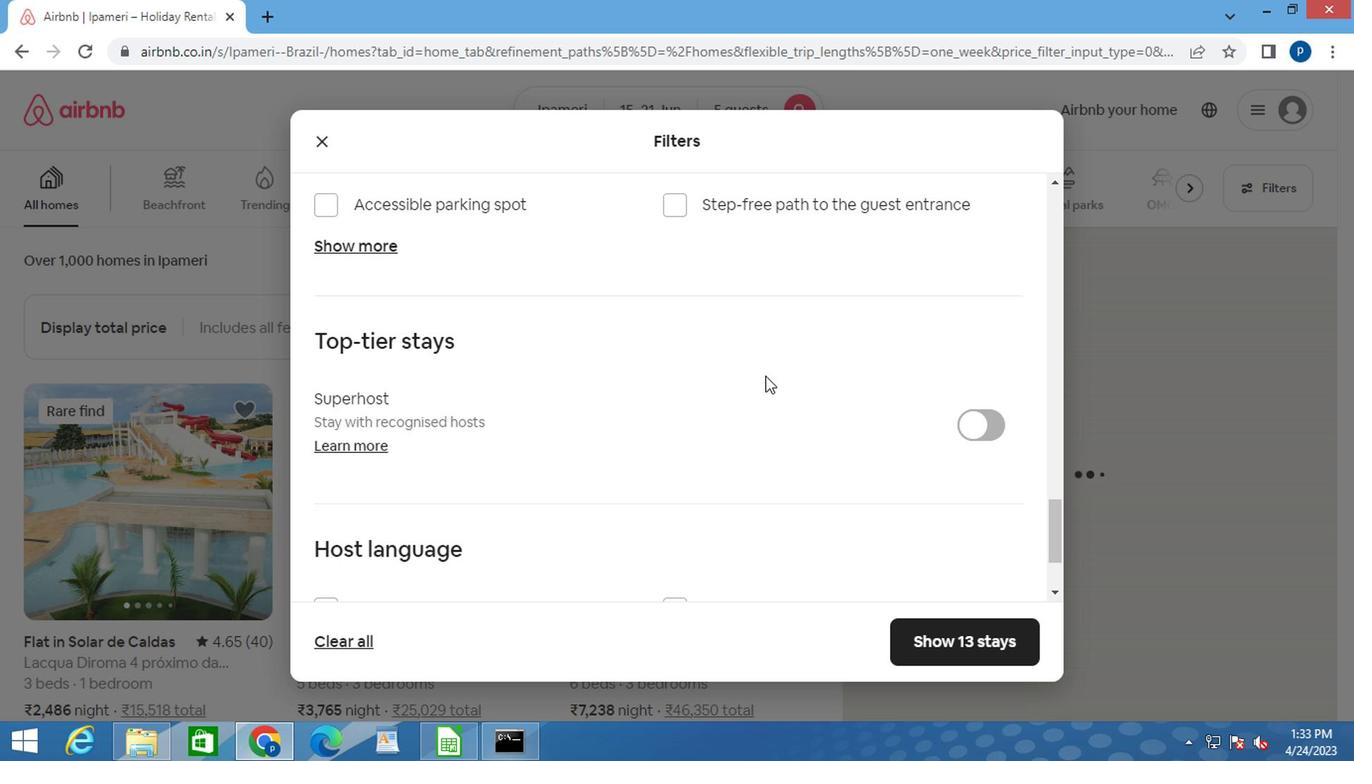 
Action: Mouse moved to (746, 385)
Screenshot: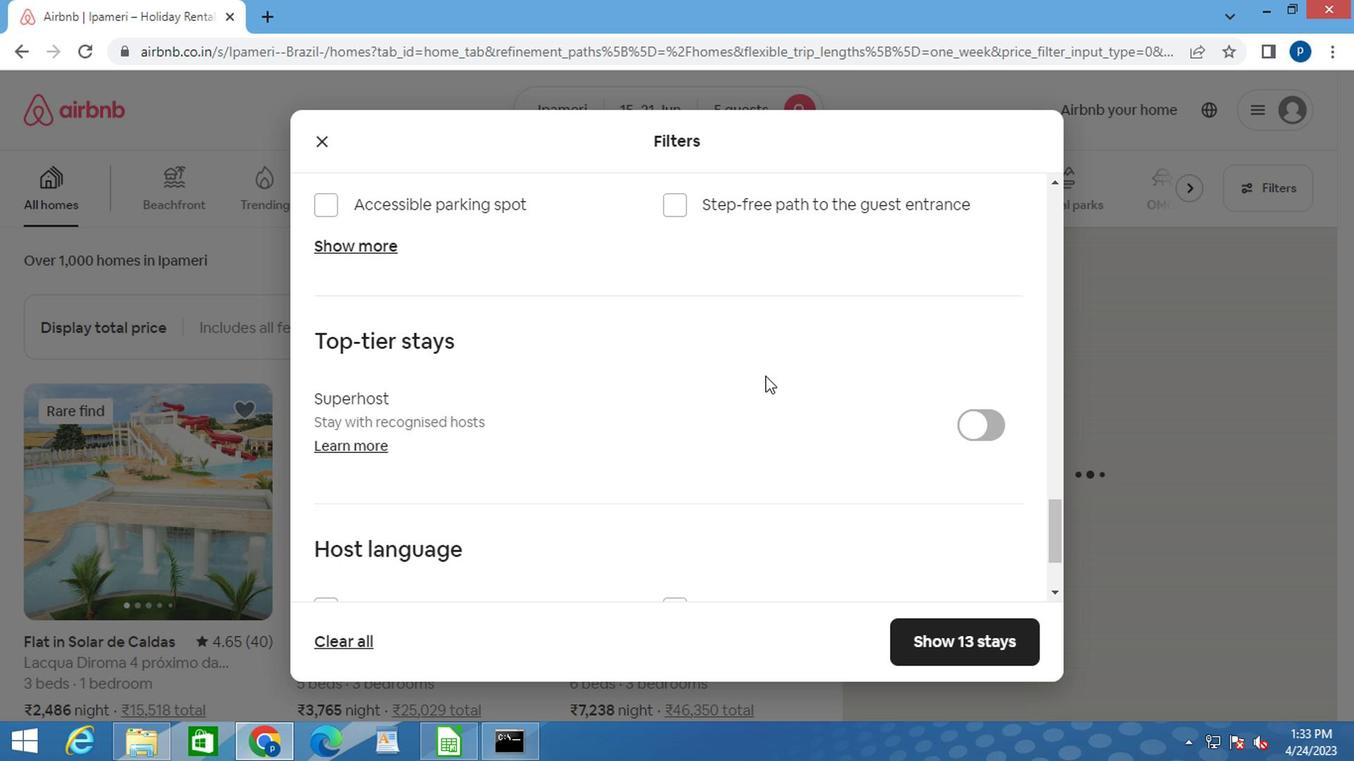 
Action: Mouse scrolled (746, 384) with delta (0, 0)
Screenshot: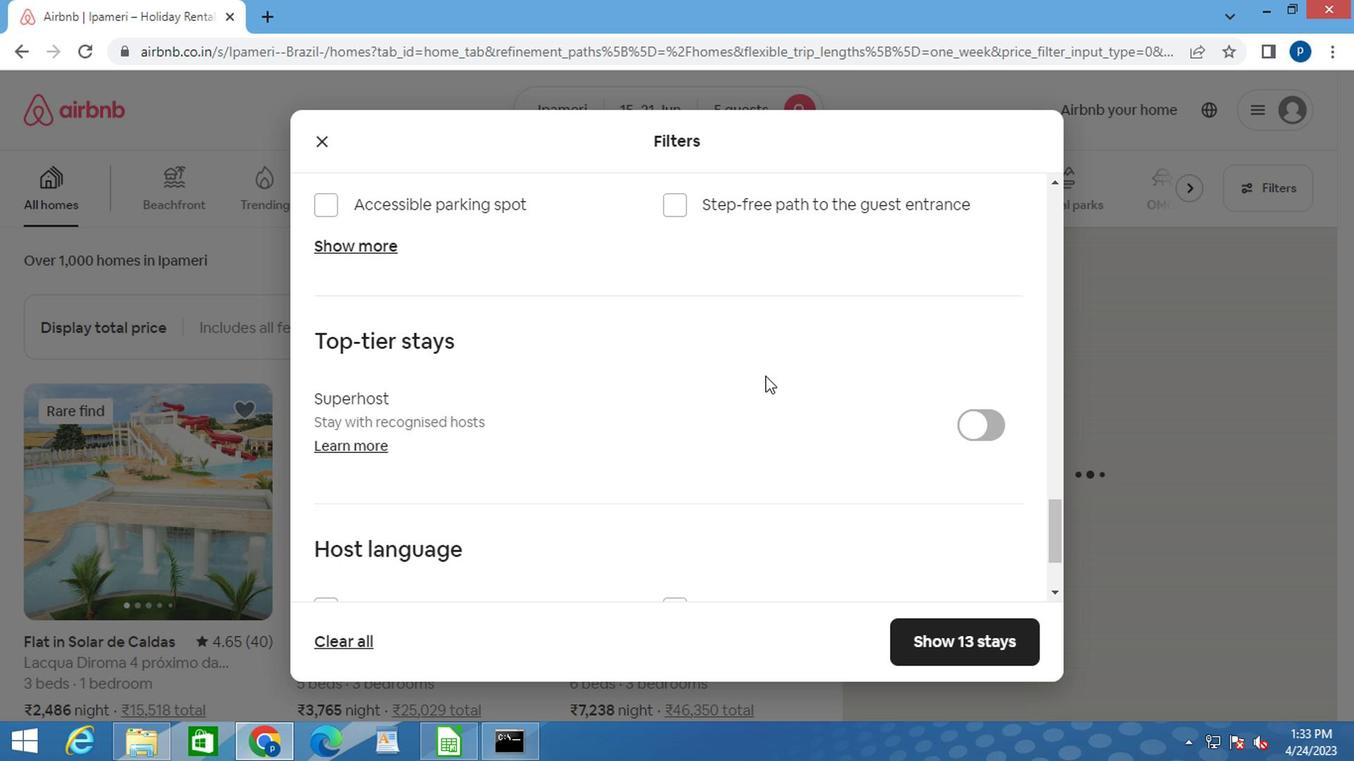 
Action: Mouse moved to (739, 387)
Screenshot: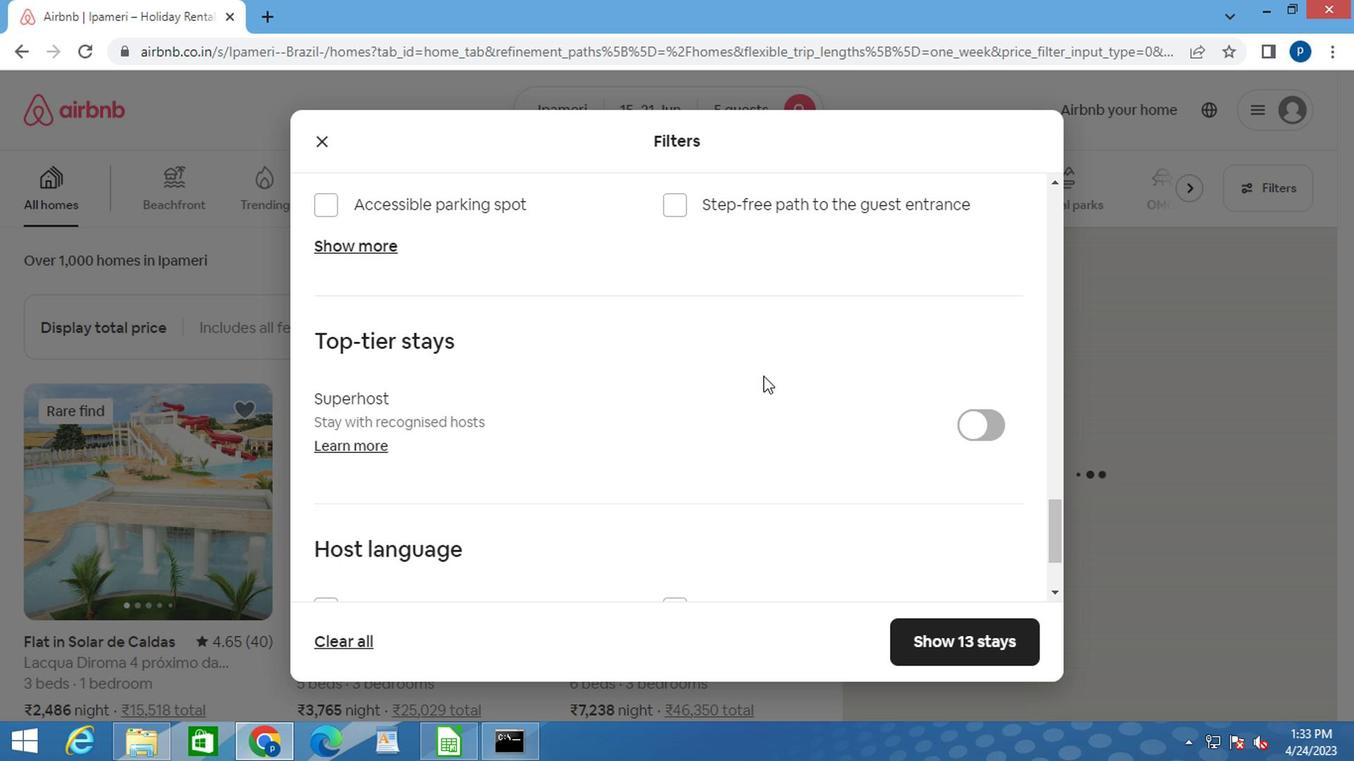 
Action: Mouse scrolled (739, 386) with delta (0, 0)
Screenshot: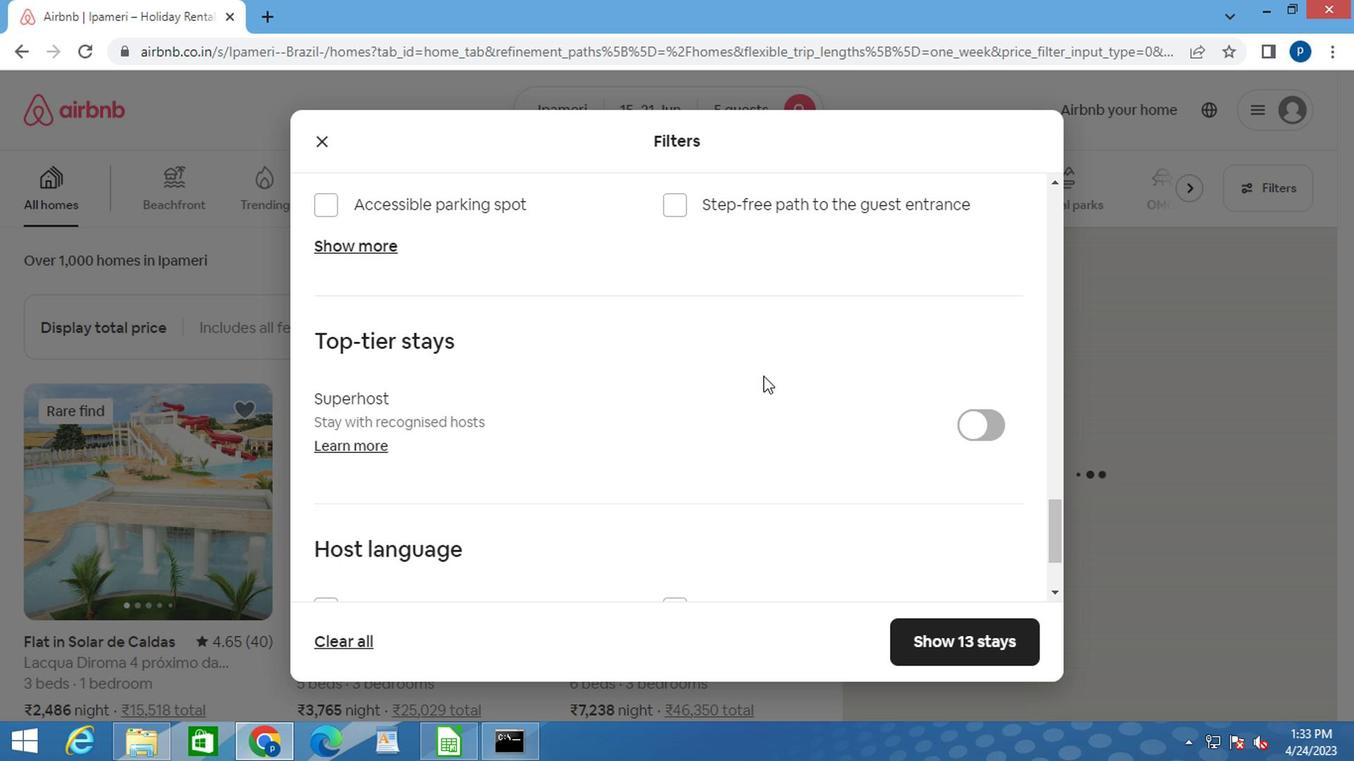 
Action: Mouse moved to (945, 635)
Screenshot: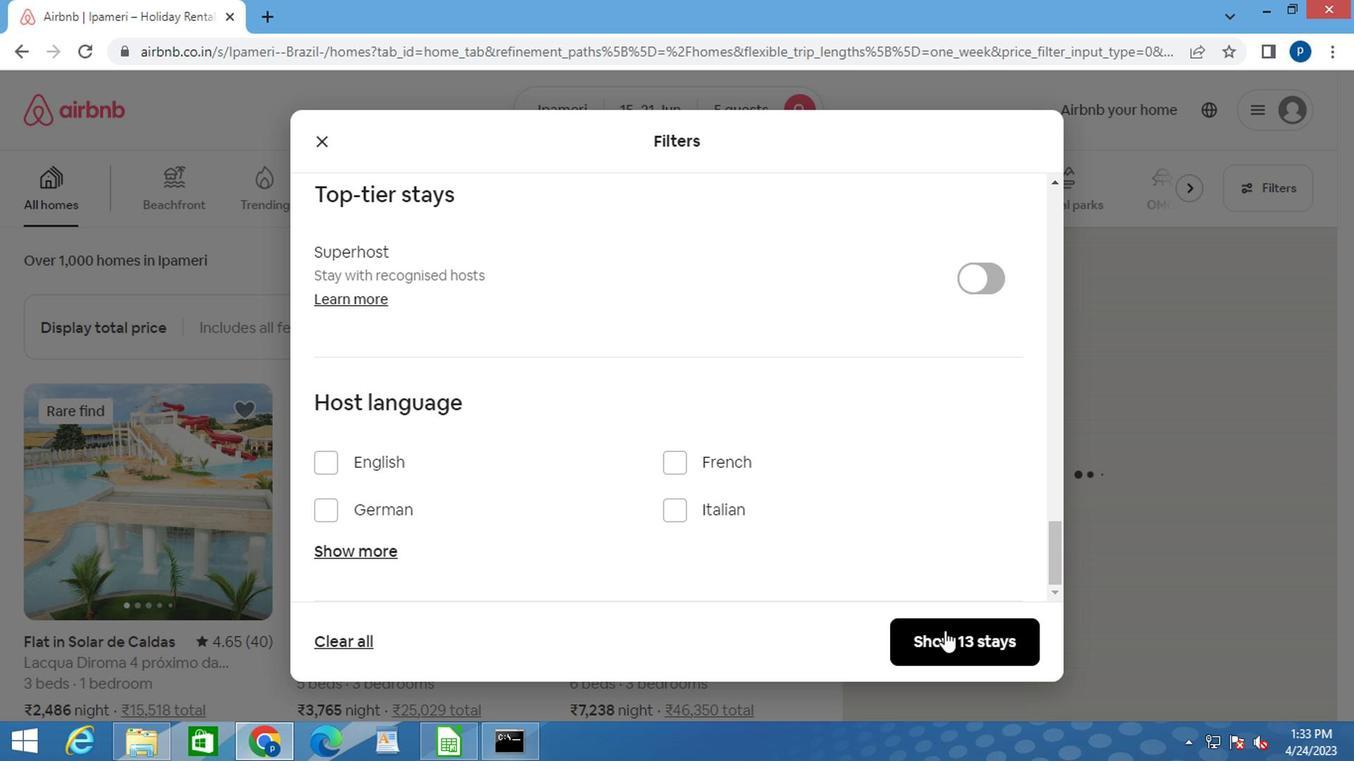 
Action: Mouse pressed left at (945, 635)
Screenshot: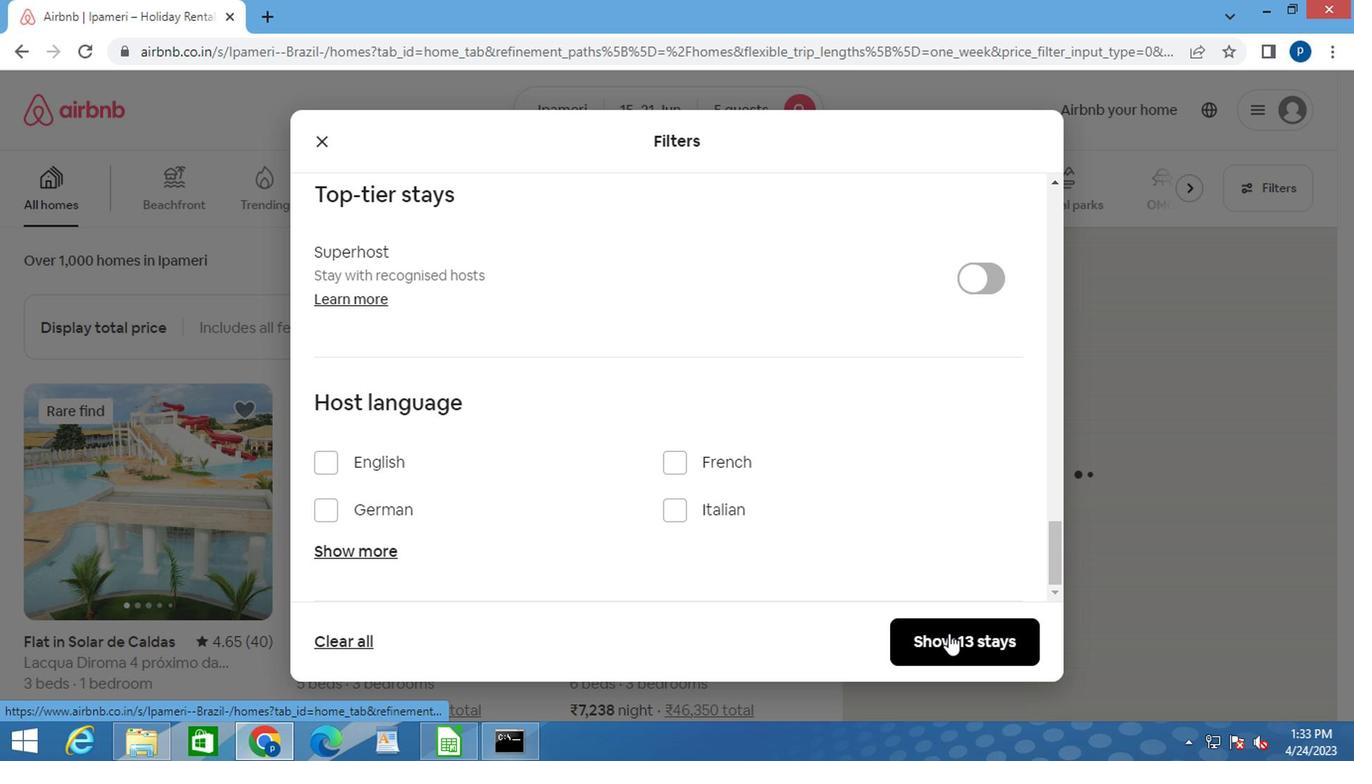 
